 Task: Explore Airbnb accommodation in Plymouth, Montserrat from 10th December, 2023 to 25th December, 2023 for 3 adults, 1 child. Place can be shared room with 2 bedrooms having 3 beds and 2 bathrooms. Property type can be guest house. Amenities needed are: wifi, TV, free parkinig on premises, gym, breakfast. Booking option can be shelf check-in.
Action: Mouse moved to (415, 60)
Screenshot: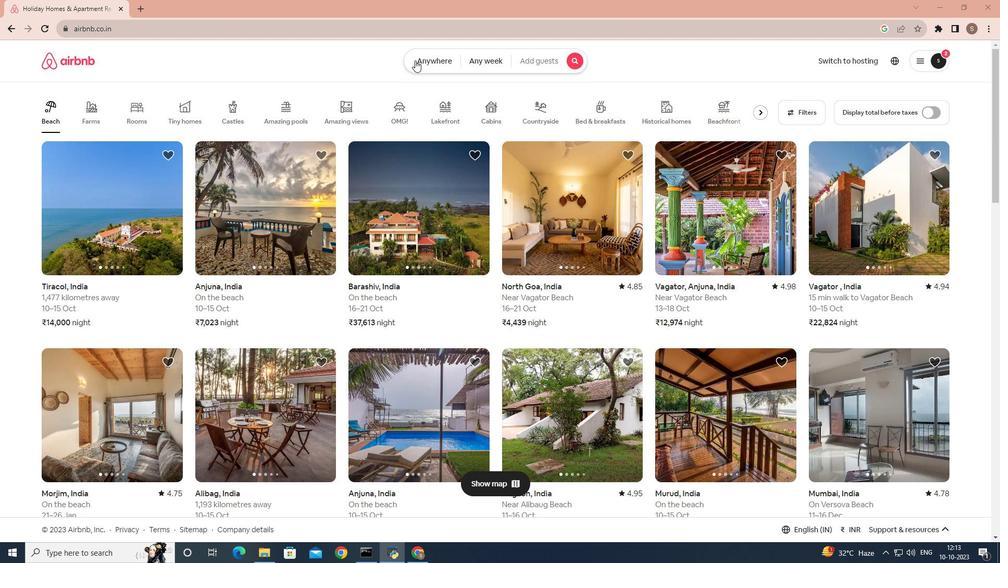 
Action: Mouse pressed left at (415, 60)
Screenshot: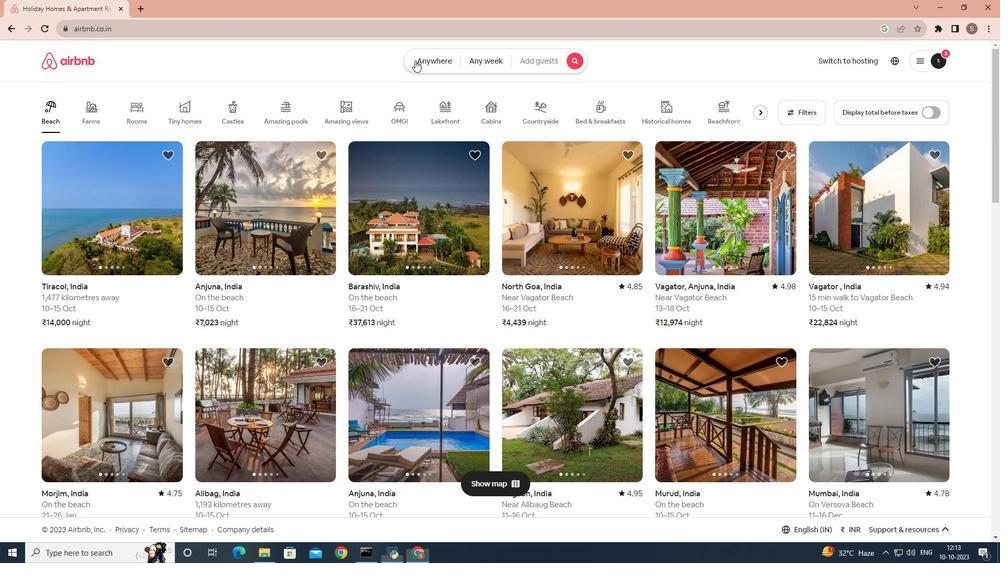 
Action: Mouse moved to (338, 103)
Screenshot: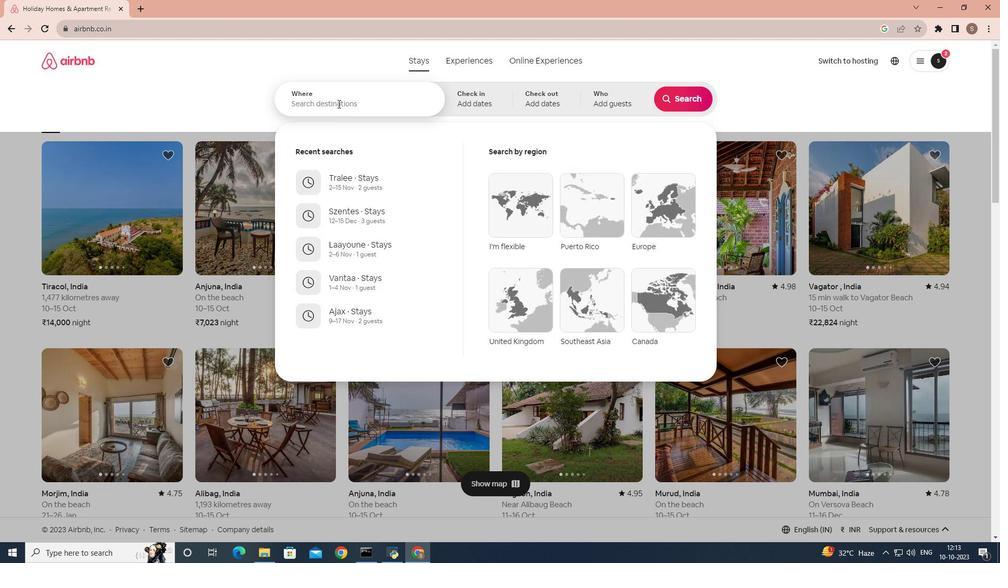 
Action: Mouse pressed left at (338, 103)
Screenshot: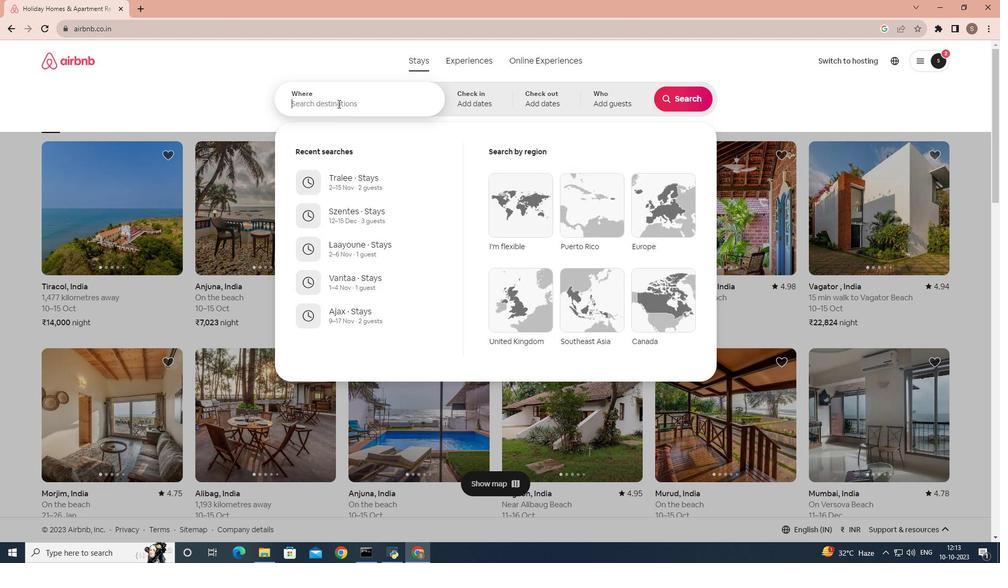 
Action: Mouse moved to (338, 103)
Screenshot: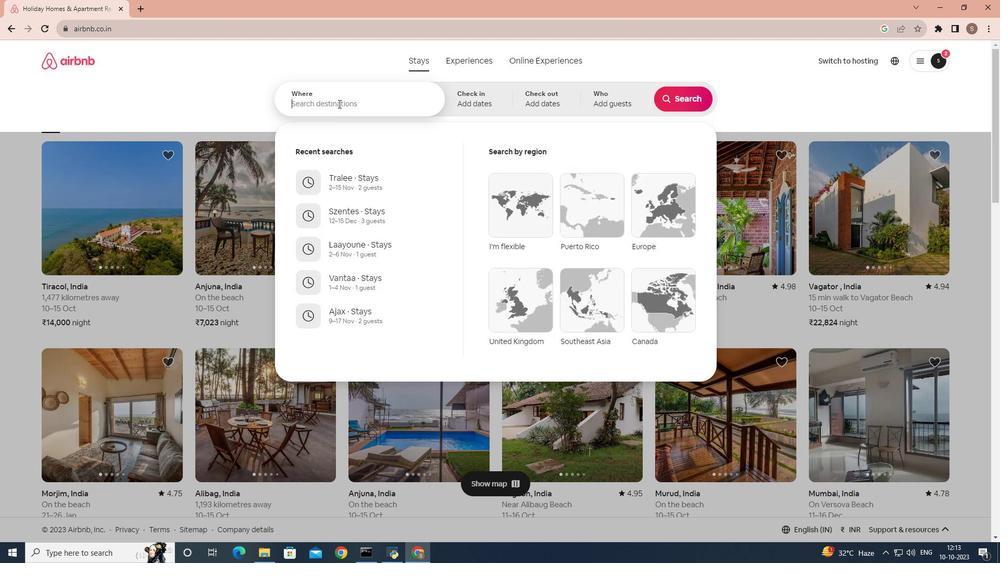 
Action: Key pressed plymouth
Screenshot: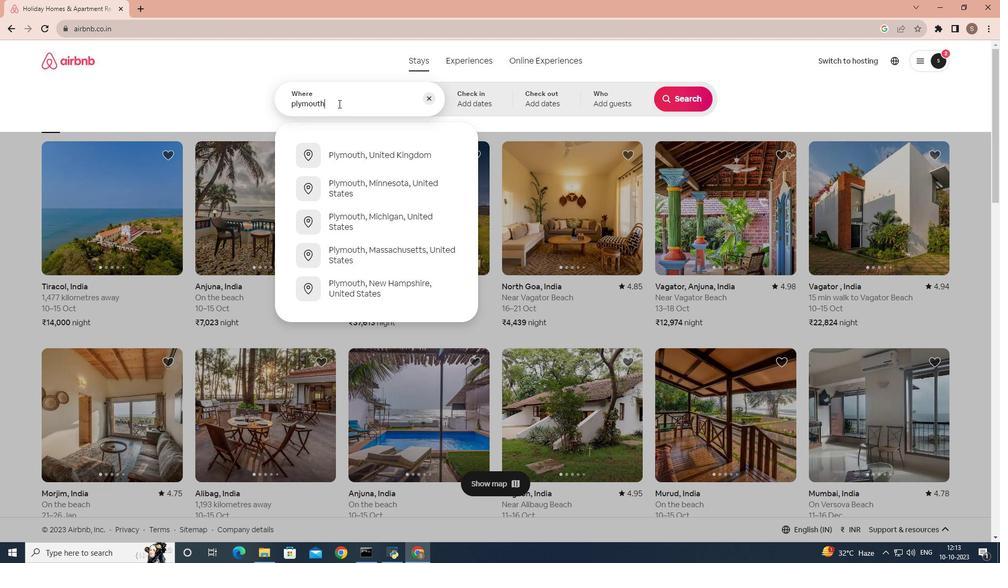 
Action: Mouse moved to (350, 153)
Screenshot: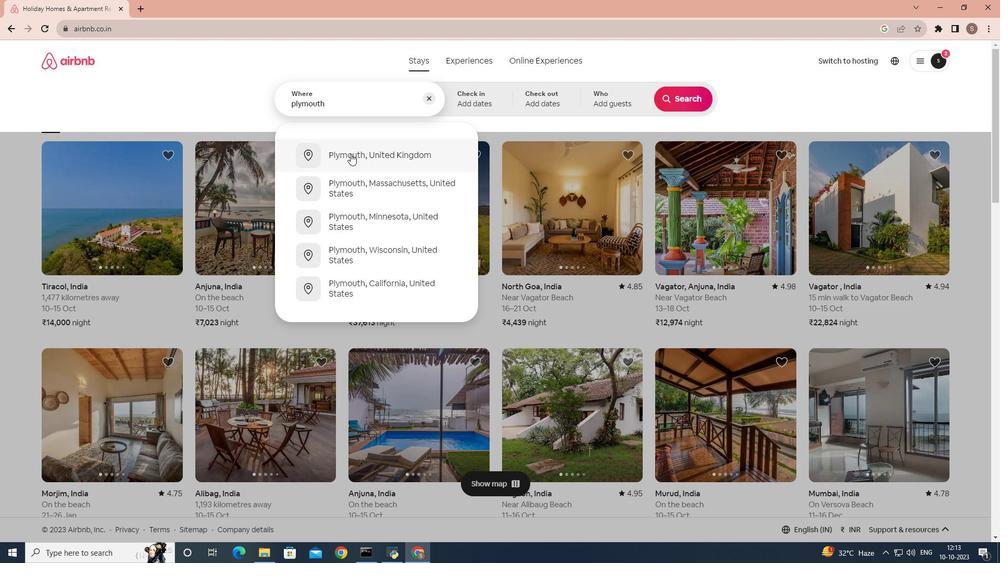 
Action: Mouse pressed left at (350, 153)
Screenshot: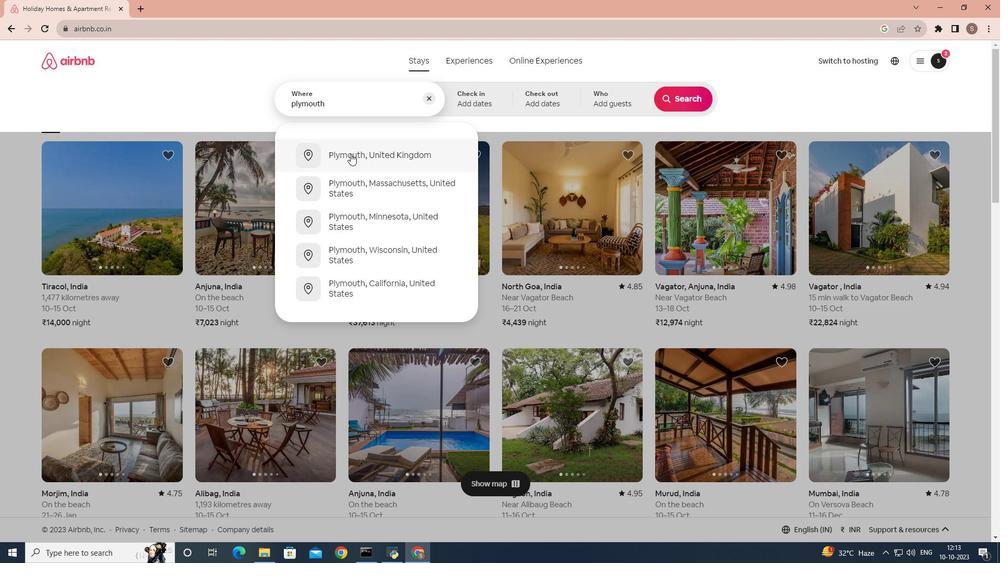 
Action: Mouse moved to (678, 182)
Screenshot: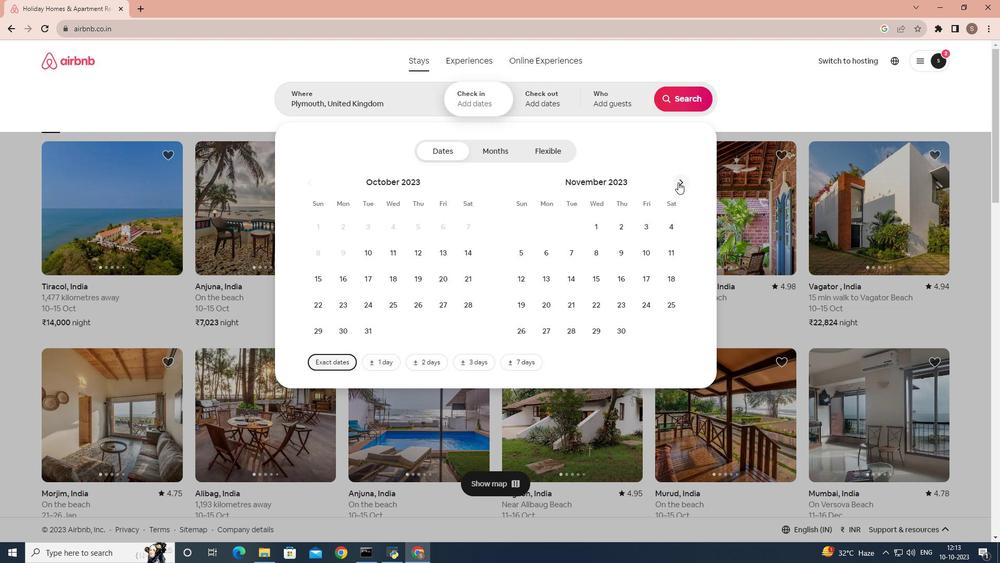 
Action: Mouse pressed left at (678, 182)
Screenshot: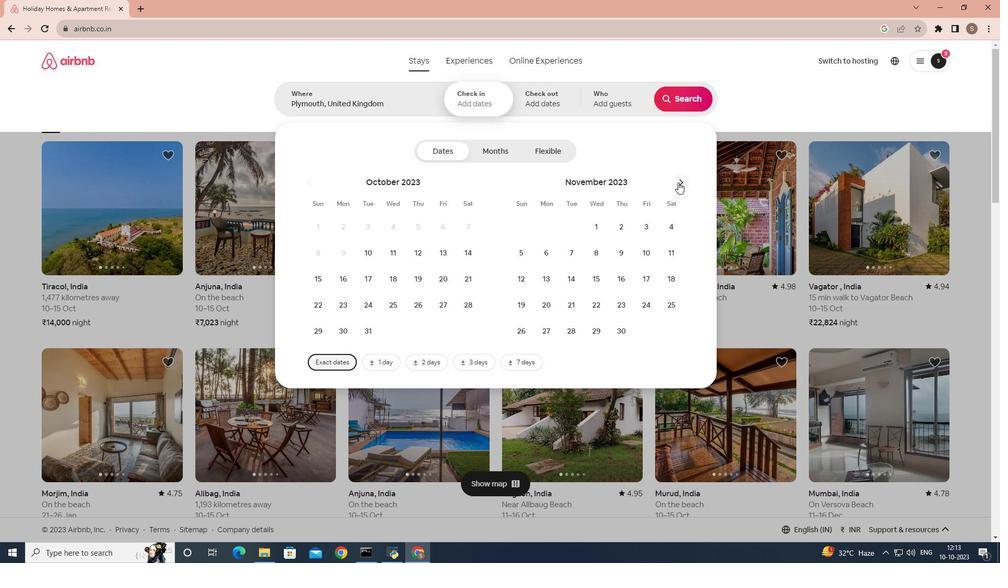 
Action: Mouse moved to (527, 283)
Screenshot: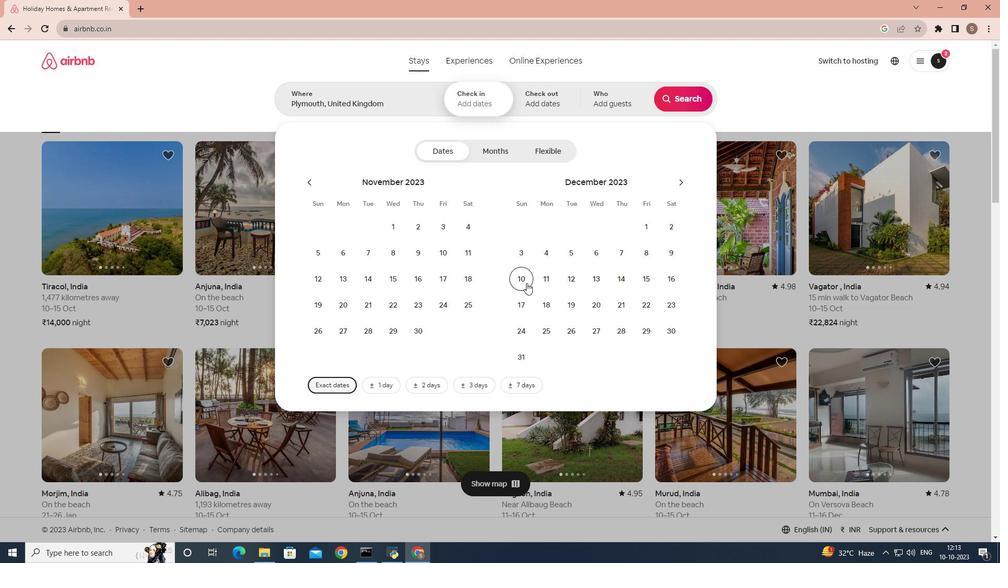 
Action: Mouse pressed left at (527, 283)
Screenshot: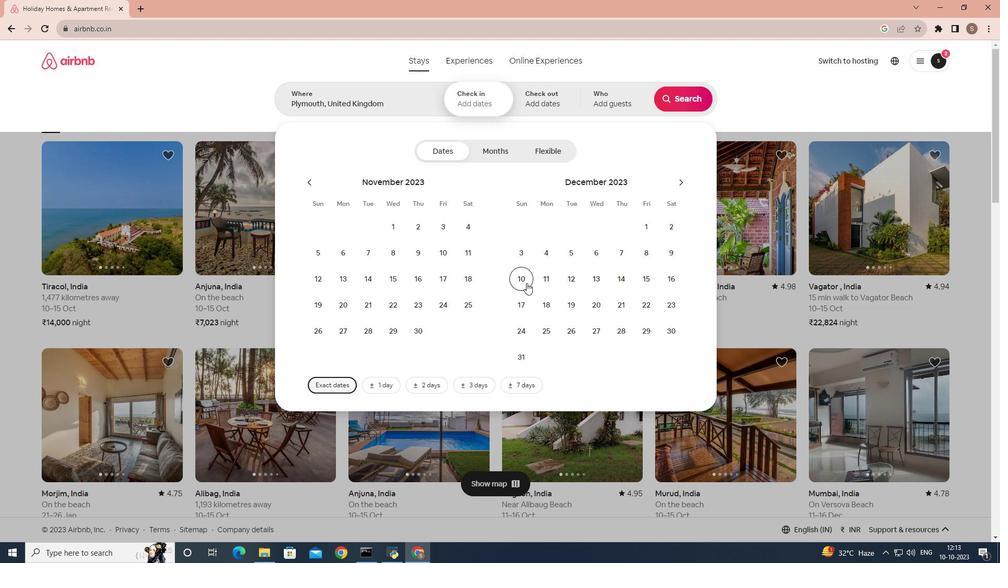 
Action: Mouse moved to (549, 330)
Screenshot: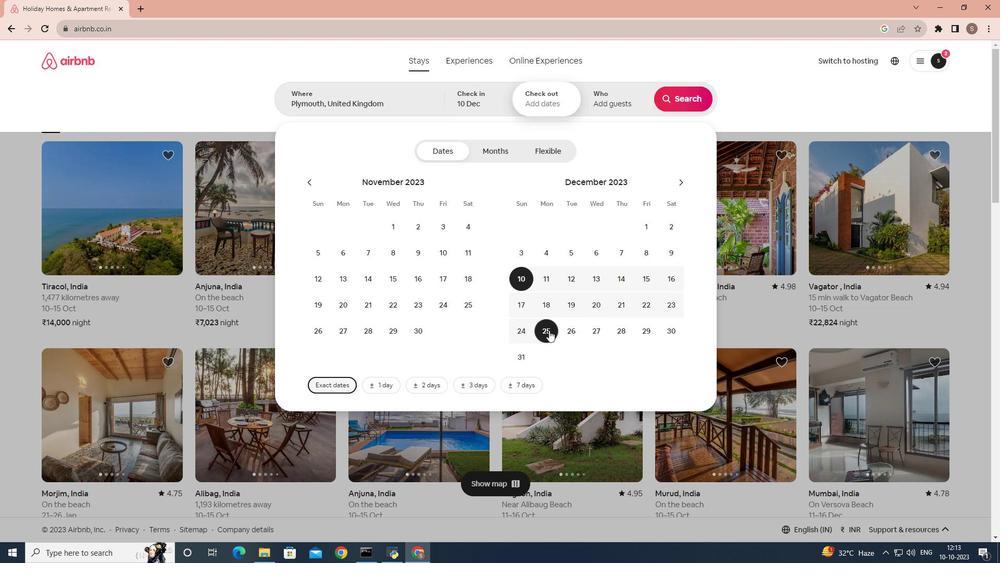 
Action: Mouse pressed left at (549, 330)
Screenshot: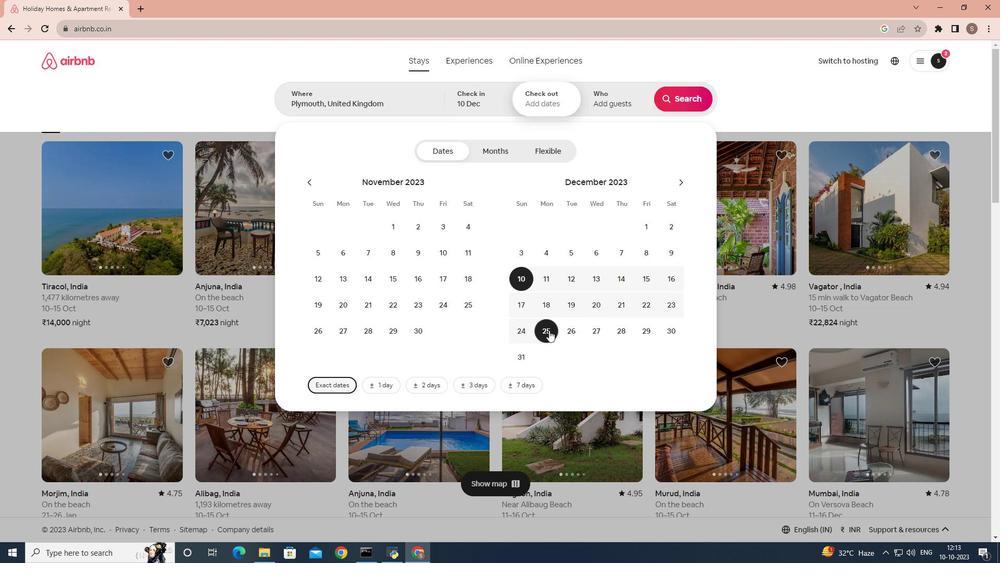 
Action: Mouse moved to (604, 88)
Screenshot: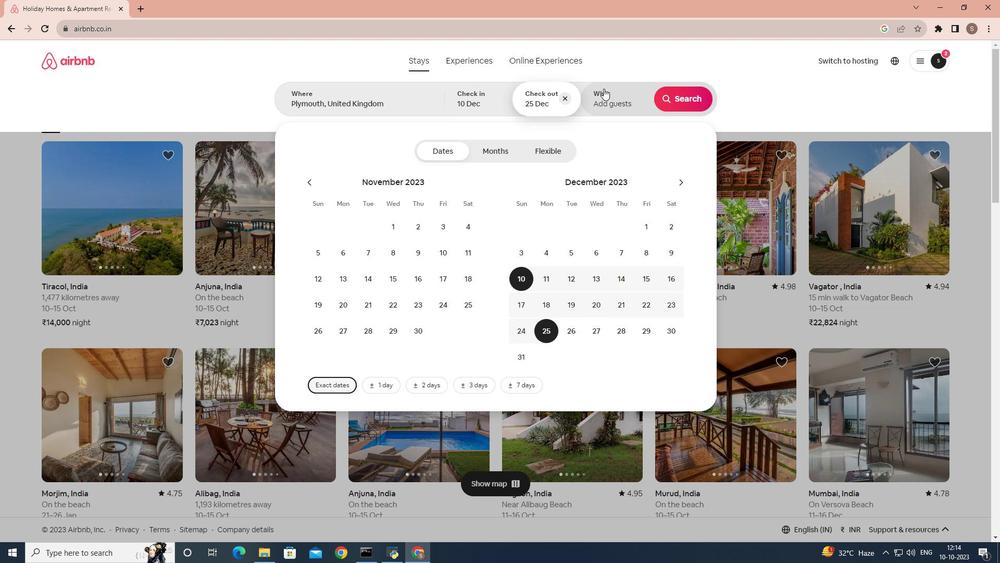 
Action: Mouse pressed left at (604, 88)
Screenshot: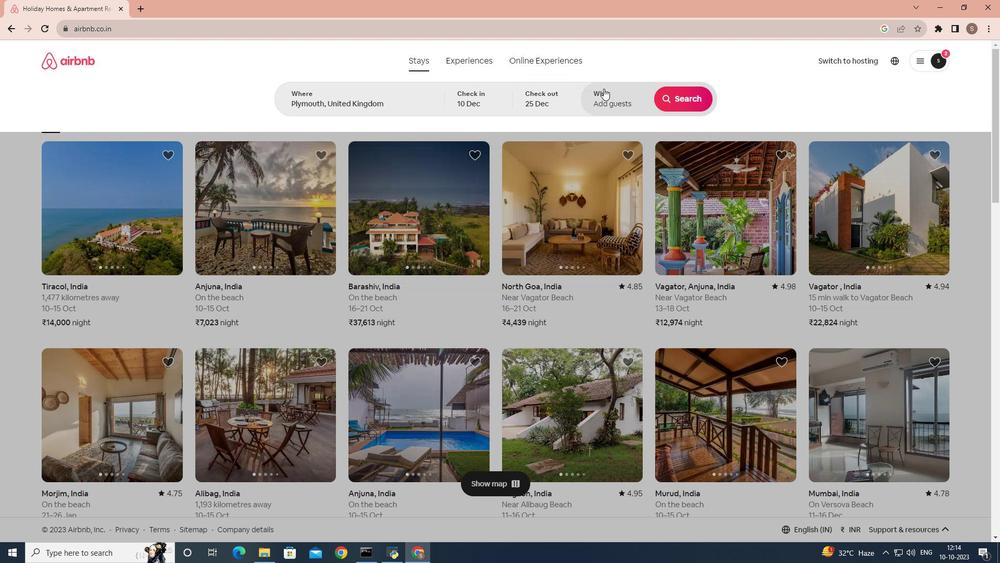 
Action: Mouse moved to (684, 154)
Screenshot: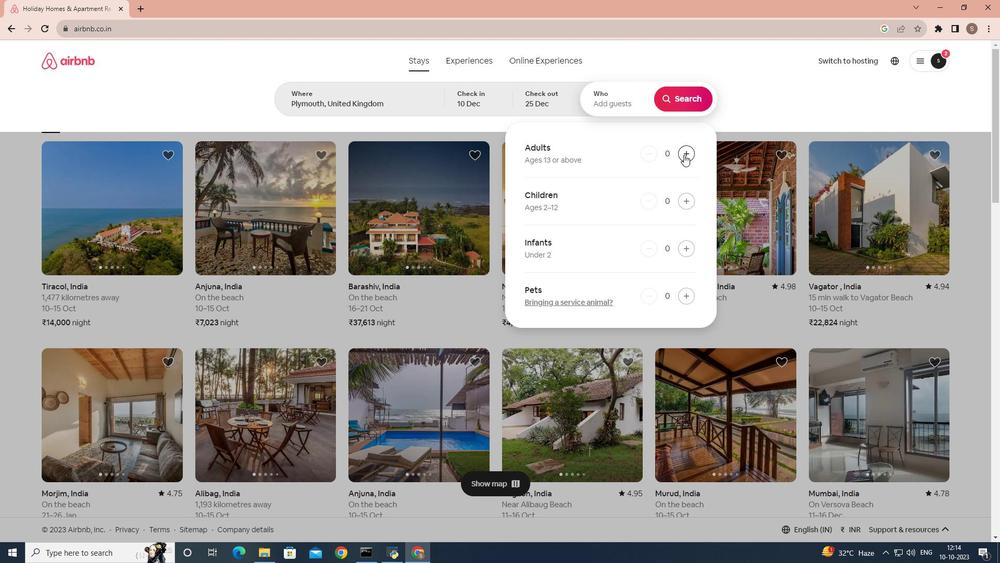 
Action: Mouse pressed left at (684, 154)
Screenshot: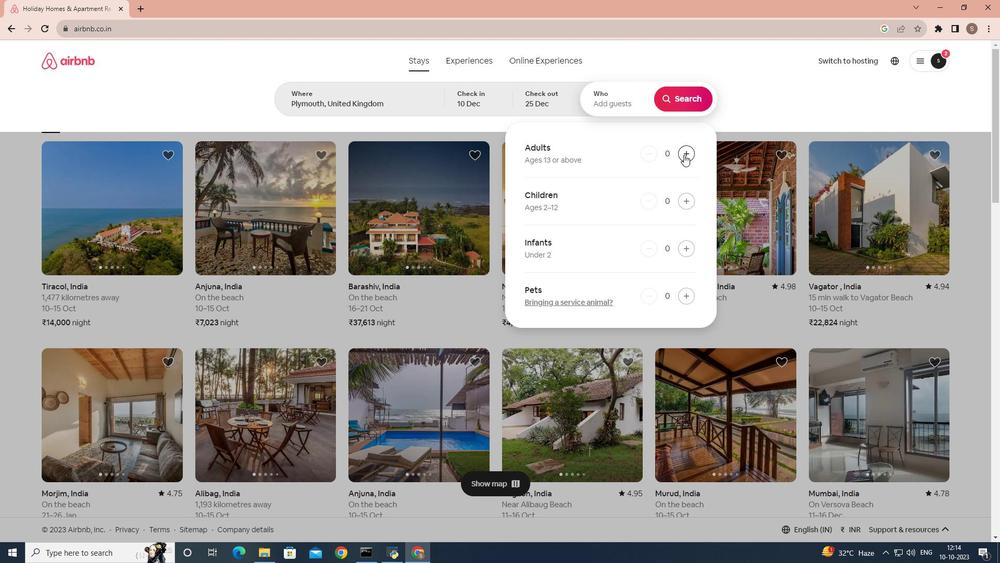 
Action: Mouse pressed left at (684, 154)
Screenshot: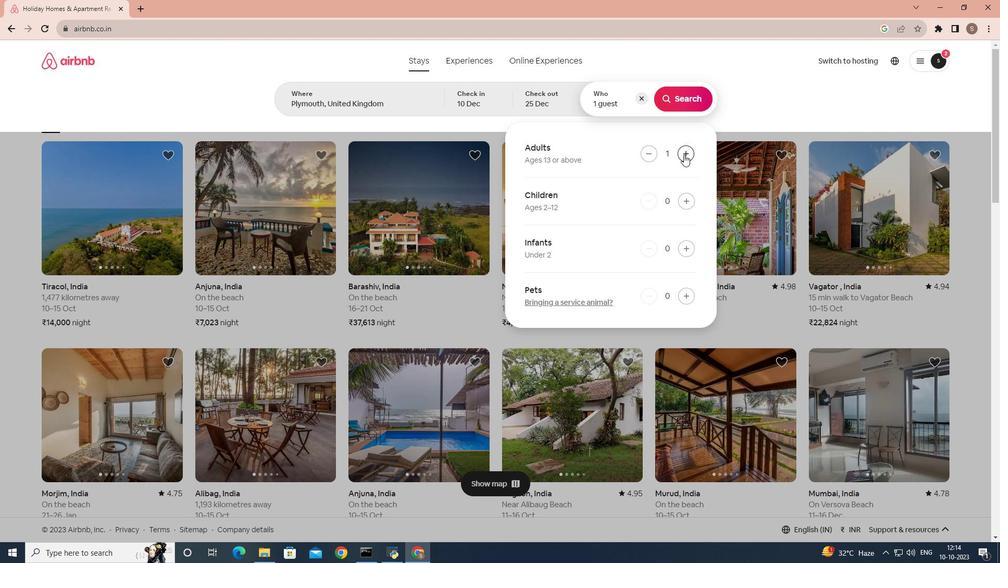 
Action: Mouse pressed left at (684, 154)
Screenshot: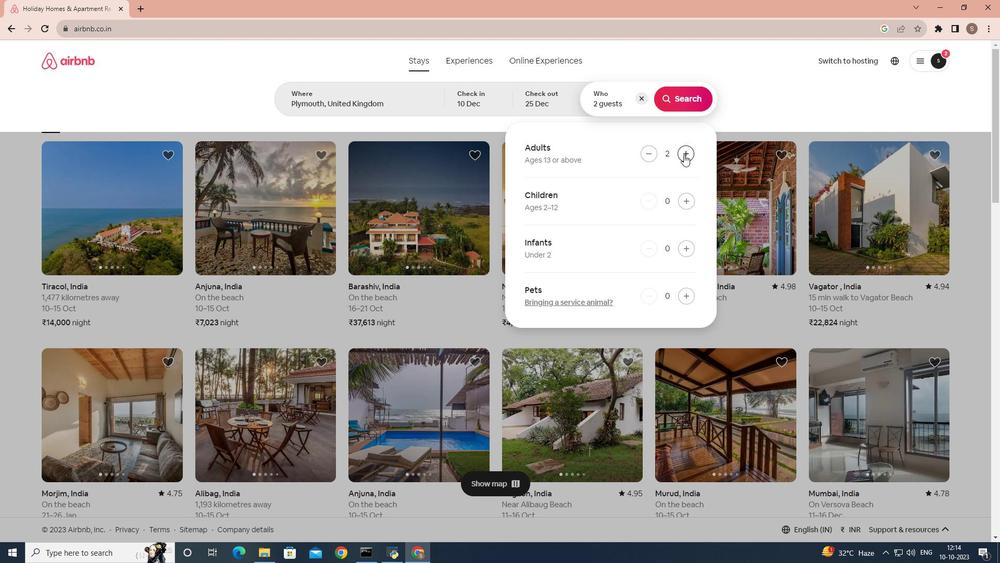 
Action: Mouse moved to (684, 200)
Screenshot: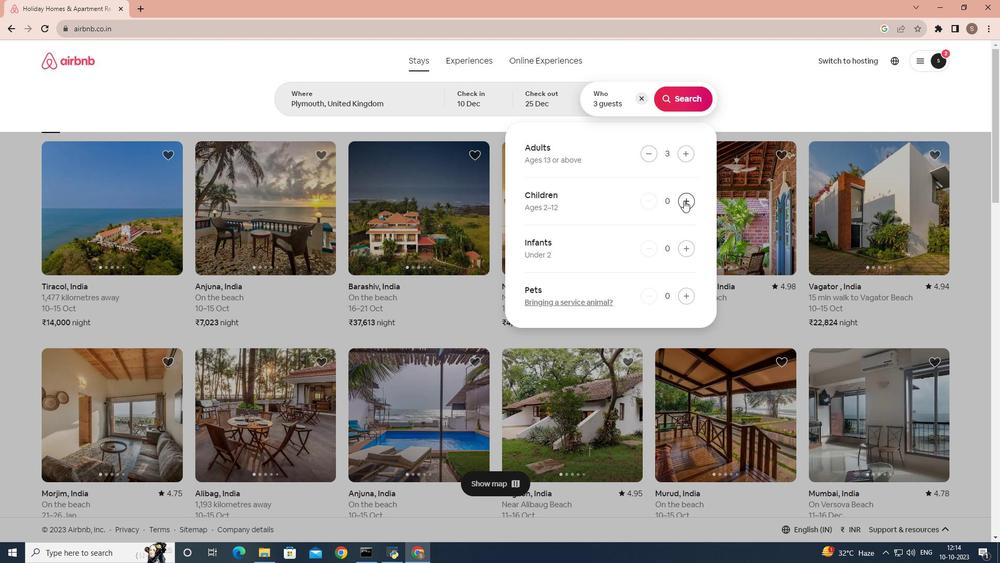 
Action: Mouse pressed left at (684, 200)
Screenshot: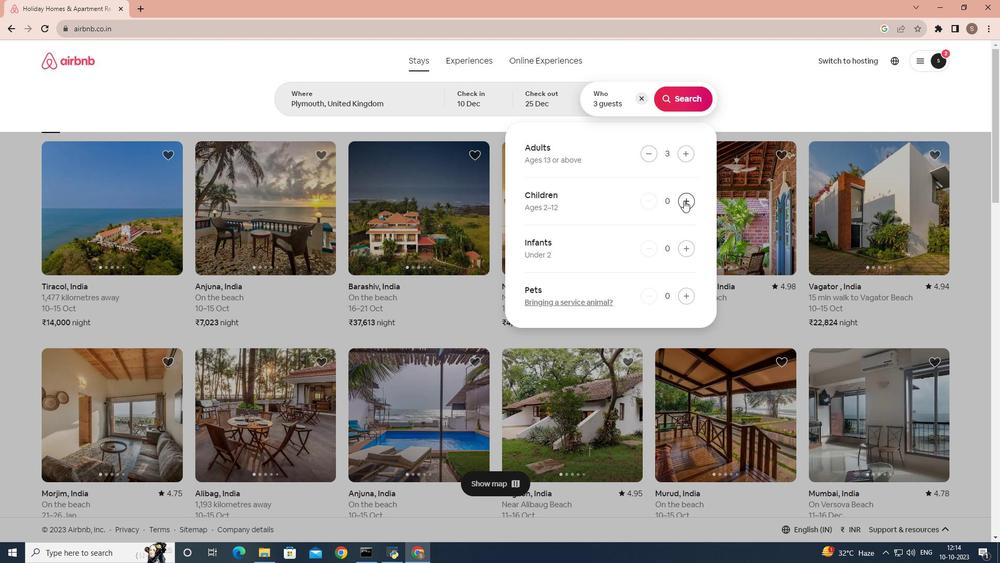 
Action: Mouse moved to (702, 92)
Screenshot: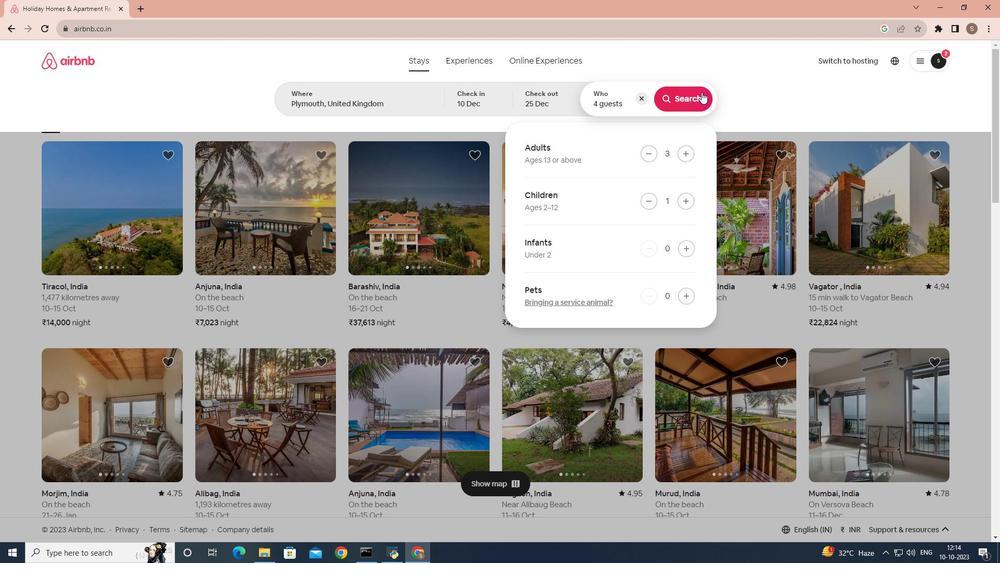 
Action: Mouse pressed left at (702, 92)
Screenshot: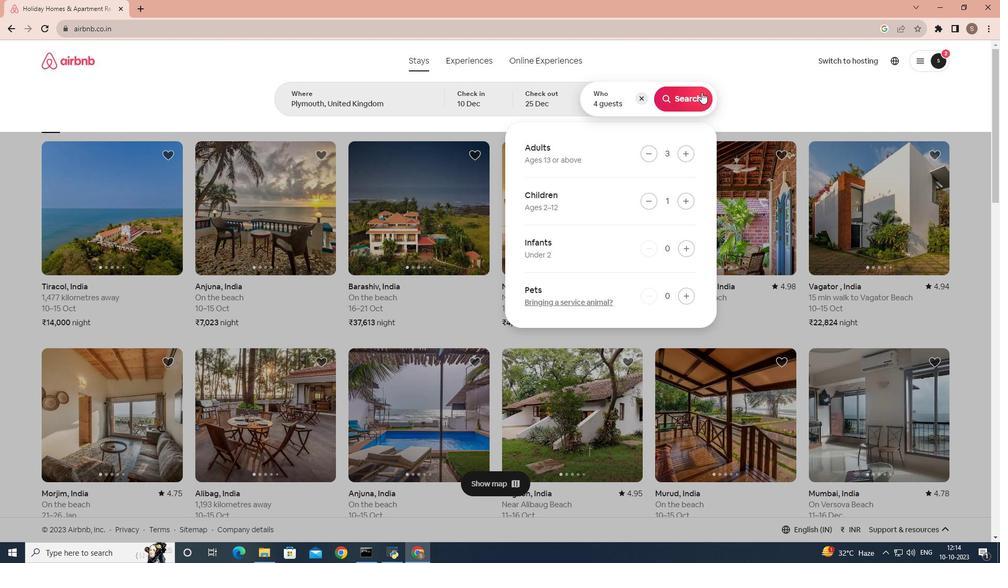 
Action: Mouse moved to (817, 103)
Screenshot: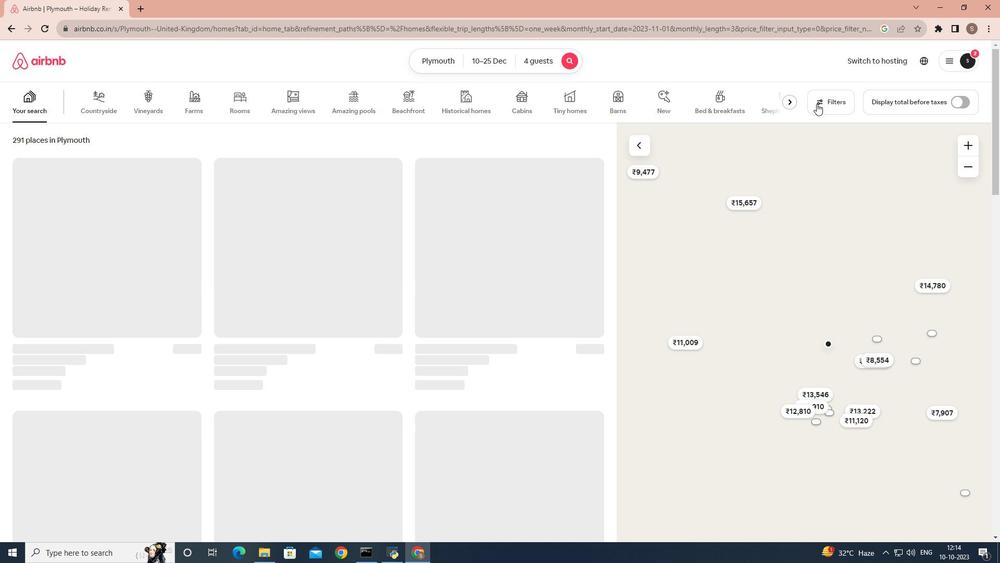 
Action: Mouse pressed left at (817, 103)
Screenshot: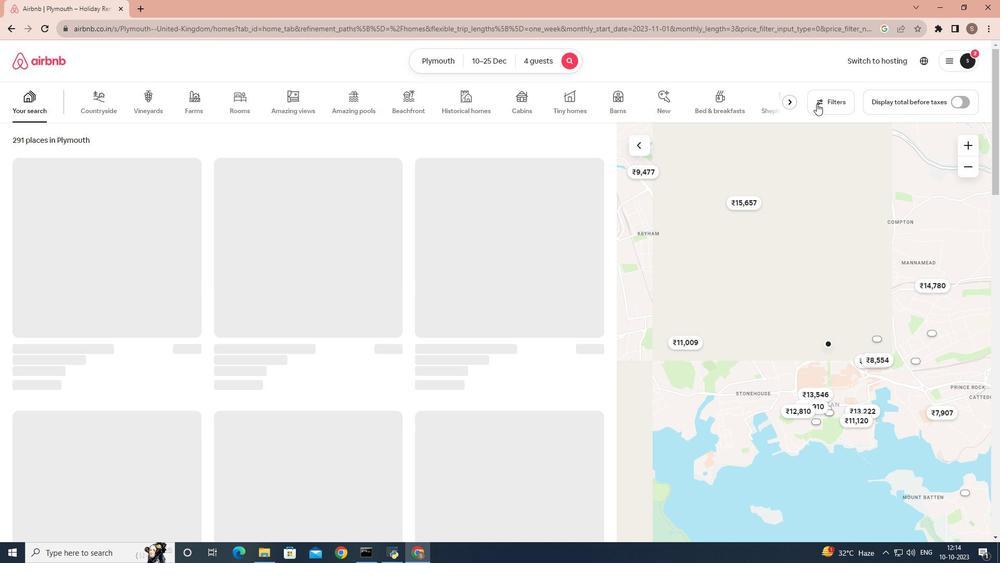 
Action: Mouse moved to (821, 105)
Screenshot: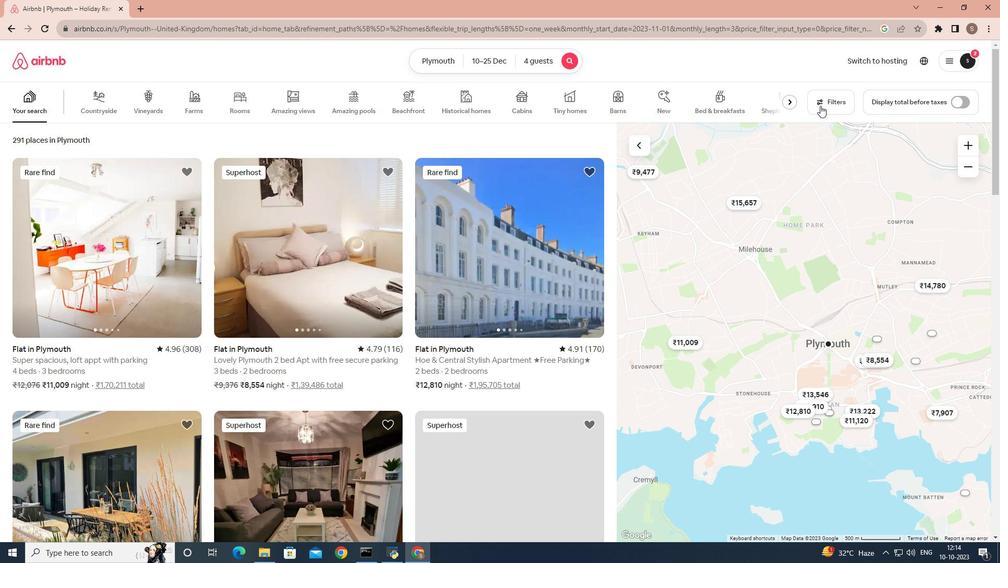 
Action: Mouse pressed left at (821, 105)
Screenshot: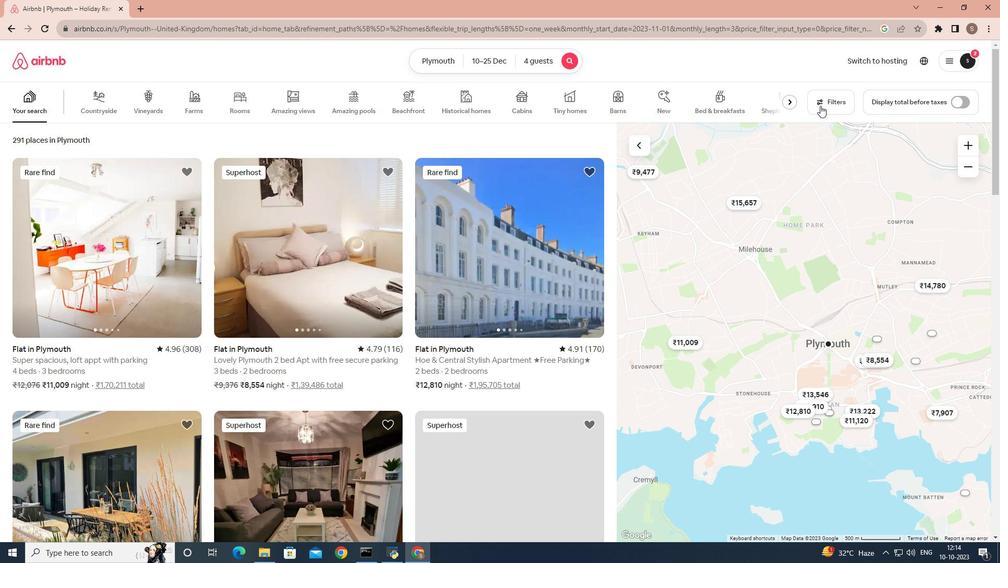 
Action: Mouse moved to (455, 218)
Screenshot: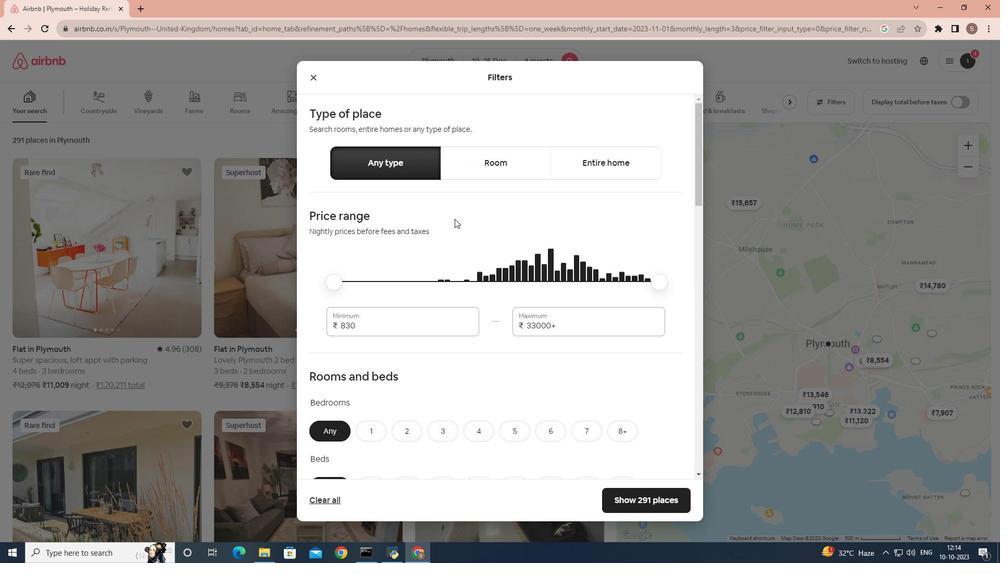 
Action: Mouse scrolled (455, 218) with delta (0, 0)
Screenshot: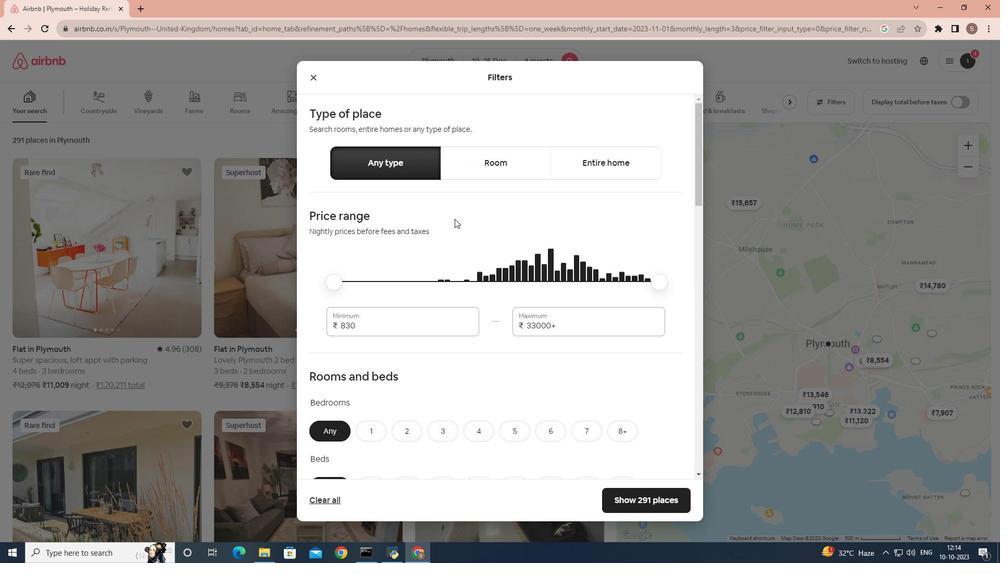 
Action: Mouse scrolled (455, 218) with delta (0, 0)
Screenshot: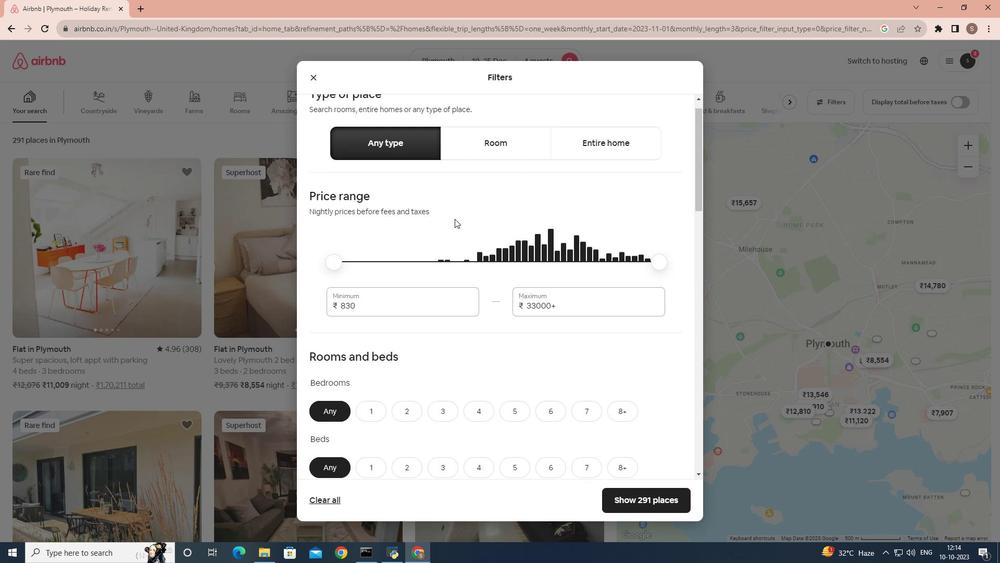 
Action: Mouse scrolled (455, 218) with delta (0, 0)
Screenshot: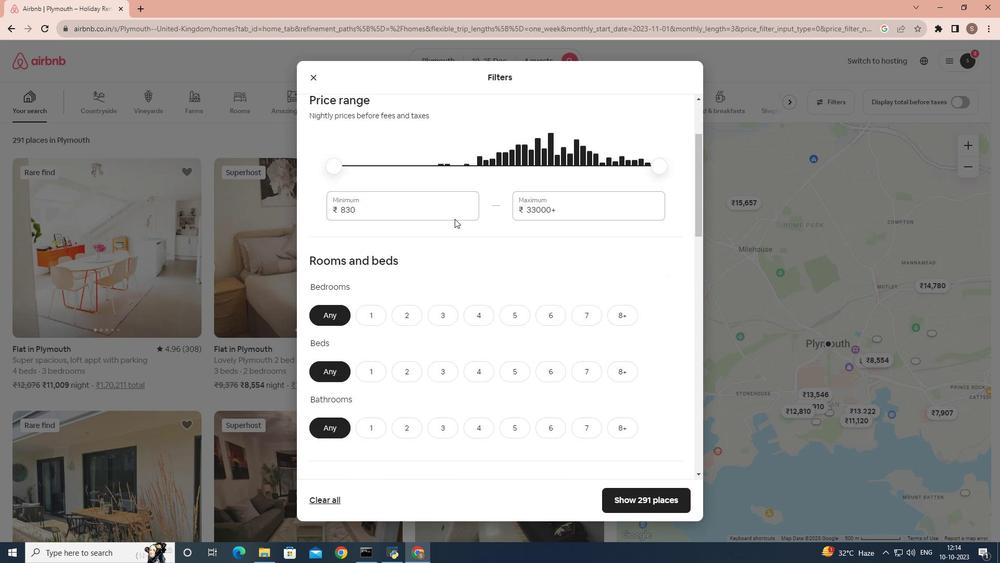 
Action: Mouse scrolled (455, 218) with delta (0, 0)
Screenshot: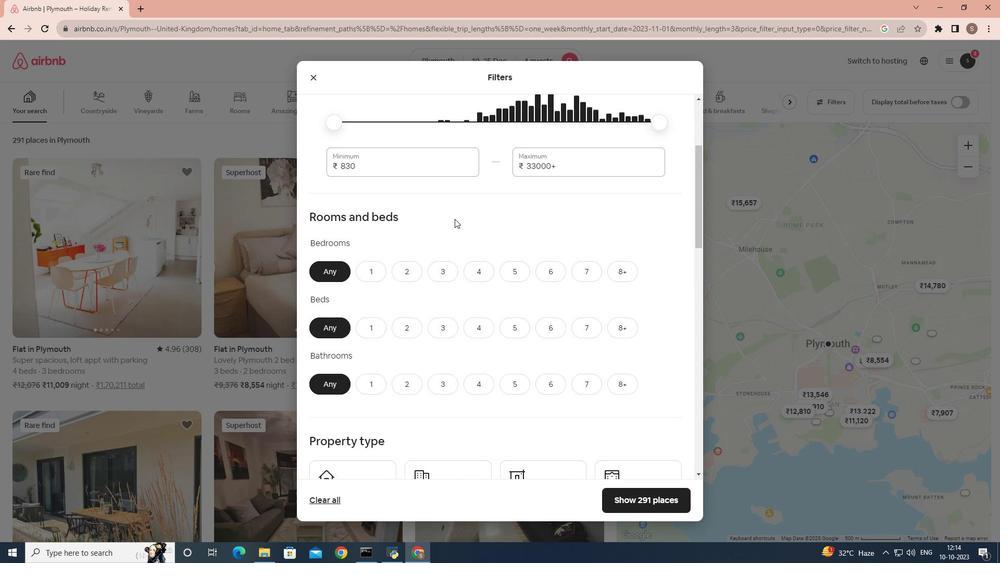 
Action: Mouse moved to (418, 227)
Screenshot: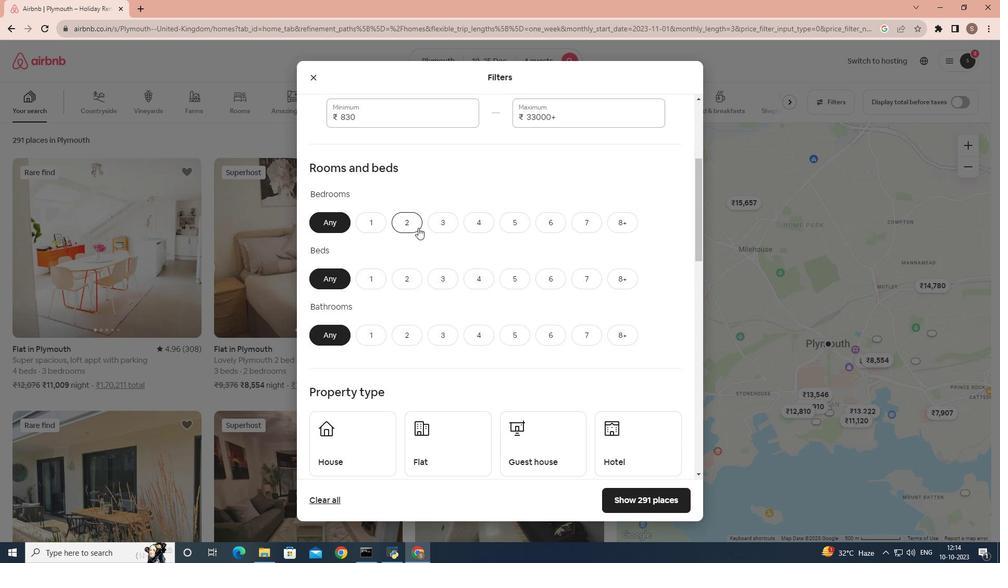 
Action: Mouse pressed left at (418, 227)
Screenshot: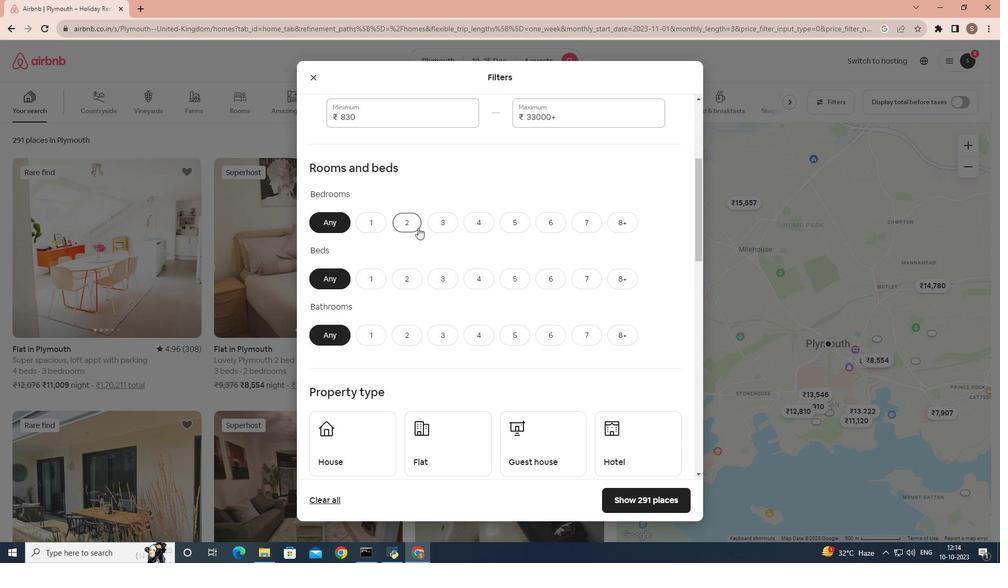 
Action: Mouse moved to (448, 280)
Screenshot: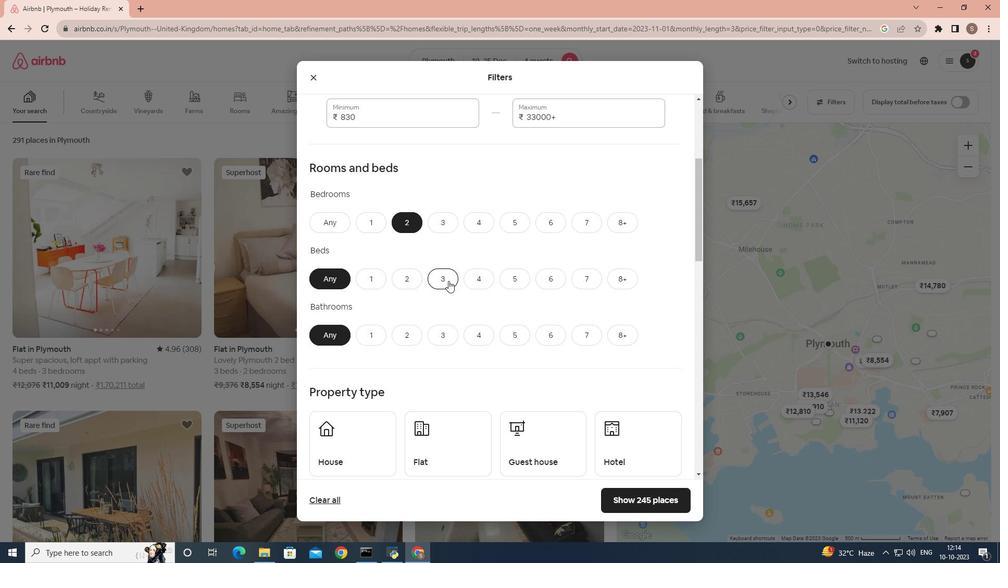 
Action: Mouse pressed left at (448, 280)
Screenshot: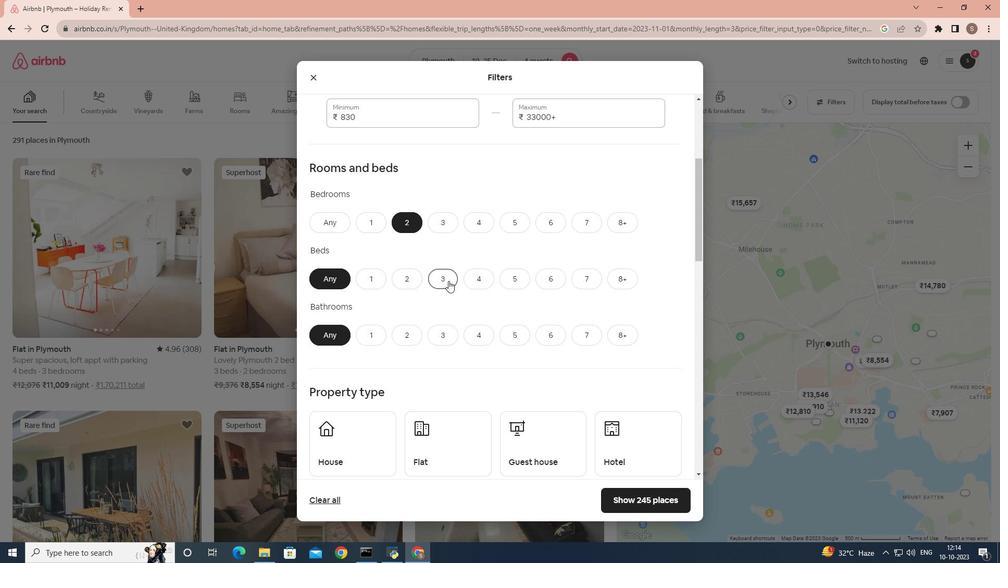 
Action: Mouse moved to (385, 332)
Screenshot: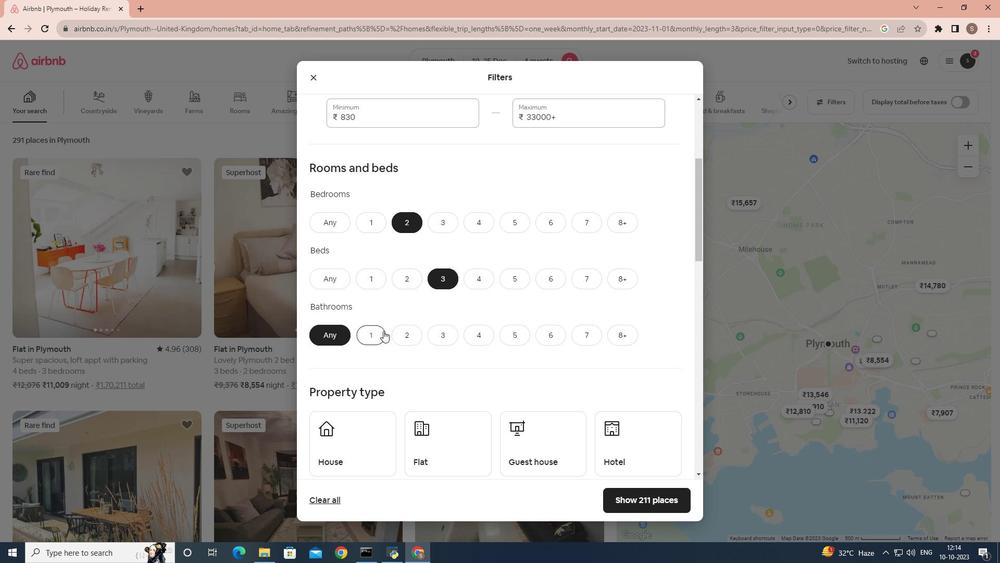 
Action: Mouse pressed left at (385, 332)
Screenshot: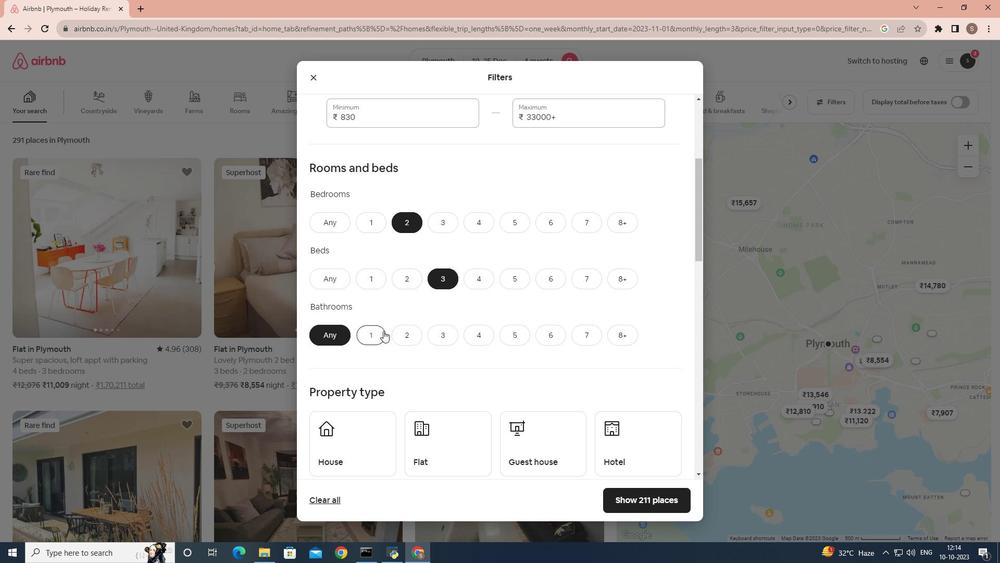 
Action: Mouse moved to (405, 331)
Screenshot: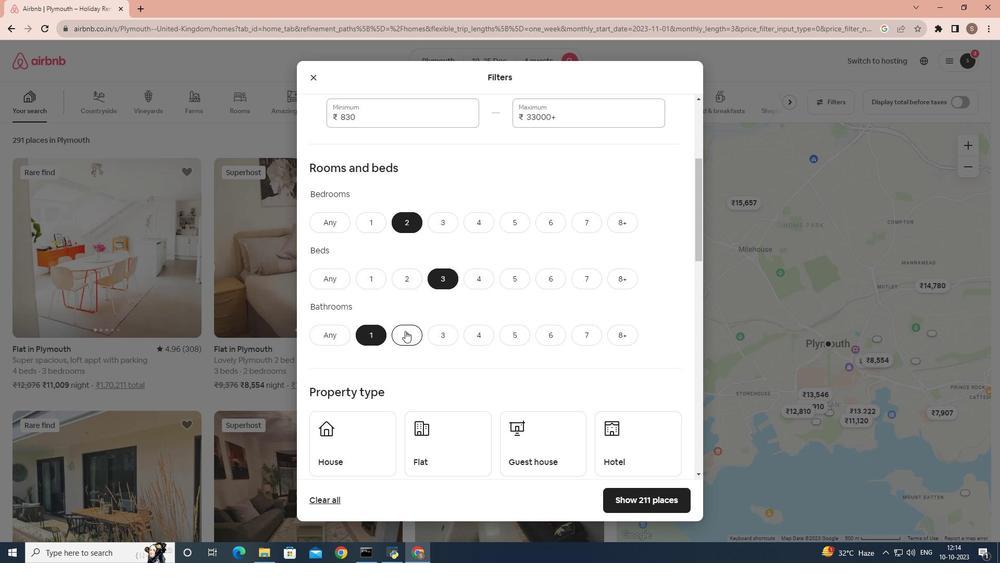 
Action: Mouse pressed left at (405, 331)
Screenshot: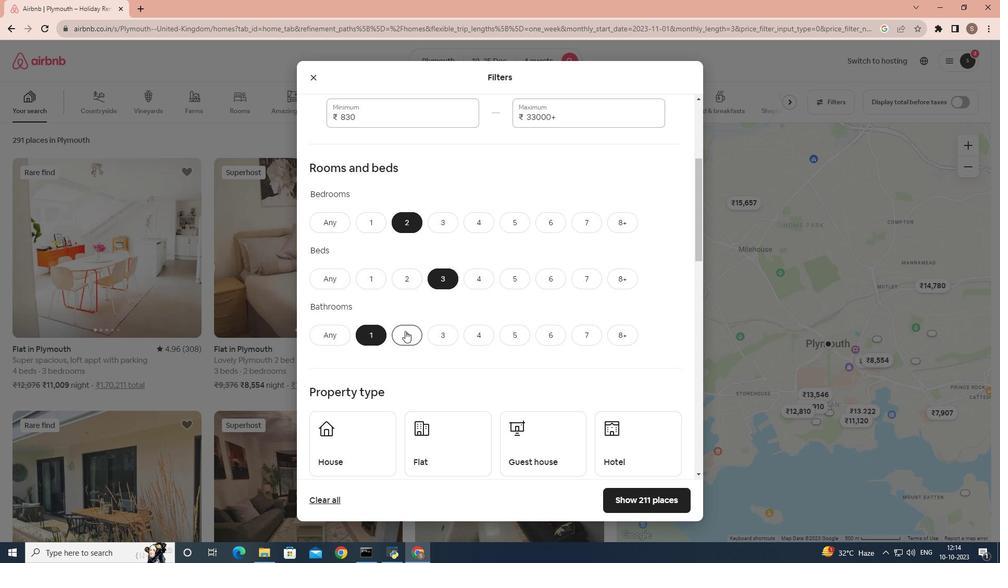 
Action: Mouse moved to (372, 259)
Screenshot: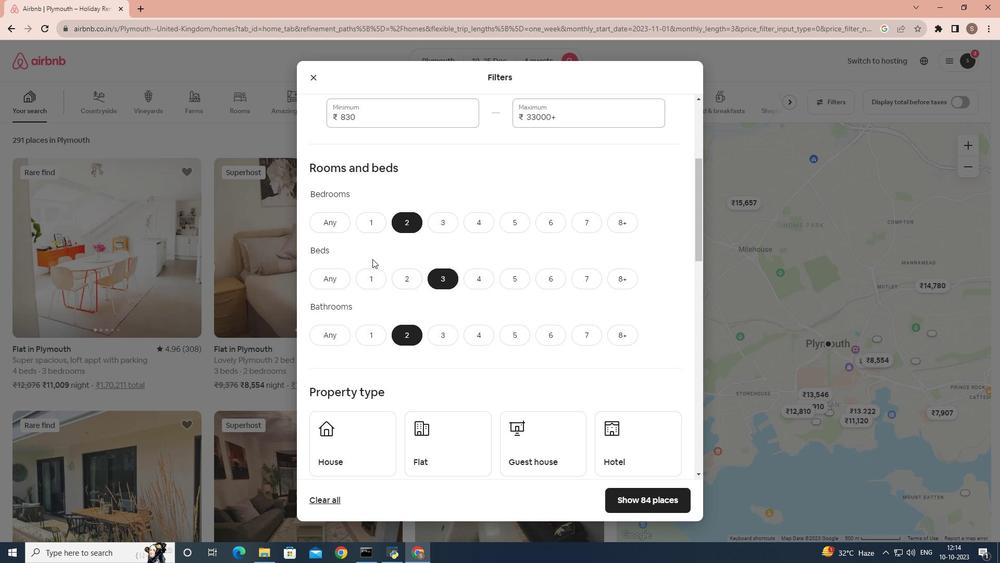 
Action: Mouse scrolled (372, 258) with delta (0, 0)
Screenshot: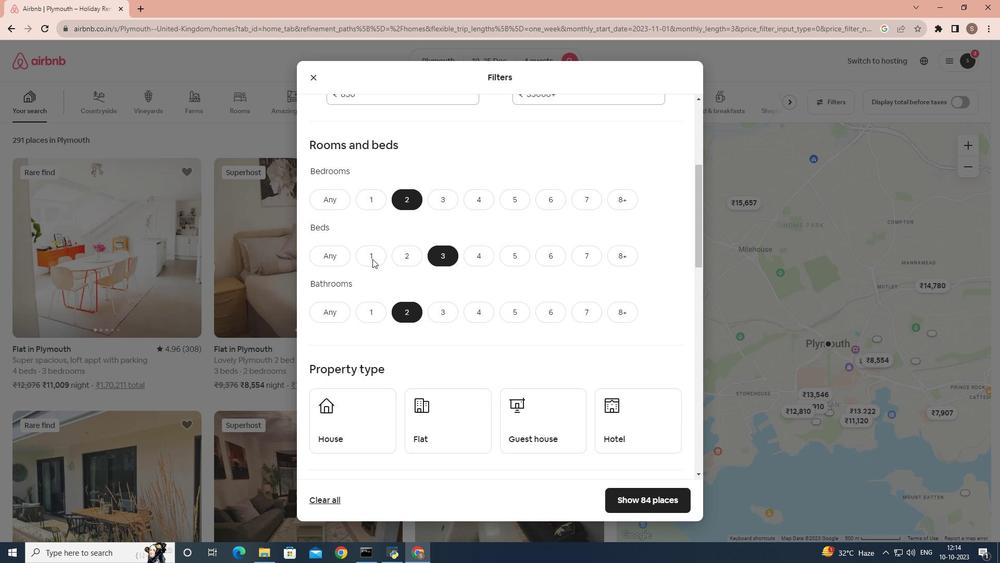 
Action: Mouse scrolled (372, 258) with delta (0, 0)
Screenshot: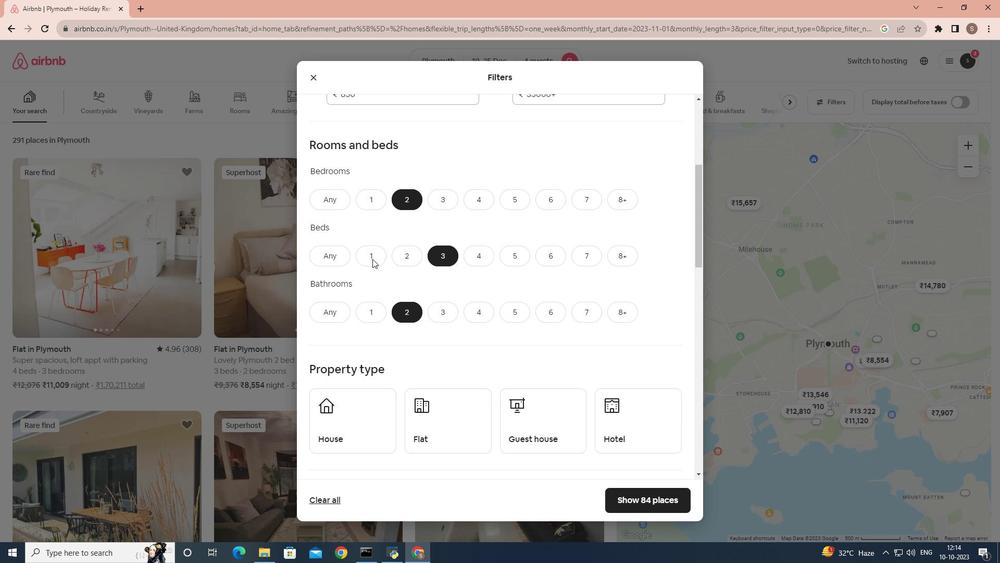 
Action: Mouse scrolled (372, 258) with delta (0, 0)
Screenshot: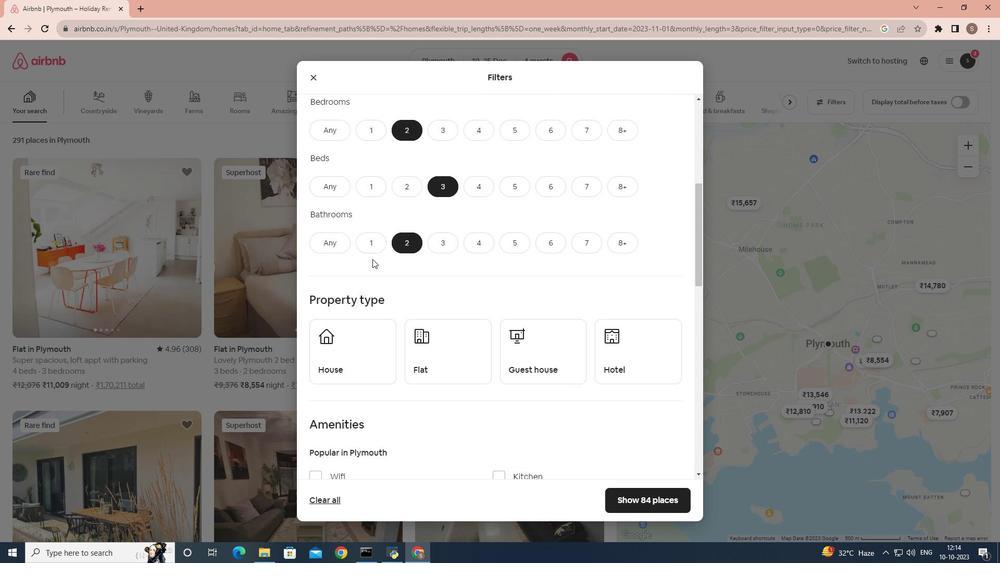 
Action: Mouse scrolled (372, 258) with delta (0, 0)
Screenshot: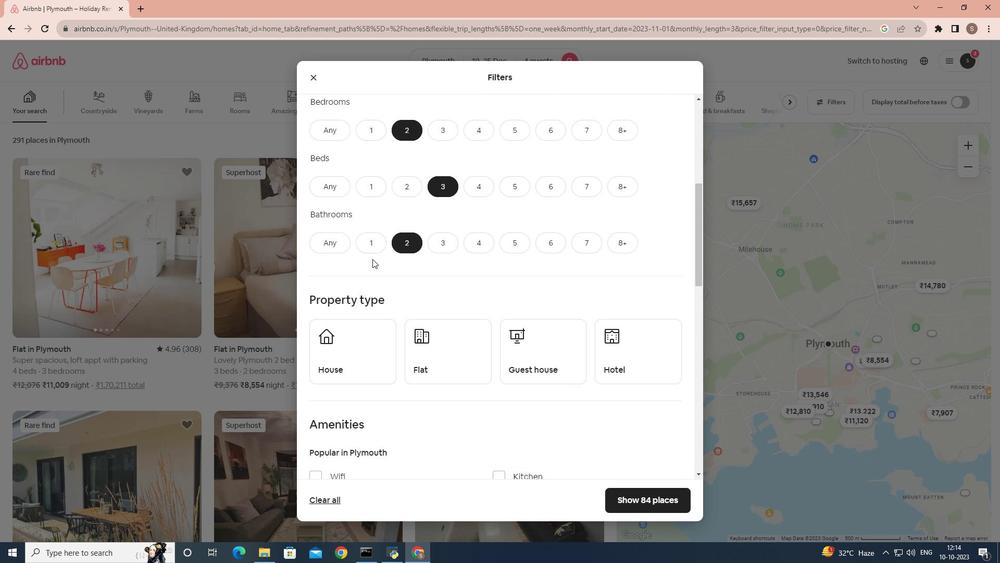 
Action: Mouse scrolled (372, 258) with delta (0, 0)
Screenshot: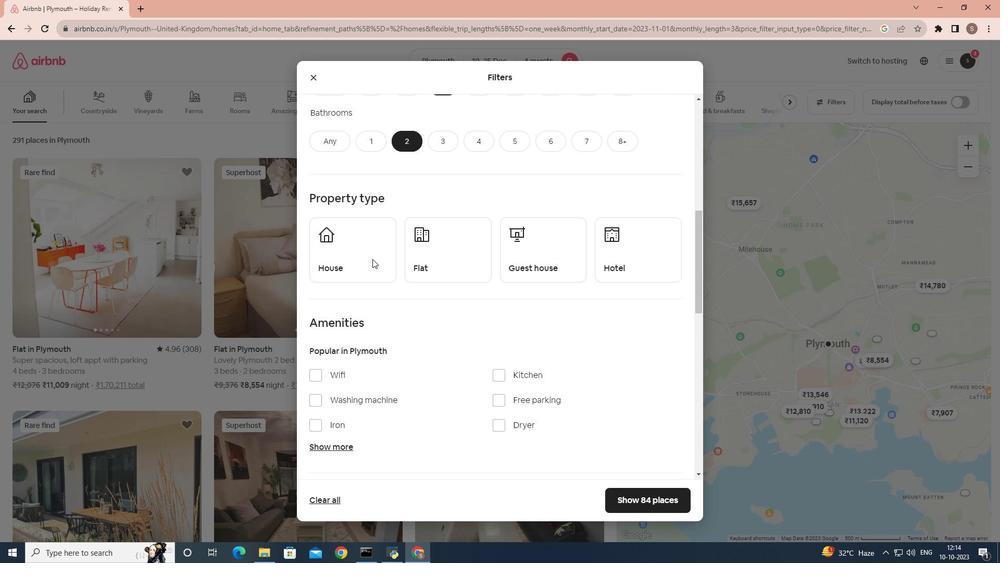
Action: Mouse moved to (568, 201)
Screenshot: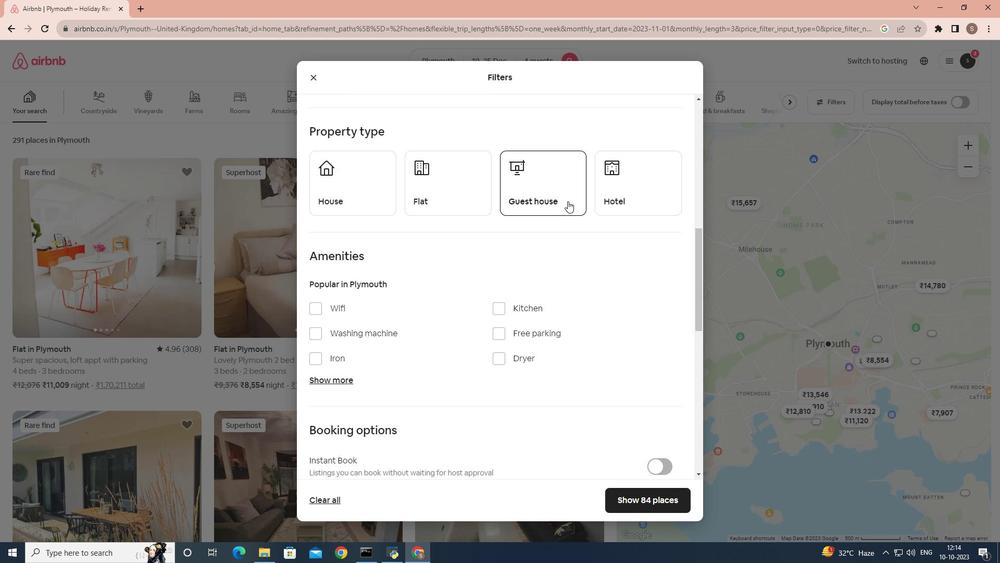 
Action: Mouse pressed left at (568, 201)
Screenshot: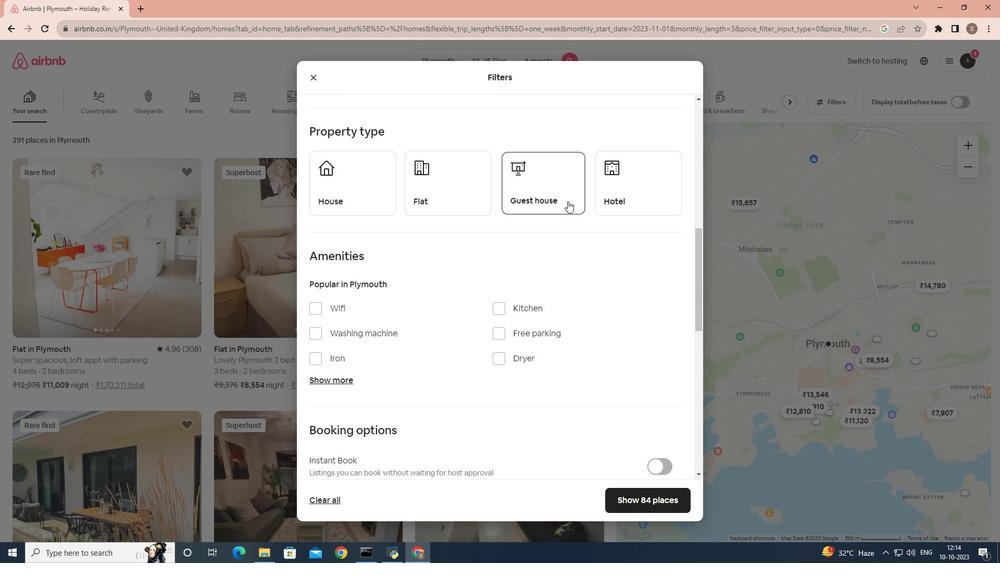 
Action: Mouse moved to (377, 346)
Screenshot: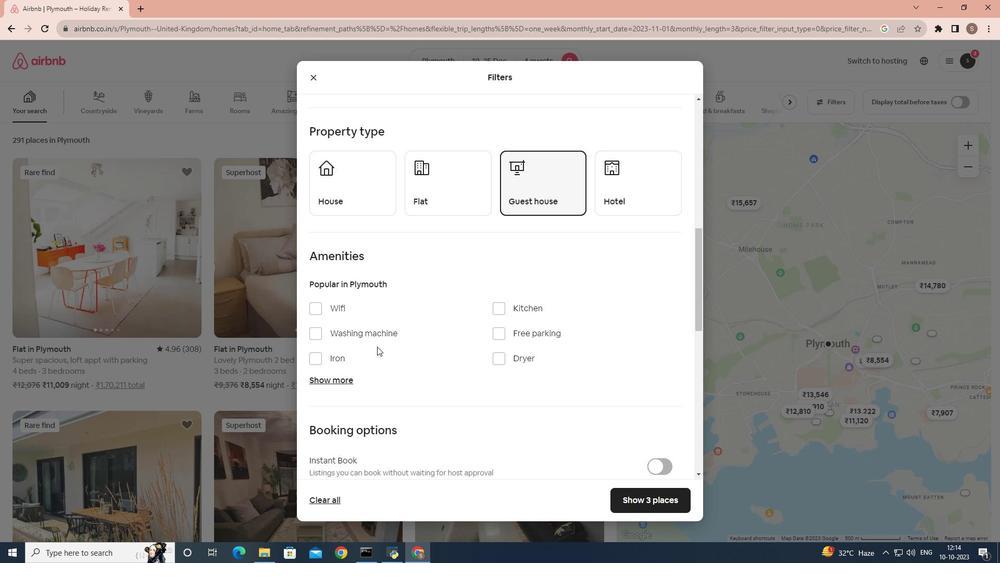 
Action: Mouse scrolled (377, 347) with delta (0, 0)
Screenshot: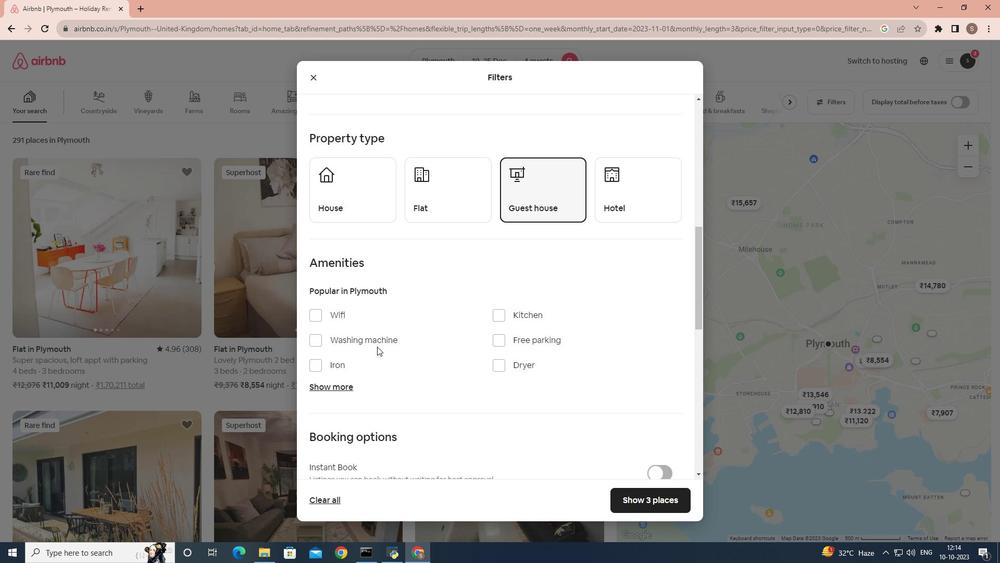 
Action: Mouse scrolled (377, 347) with delta (0, 0)
Screenshot: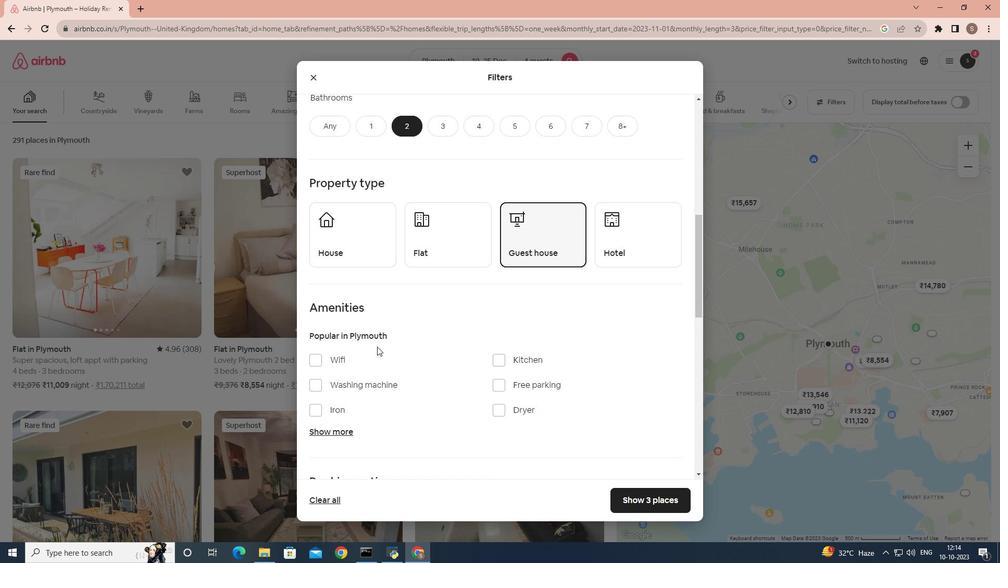 
Action: Mouse scrolled (377, 347) with delta (0, 0)
Screenshot: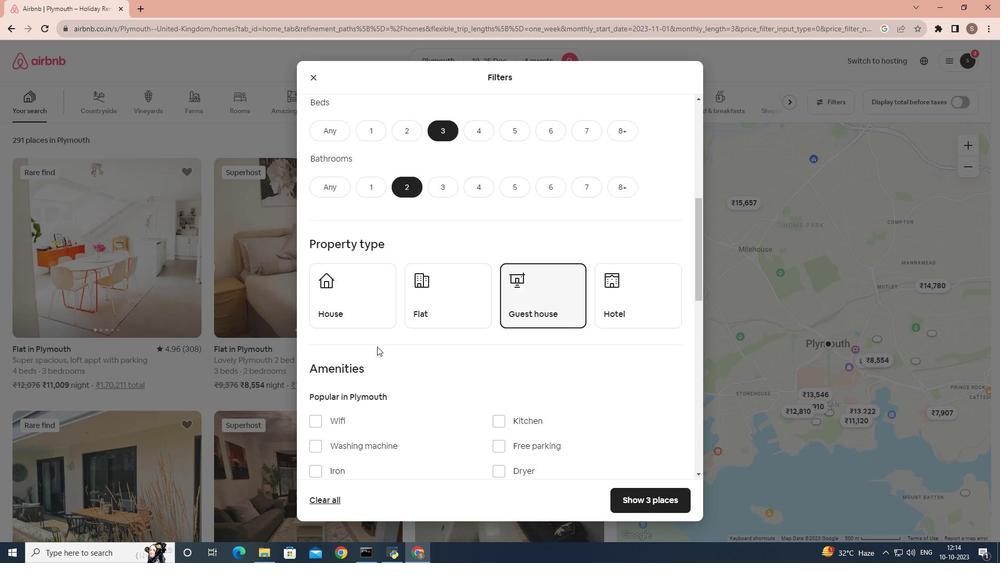 
Action: Mouse scrolled (377, 347) with delta (0, 0)
Screenshot: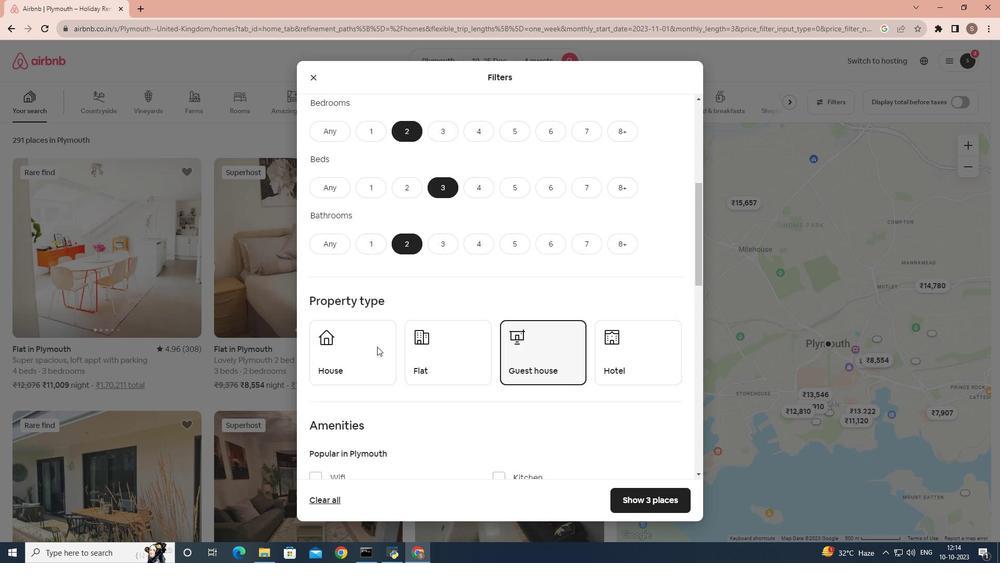 
Action: Mouse scrolled (377, 347) with delta (0, 0)
Screenshot: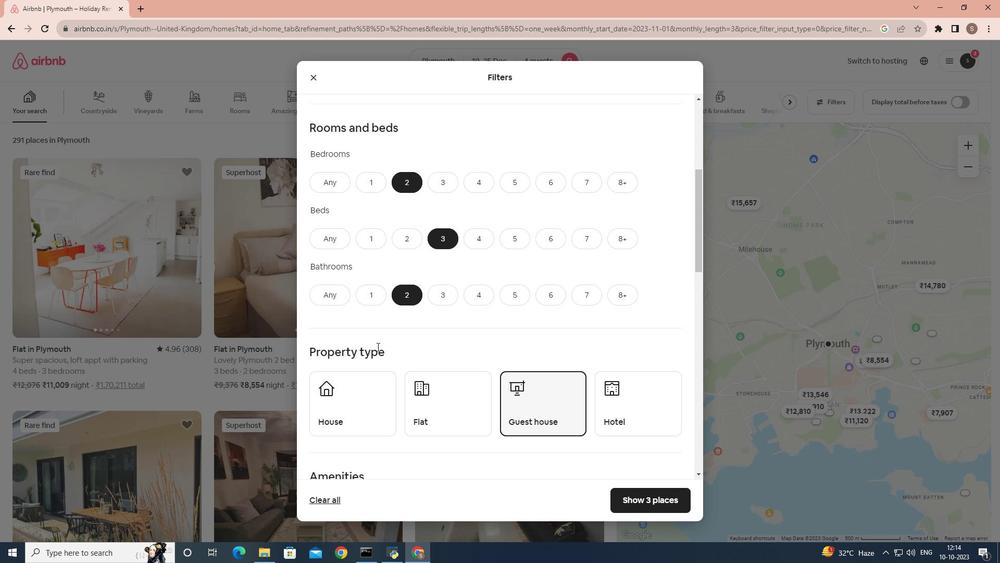 
Action: Mouse scrolled (377, 346) with delta (0, 0)
Screenshot: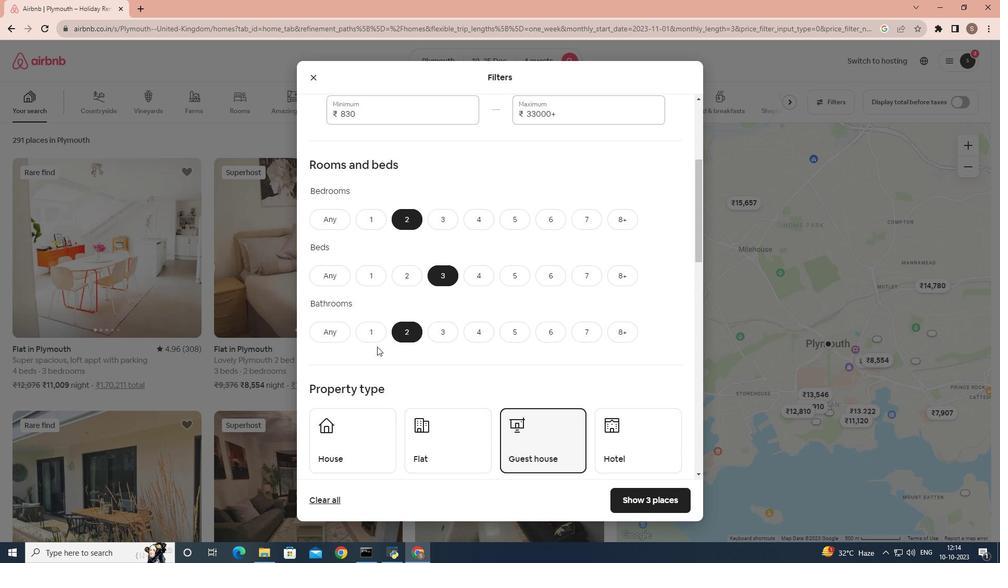 
Action: Mouse scrolled (377, 346) with delta (0, 0)
Screenshot: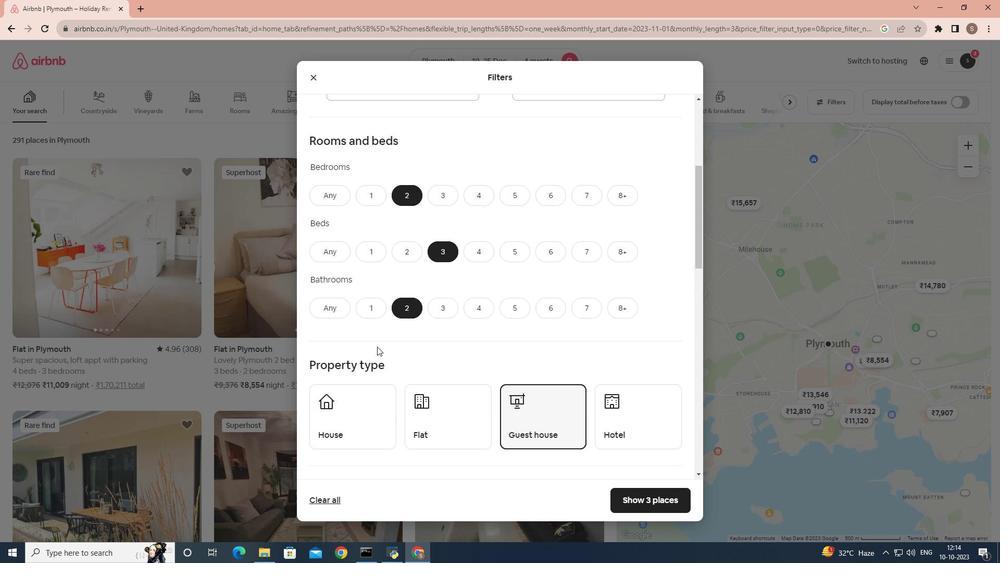 
Action: Mouse scrolled (377, 346) with delta (0, 0)
Screenshot: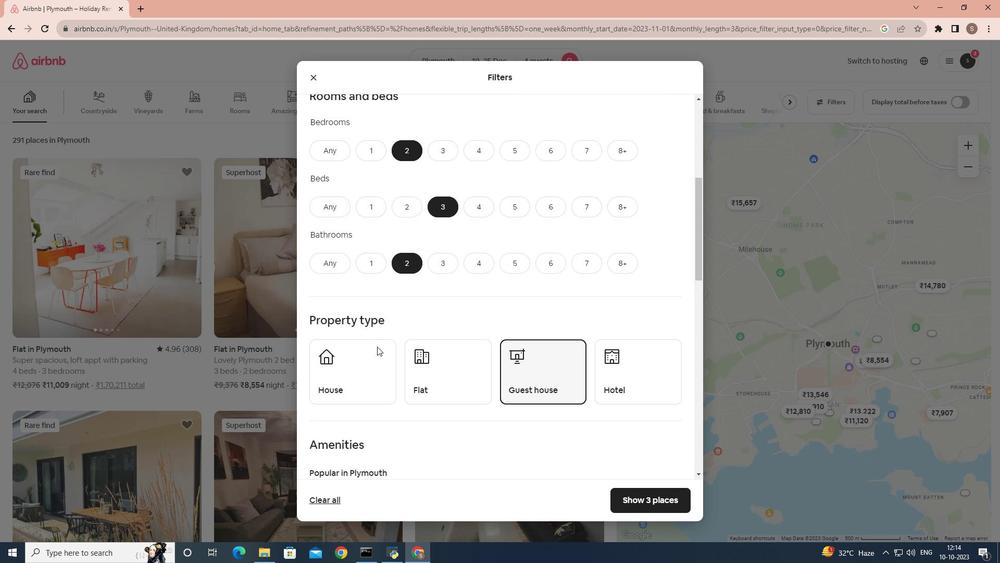 
Action: Mouse scrolled (377, 346) with delta (0, 0)
Screenshot: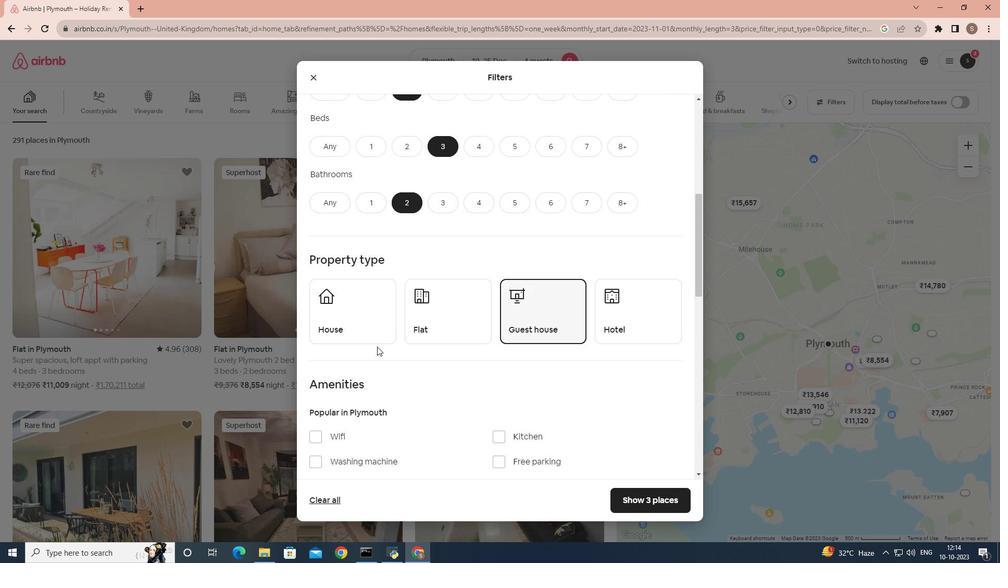 
Action: Mouse scrolled (377, 346) with delta (0, 0)
Screenshot: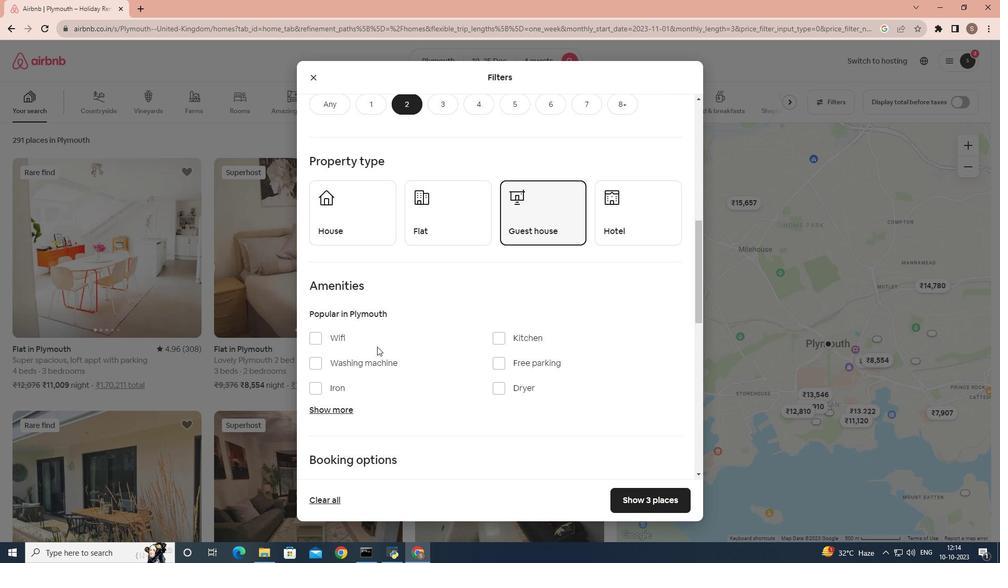 
Action: Mouse scrolled (377, 346) with delta (0, 0)
Screenshot: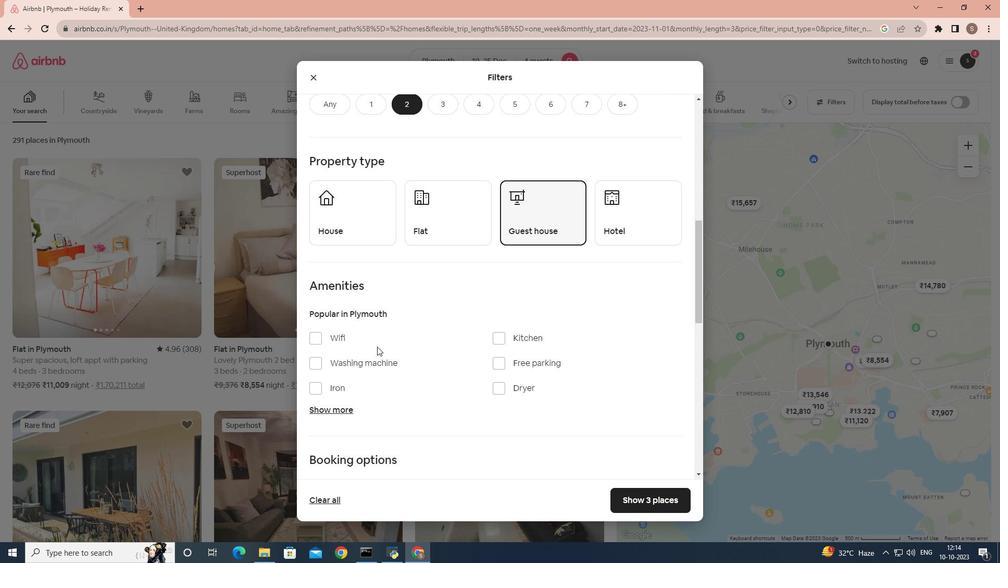 
Action: Mouse scrolled (377, 346) with delta (0, 0)
Screenshot: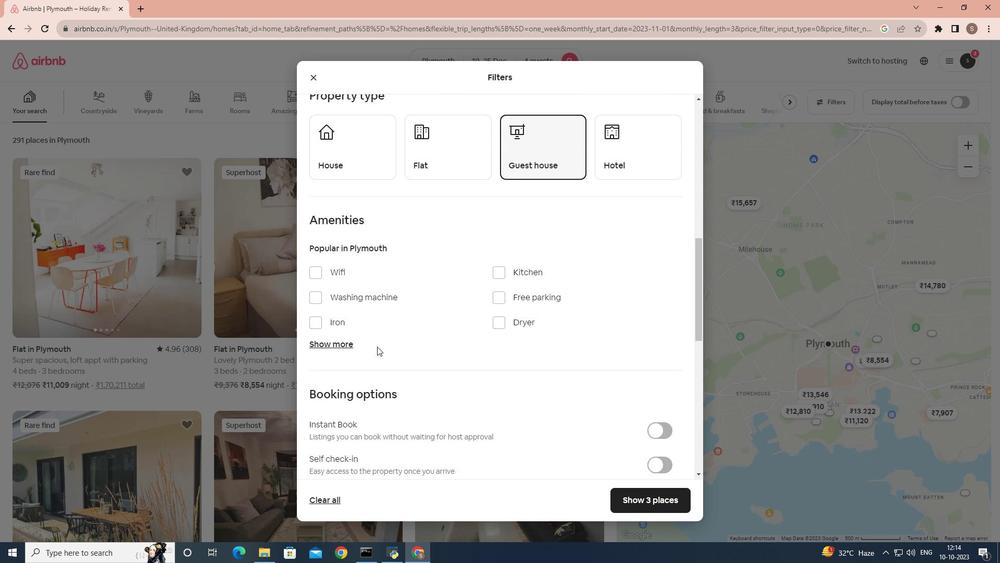 
Action: Mouse scrolled (377, 346) with delta (0, 0)
Screenshot: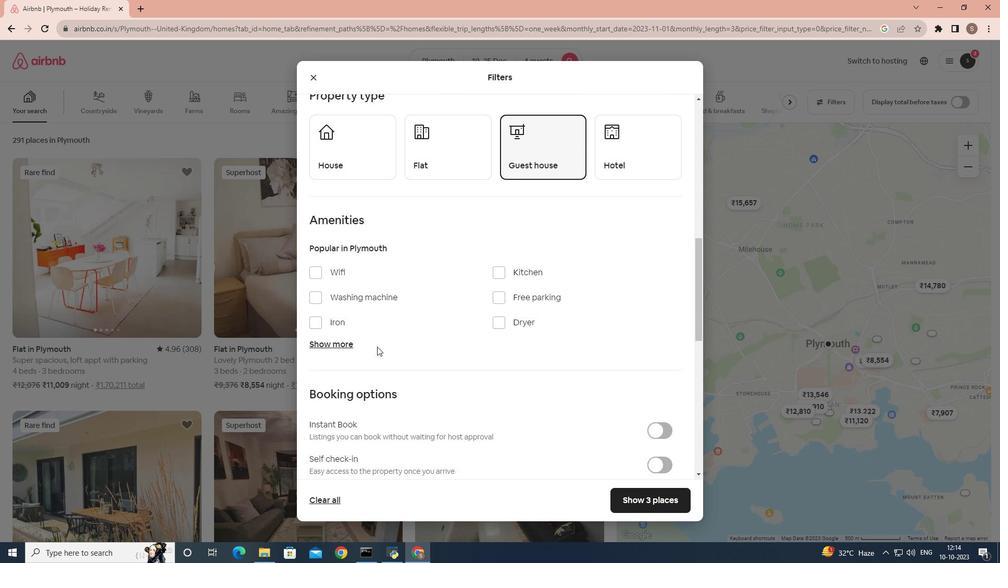 
Action: Mouse scrolled (377, 346) with delta (0, 0)
Screenshot: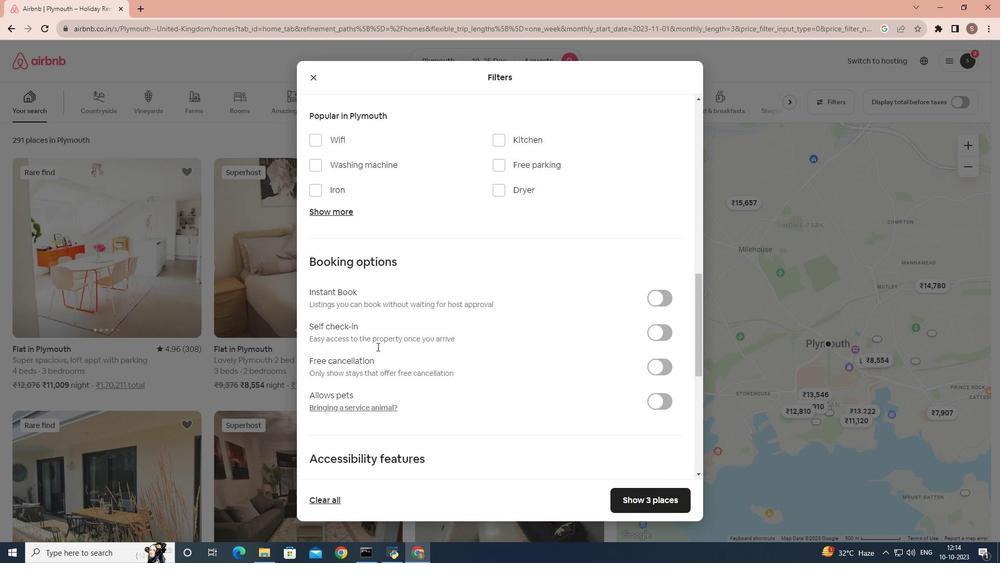 
Action: Mouse scrolled (377, 346) with delta (0, 0)
Screenshot: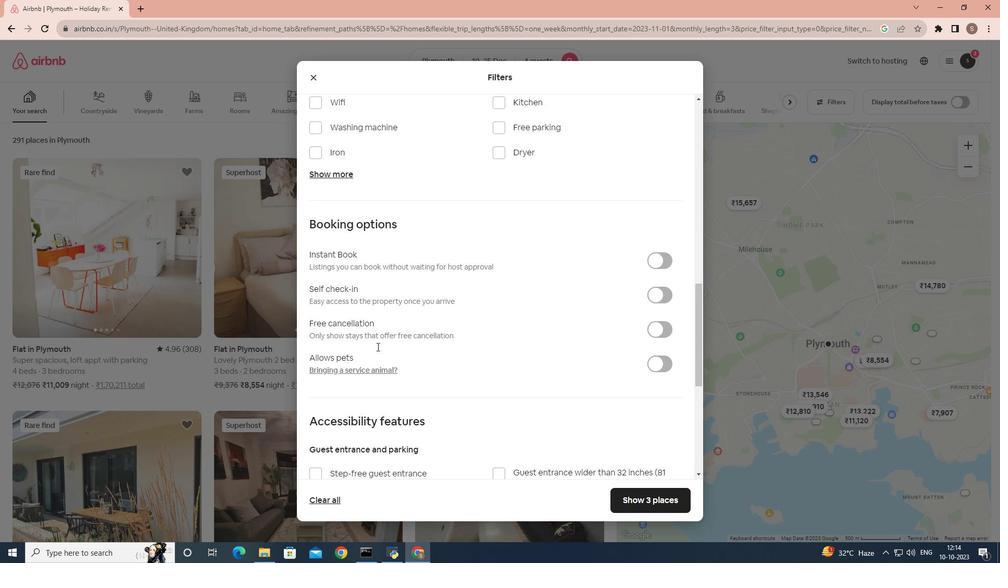 
Action: Mouse scrolled (377, 346) with delta (0, 0)
Screenshot: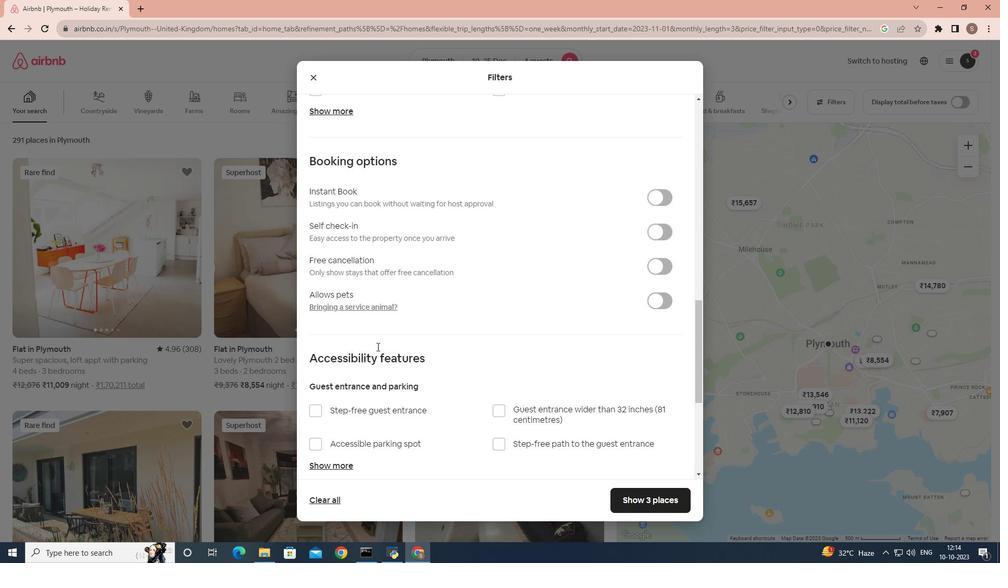 
Action: Mouse scrolled (377, 346) with delta (0, 0)
Screenshot: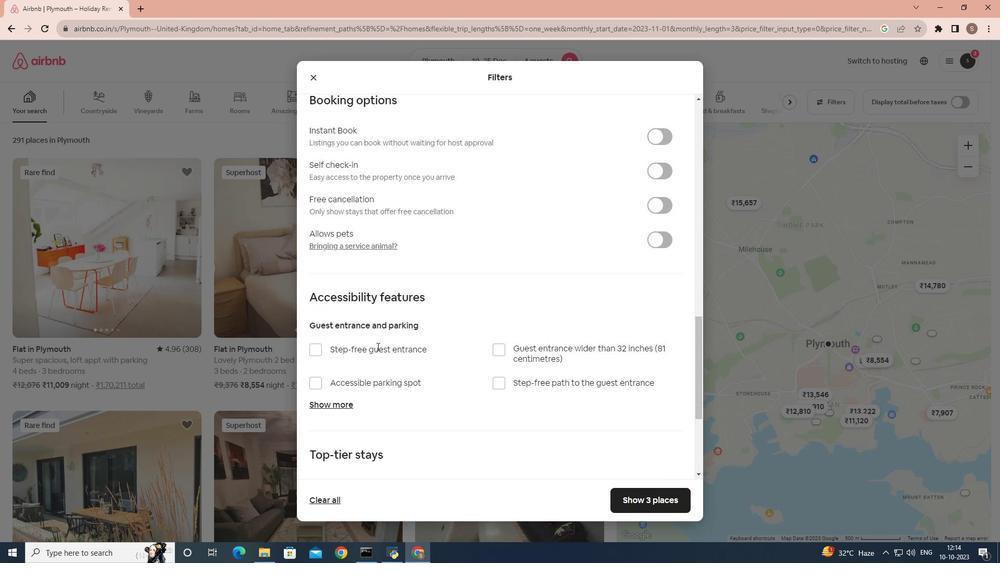 
Action: Mouse moved to (341, 370)
Screenshot: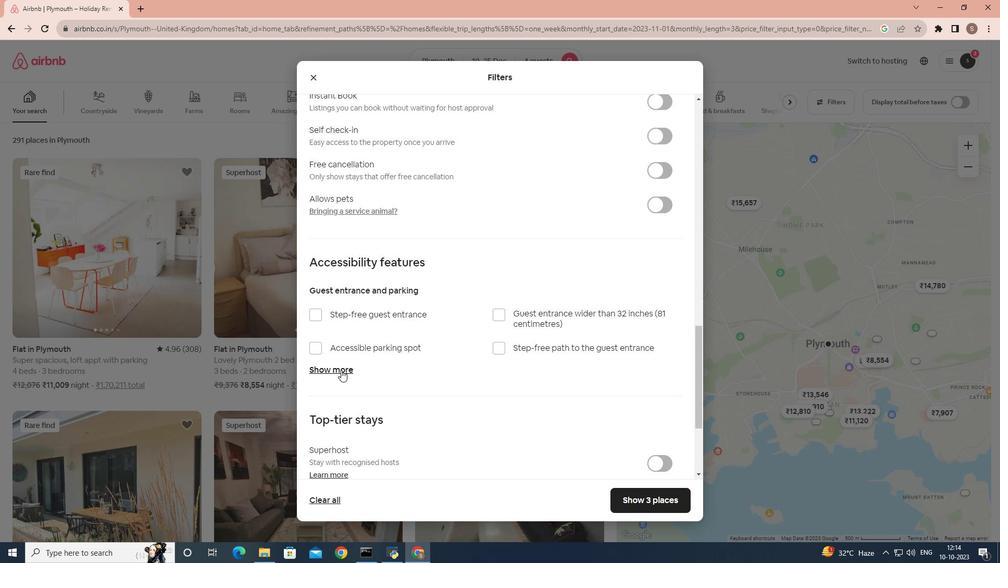 
Action: Mouse pressed left at (341, 370)
Screenshot: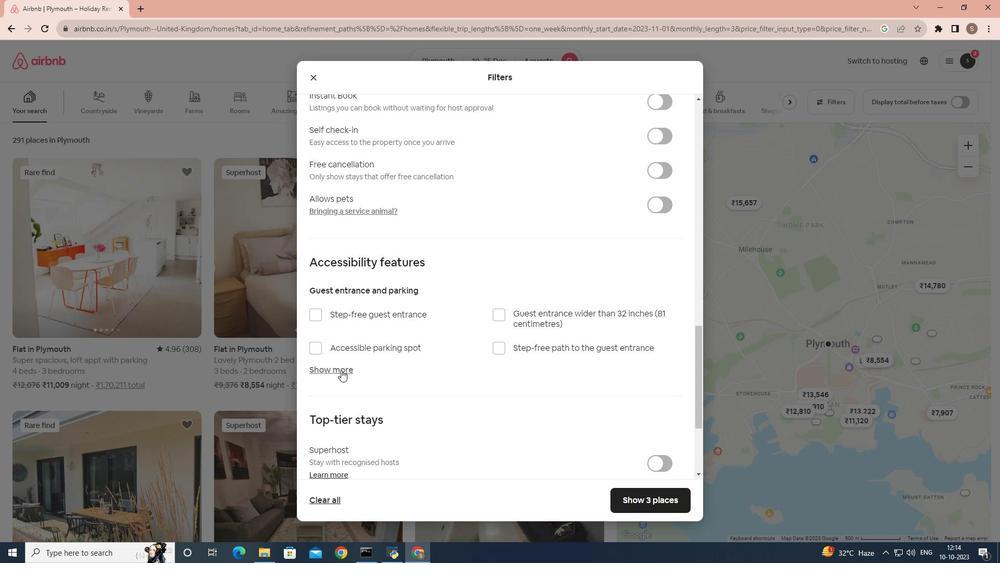 
Action: Mouse moved to (362, 356)
Screenshot: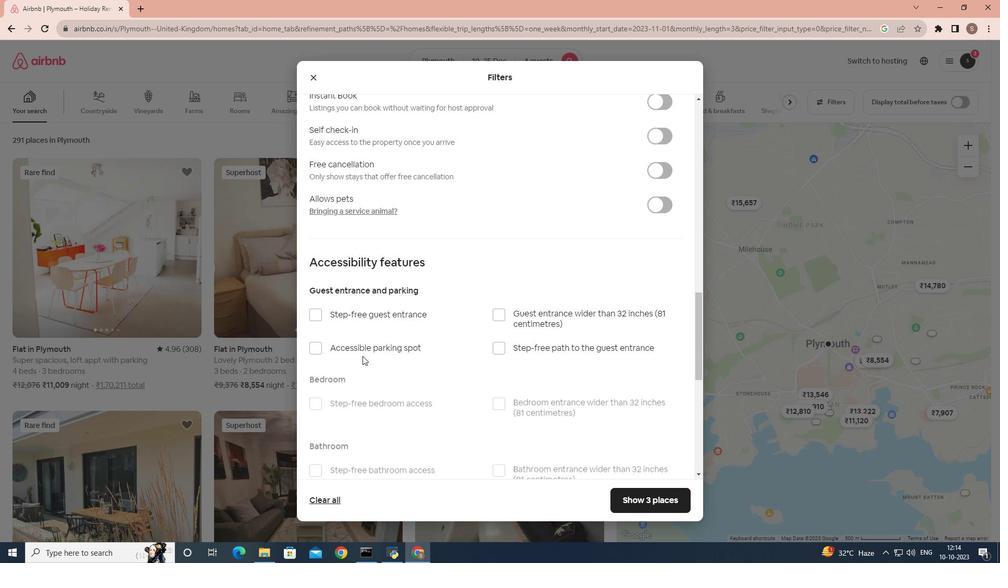 
Action: Mouse scrolled (362, 355) with delta (0, 0)
Screenshot: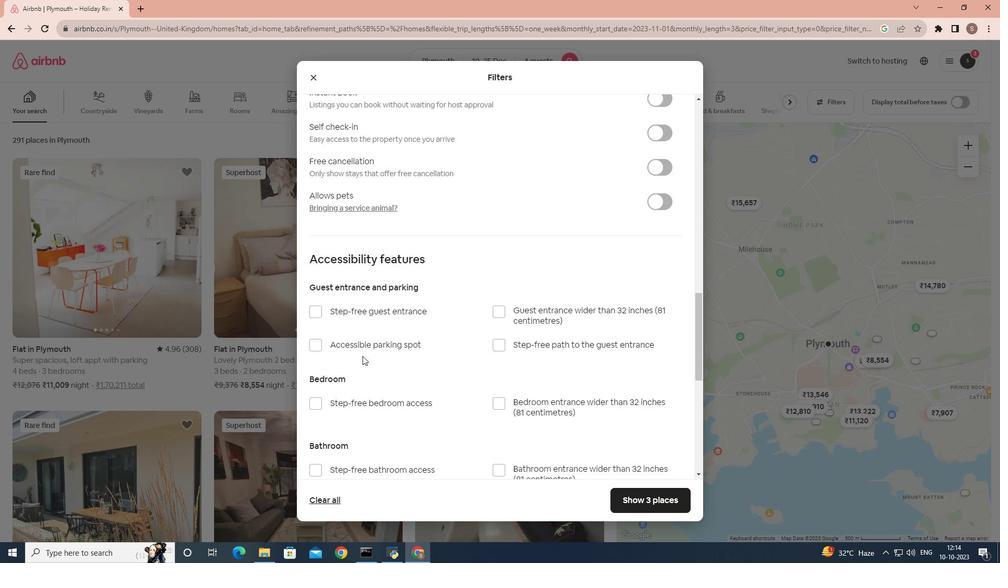 
Action: Mouse scrolled (362, 355) with delta (0, 0)
Screenshot: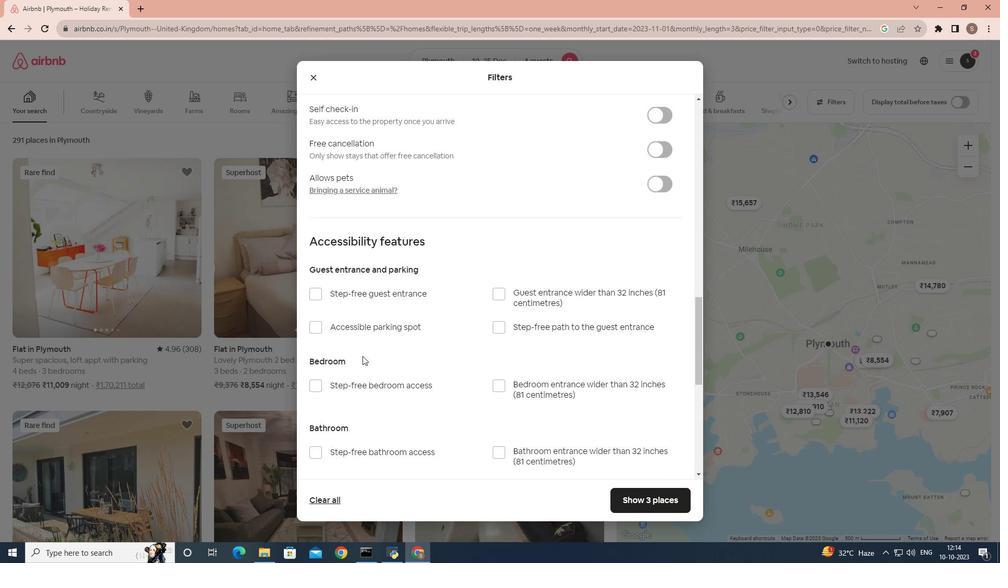 
Action: Mouse scrolled (362, 355) with delta (0, 0)
Screenshot: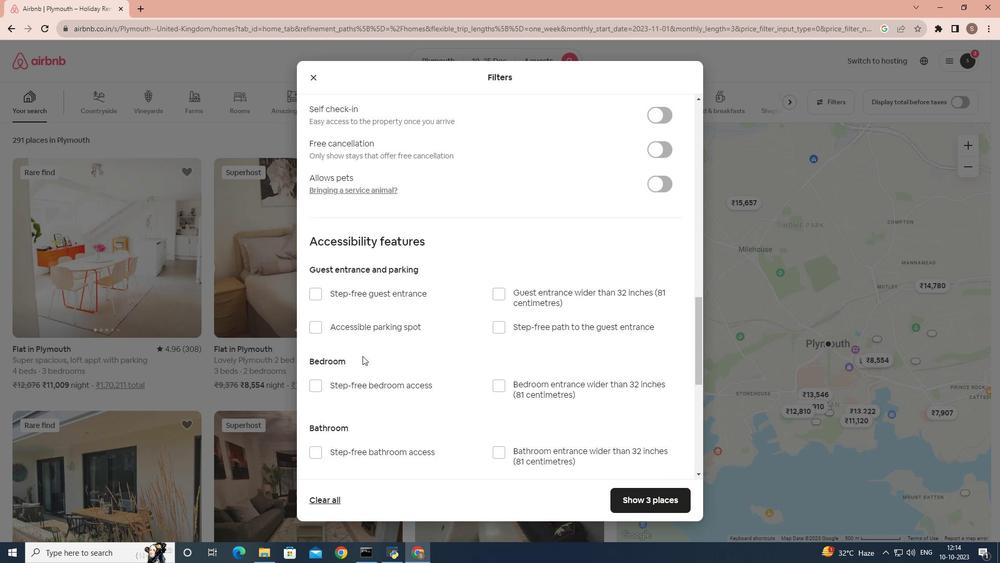 
Action: Mouse scrolled (362, 355) with delta (0, 0)
Screenshot: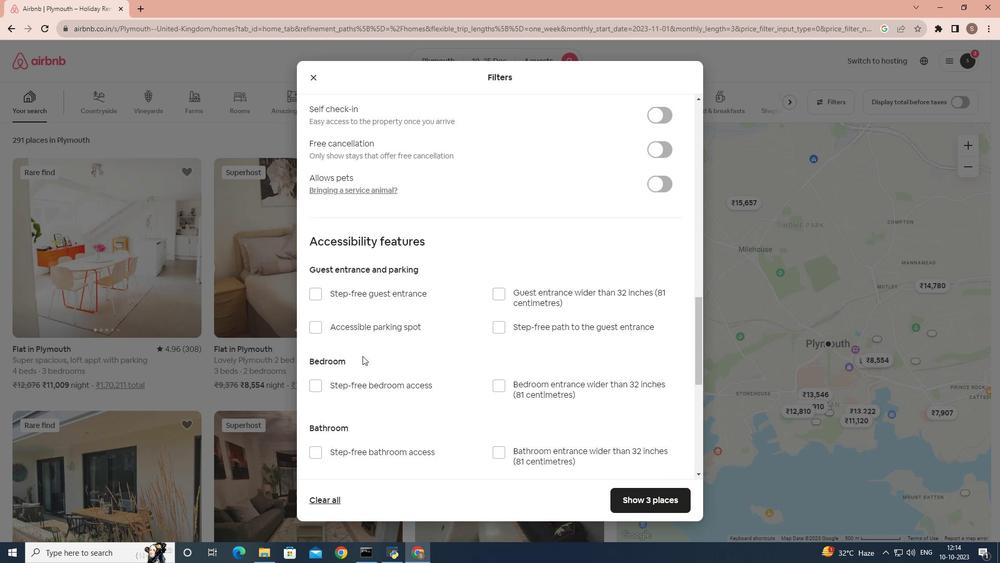 
Action: Mouse moved to (364, 352)
Screenshot: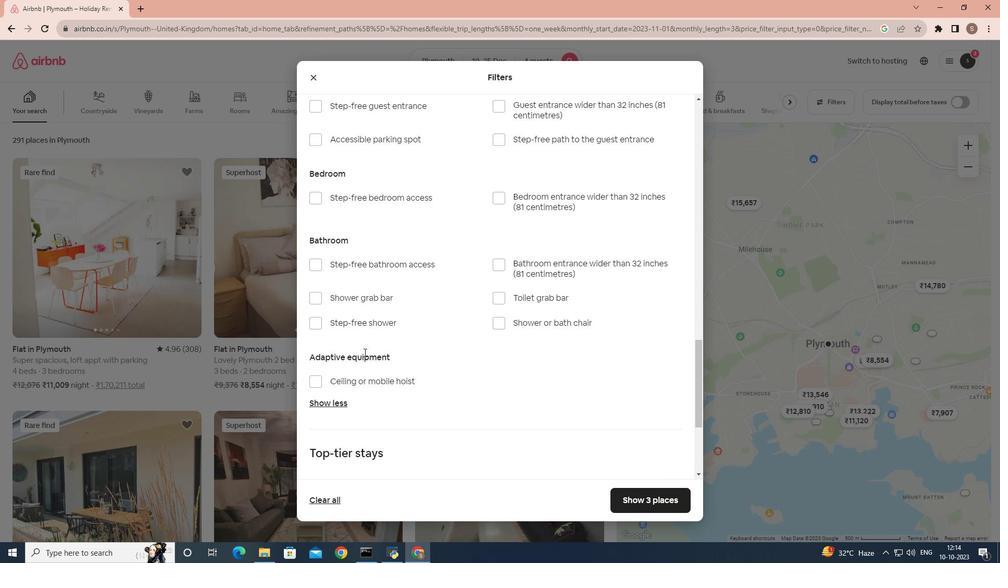 
Action: Mouse scrolled (364, 352) with delta (0, 0)
Screenshot: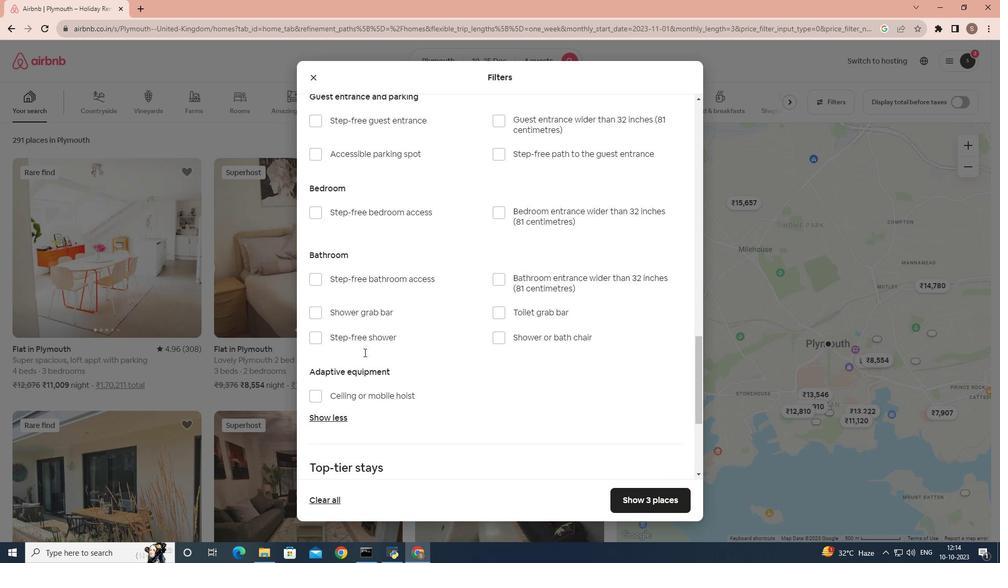 
Action: Mouse scrolled (364, 352) with delta (0, 0)
Screenshot: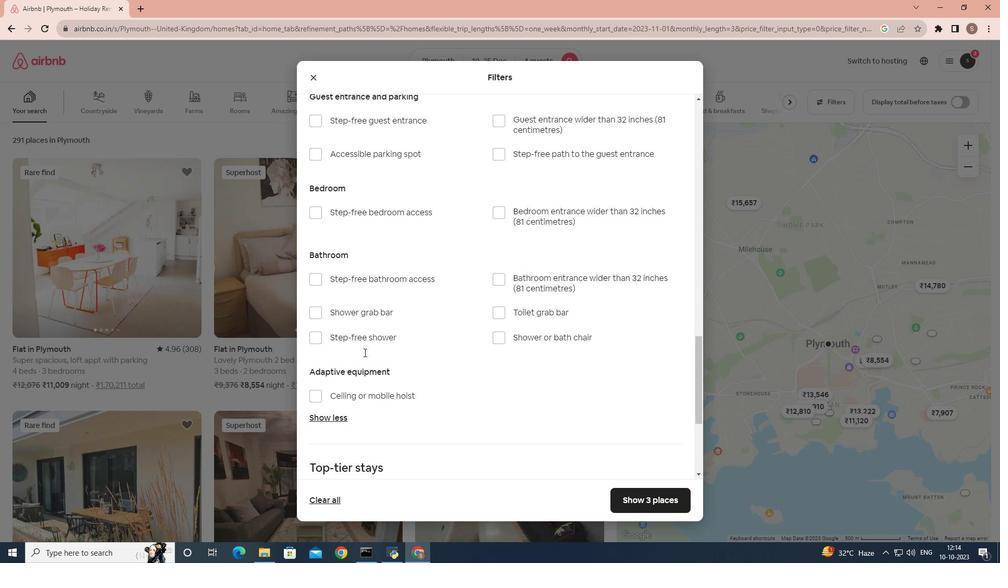 
Action: Mouse scrolled (364, 352) with delta (0, 0)
Screenshot: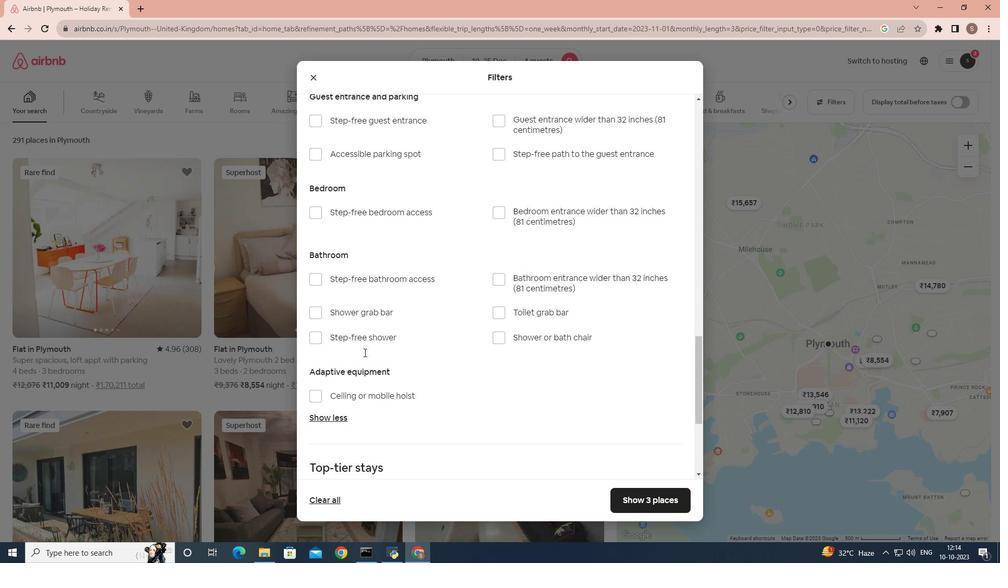 
Action: Mouse scrolled (364, 352) with delta (0, 0)
Screenshot: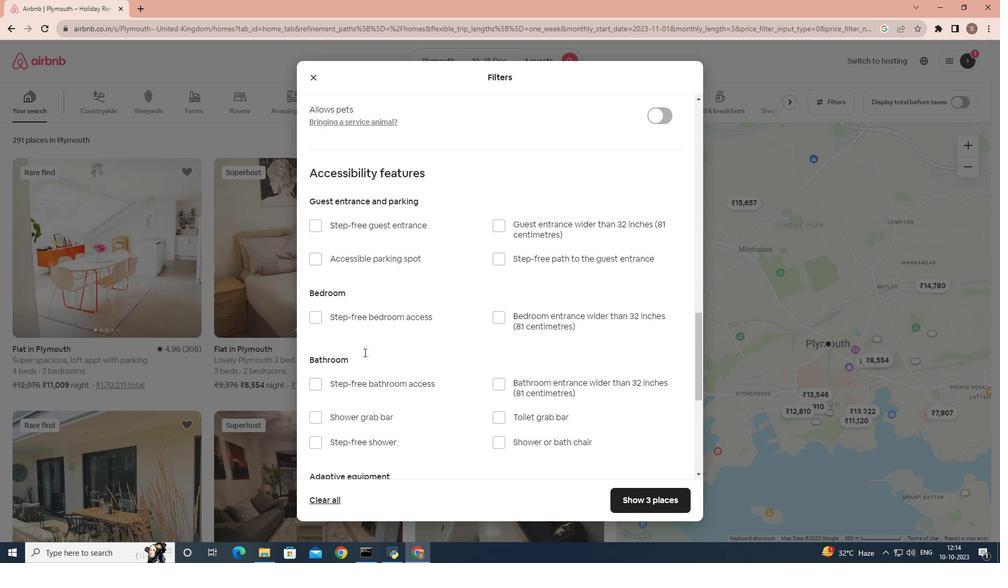 
Action: Mouse scrolled (364, 352) with delta (0, 0)
Screenshot: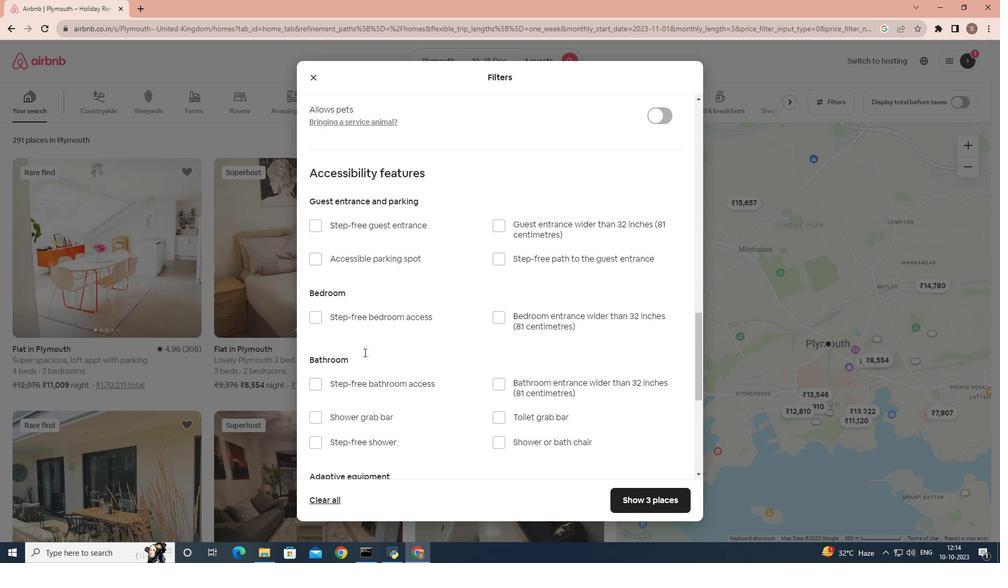 
Action: Mouse scrolled (364, 352) with delta (0, 0)
Screenshot: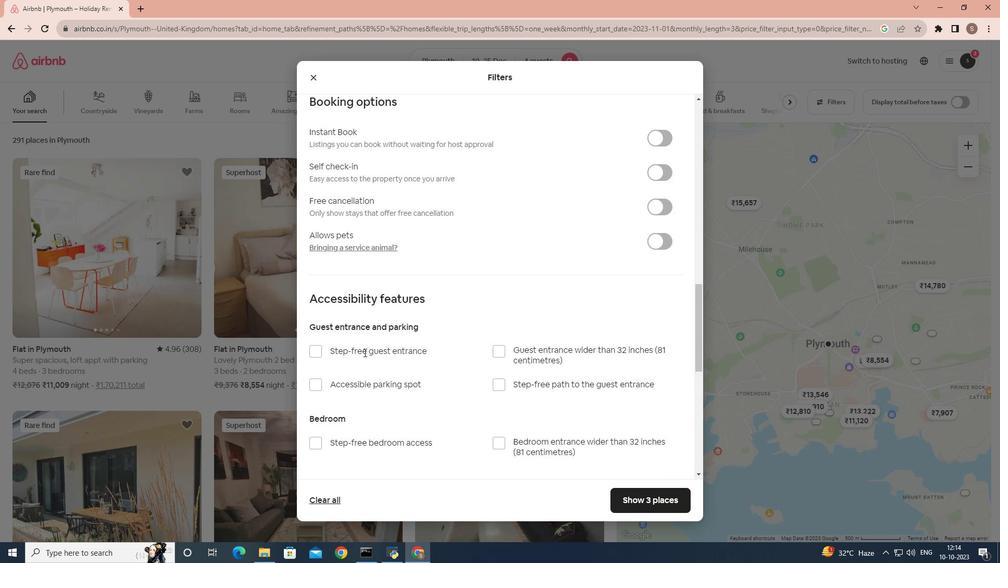 
Action: Mouse scrolled (364, 352) with delta (0, 0)
Screenshot: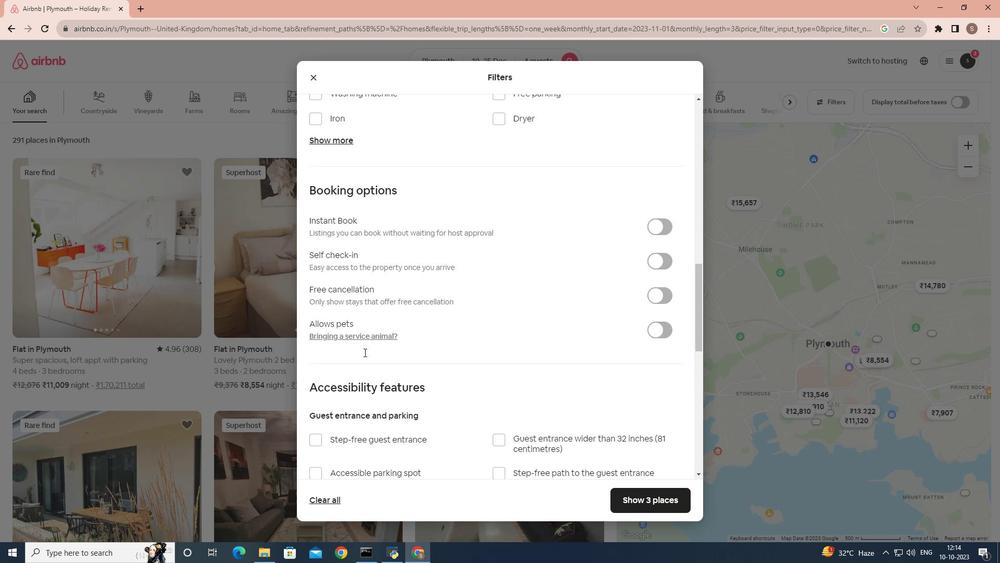 
Action: Mouse scrolled (364, 352) with delta (0, 0)
Screenshot: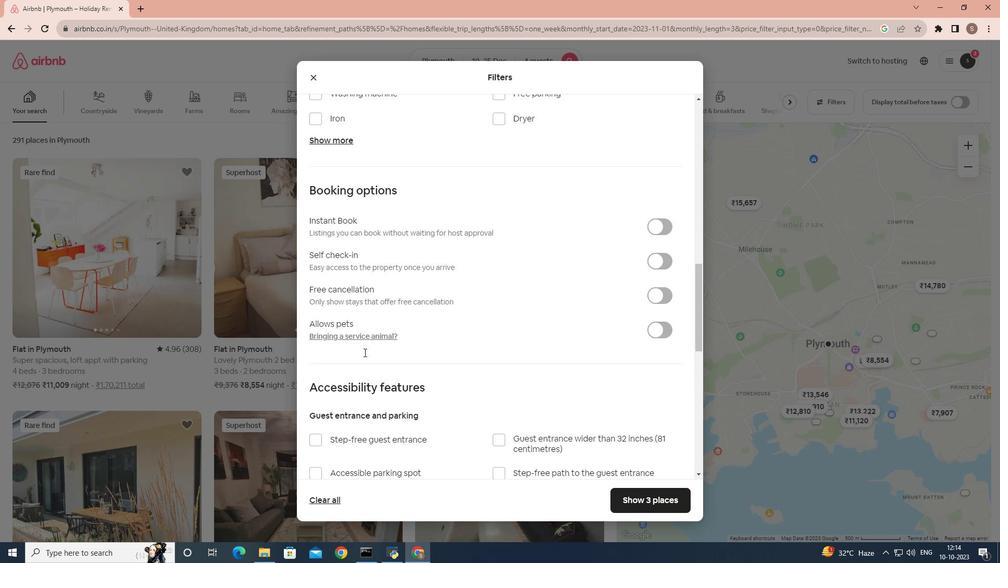 
Action: Mouse scrolled (364, 352) with delta (0, 0)
Screenshot: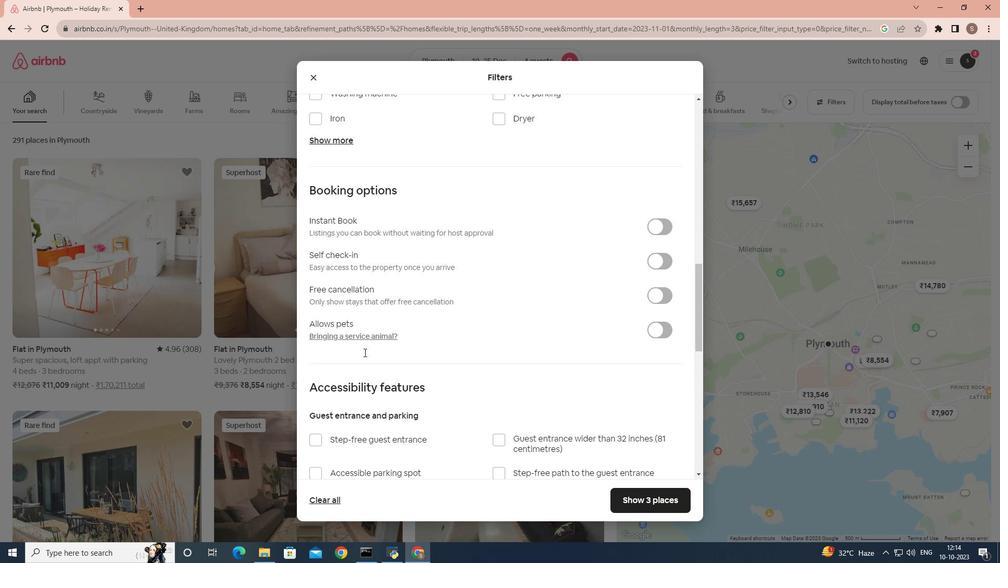 
Action: Mouse scrolled (364, 352) with delta (0, 0)
Screenshot: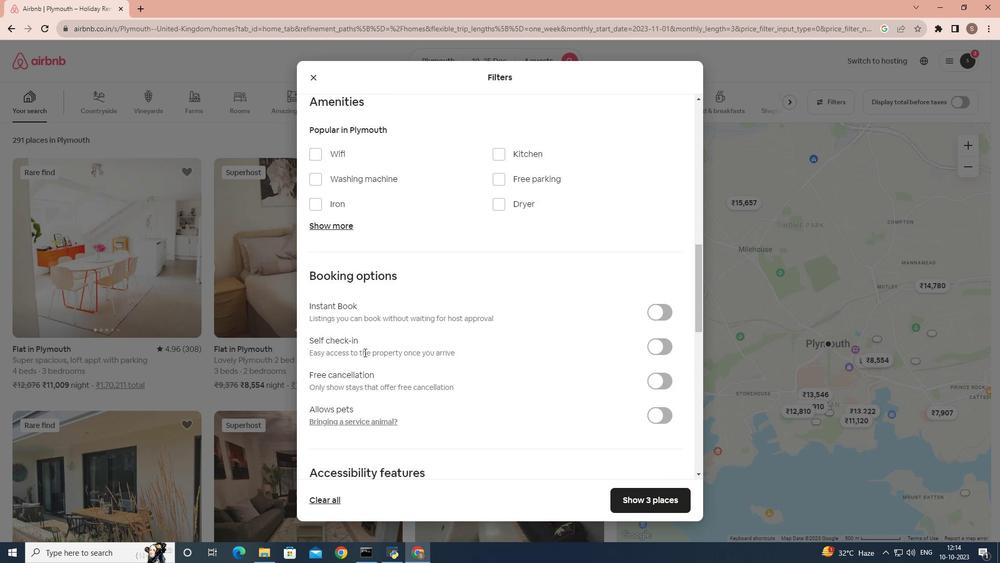 
Action: Mouse scrolled (364, 352) with delta (0, 0)
Screenshot: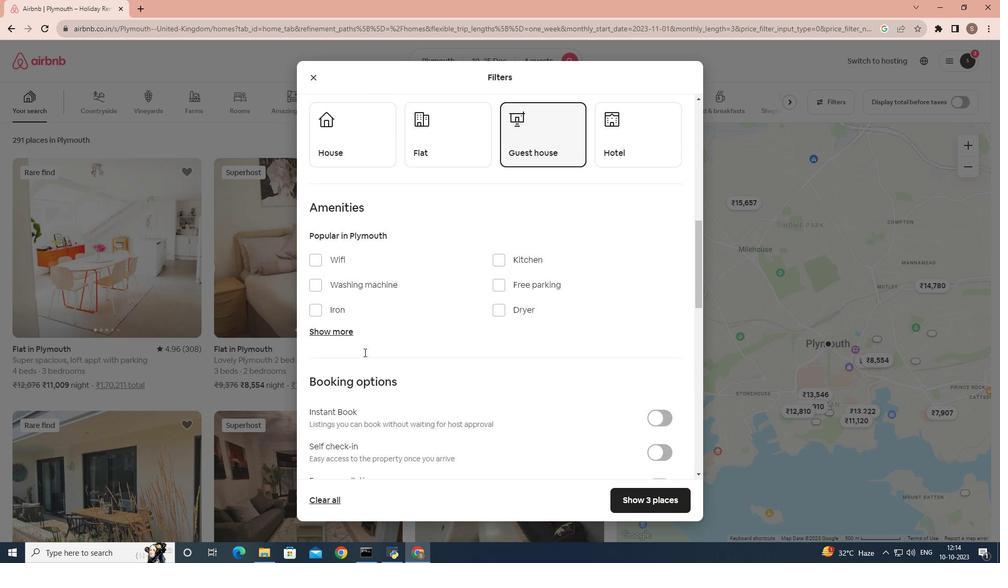 
Action: Mouse scrolled (364, 352) with delta (0, 0)
Screenshot: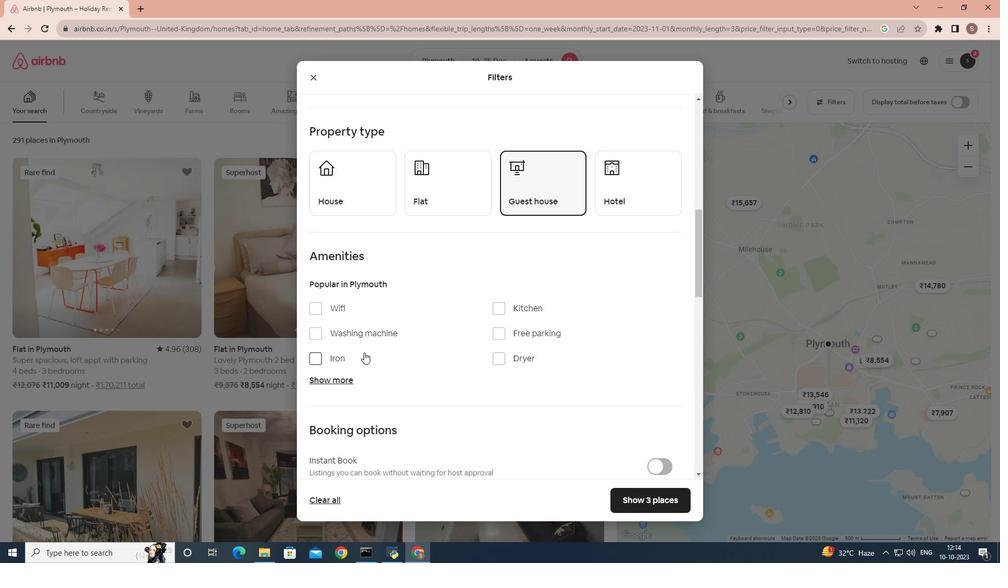 
Action: Mouse scrolled (364, 352) with delta (0, 0)
Screenshot: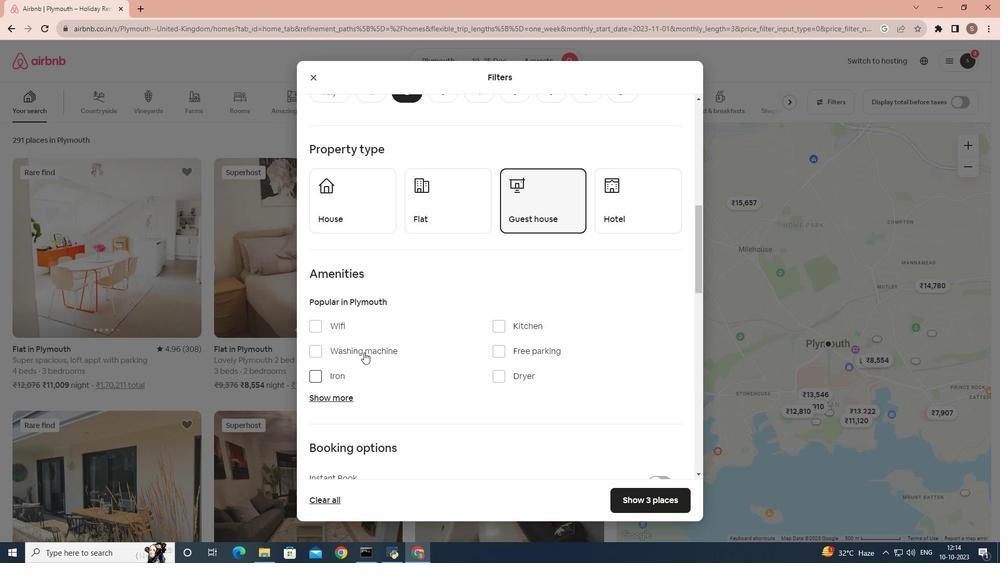 
Action: Mouse scrolled (364, 352) with delta (0, 0)
Screenshot: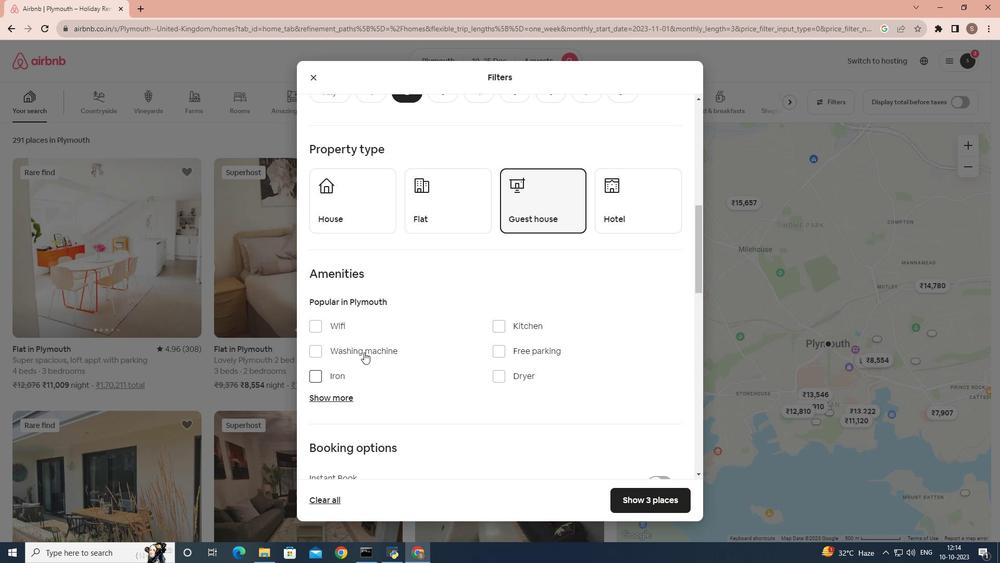 
Action: Mouse scrolled (364, 351) with delta (0, 0)
Screenshot: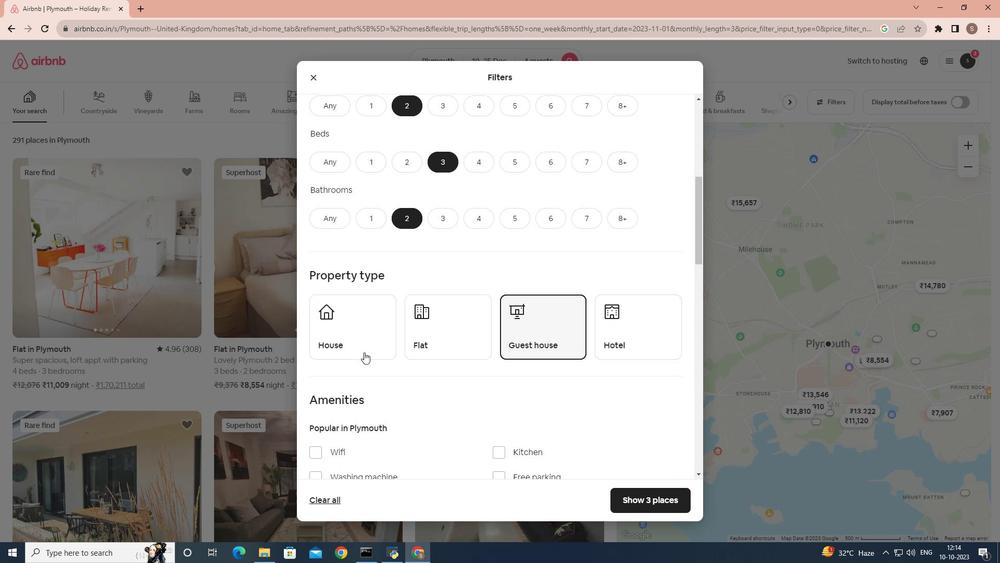 
Action: Mouse scrolled (364, 351) with delta (0, 0)
Screenshot: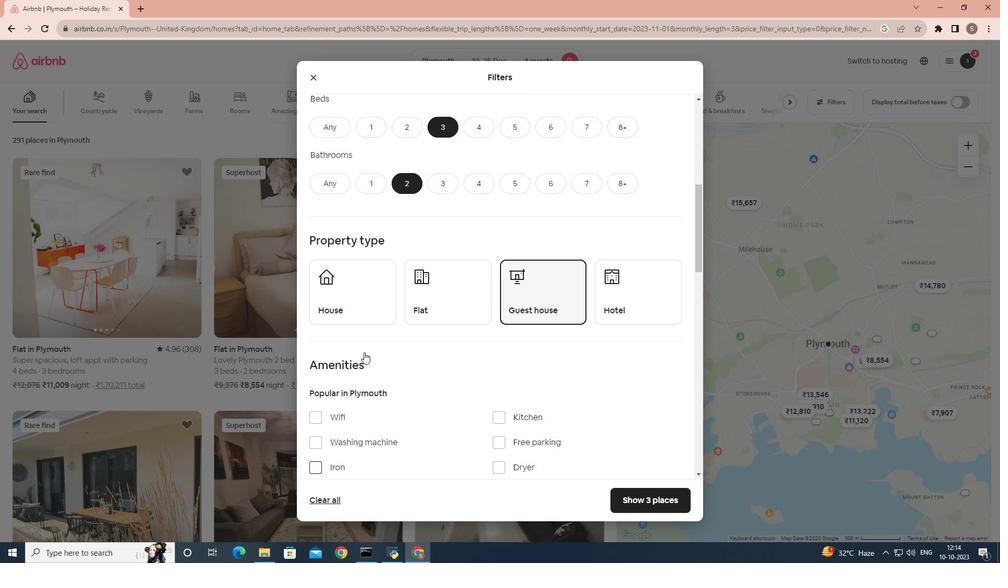 
Action: Mouse moved to (336, 432)
Screenshot: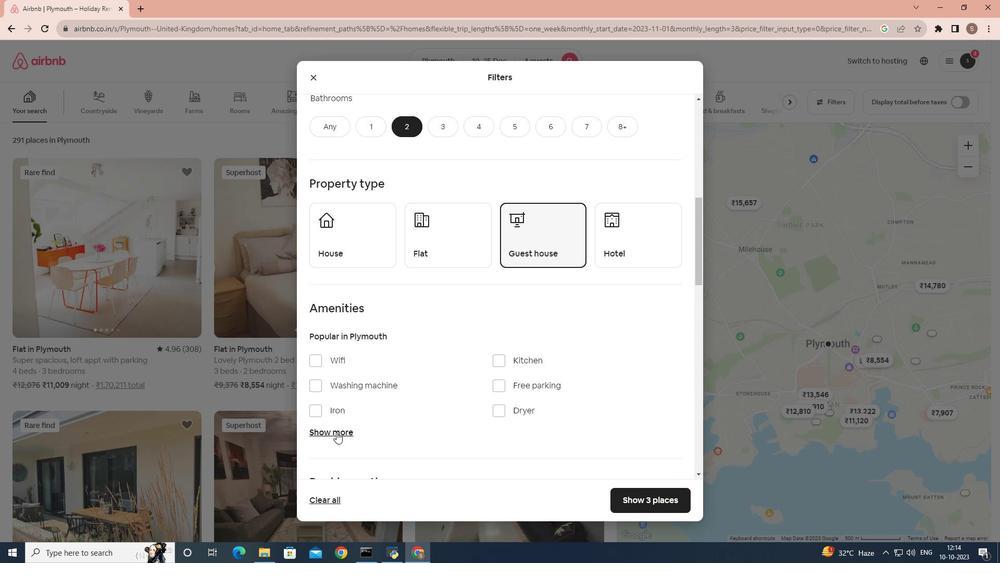 
Action: Mouse pressed left at (336, 432)
Screenshot: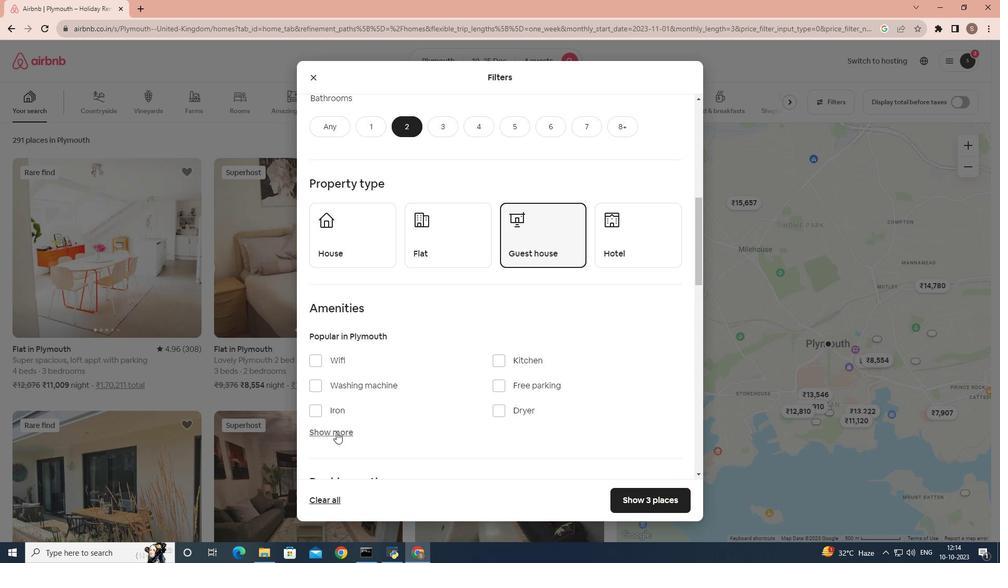 
Action: Mouse moved to (365, 393)
Screenshot: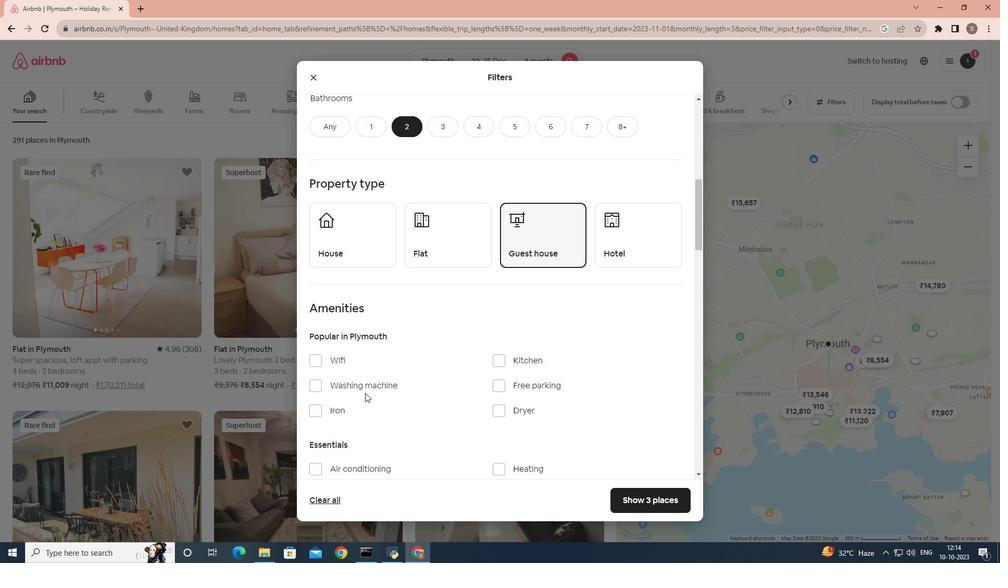 
Action: Mouse scrolled (365, 392) with delta (0, 0)
Screenshot: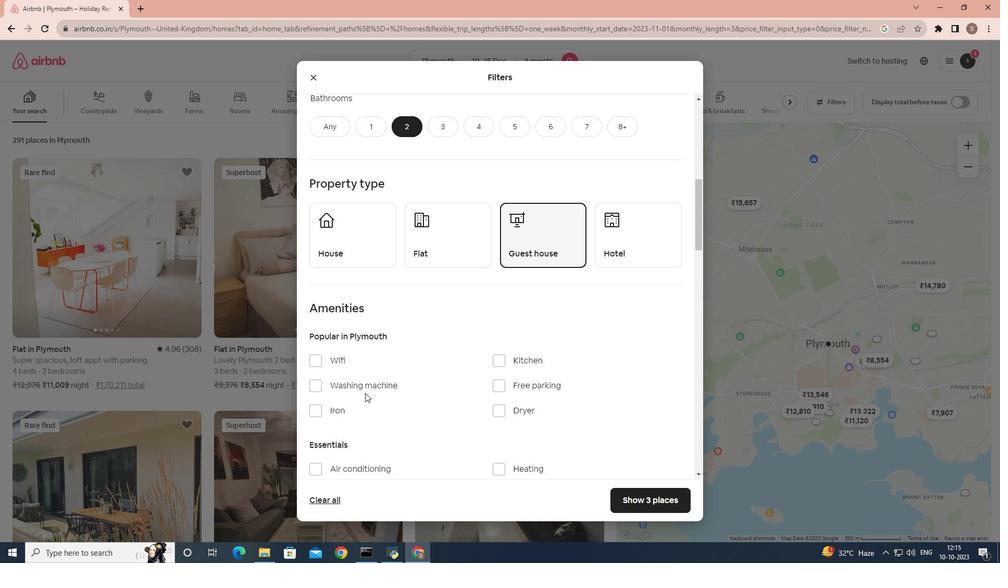 
Action: Mouse scrolled (365, 392) with delta (0, 0)
Screenshot: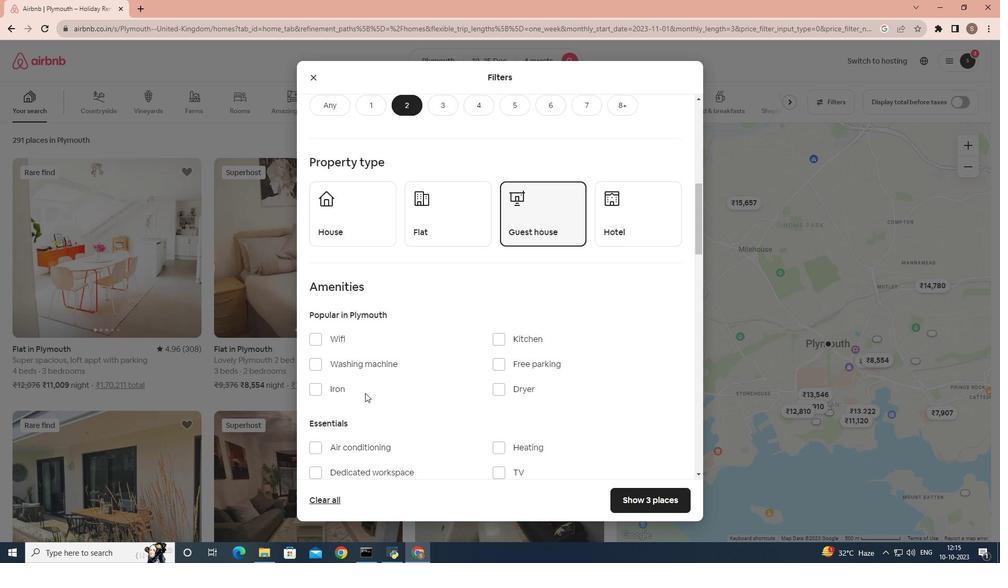 
Action: Mouse scrolled (365, 392) with delta (0, 0)
Screenshot: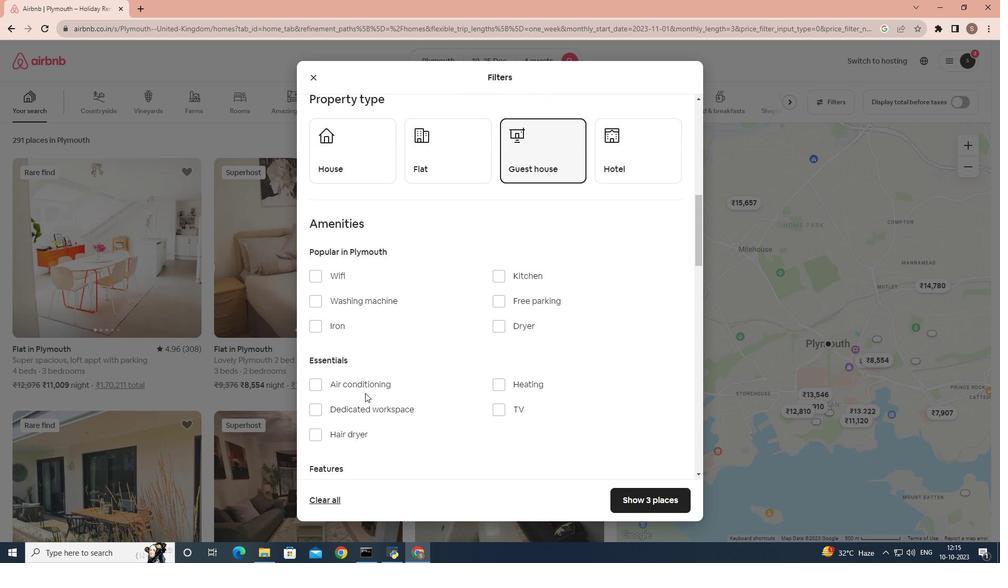 
Action: Mouse moved to (326, 204)
Screenshot: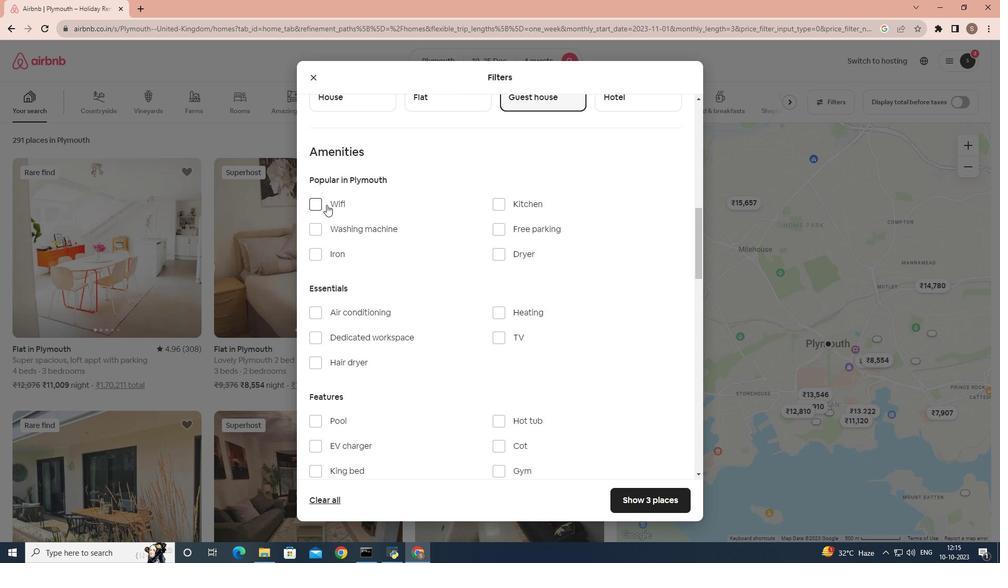 
Action: Mouse pressed left at (326, 204)
Screenshot: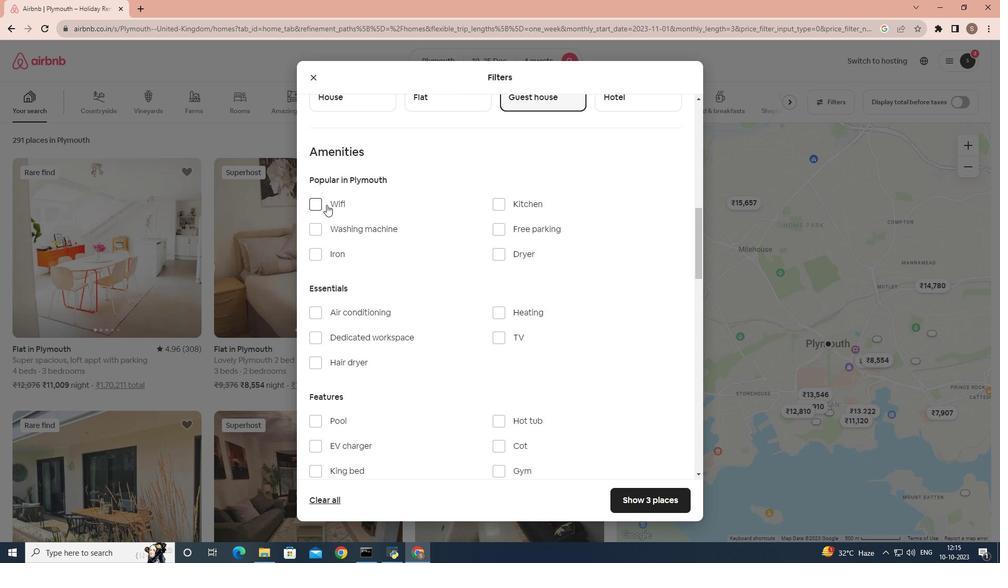 
Action: Mouse moved to (507, 341)
Screenshot: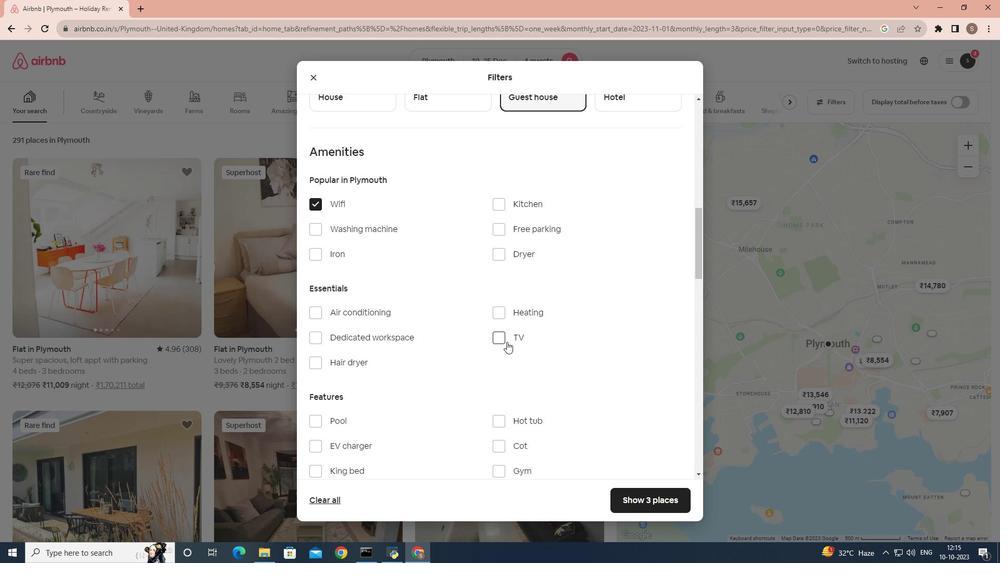 
Action: Mouse pressed left at (507, 341)
Screenshot: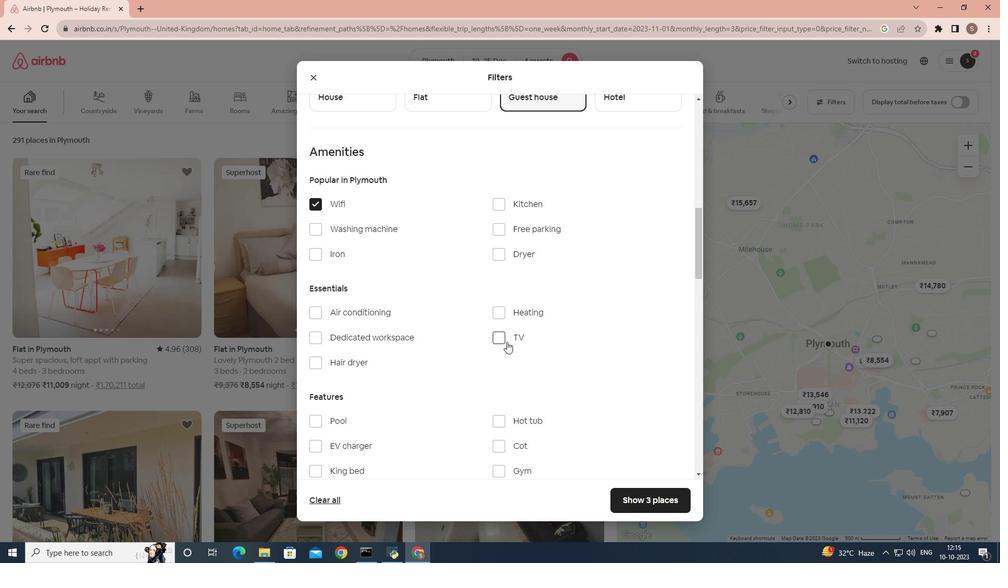 
Action: Mouse scrolled (507, 341) with delta (0, 0)
Screenshot: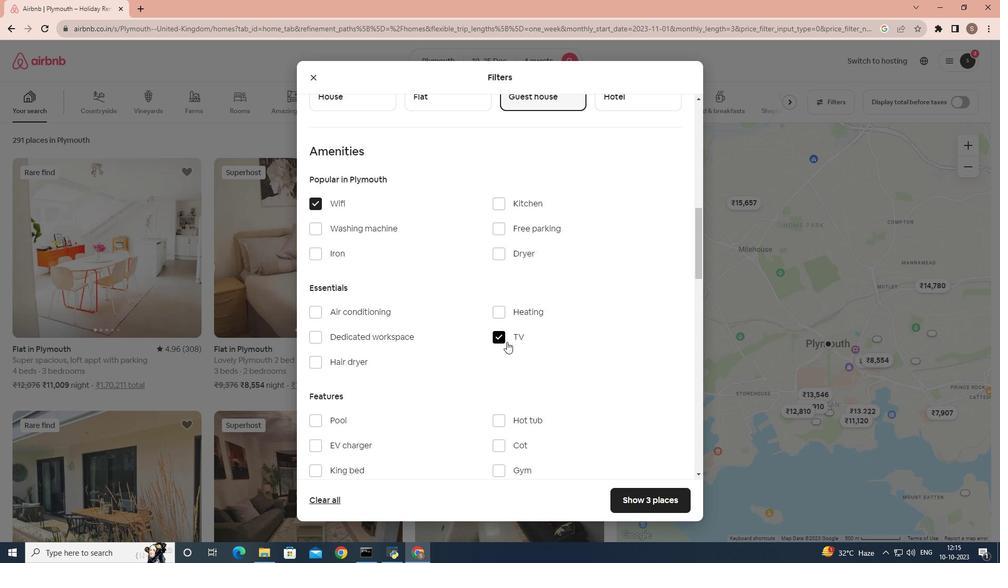 
Action: Mouse scrolled (507, 341) with delta (0, 0)
Screenshot: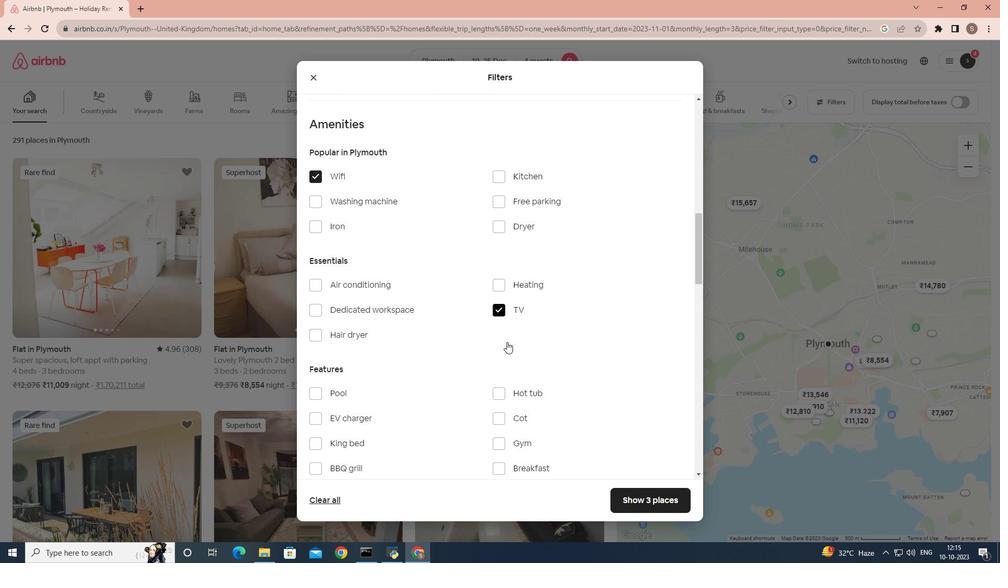 
Action: Mouse scrolled (507, 341) with delta (0, 0)
Screenshot: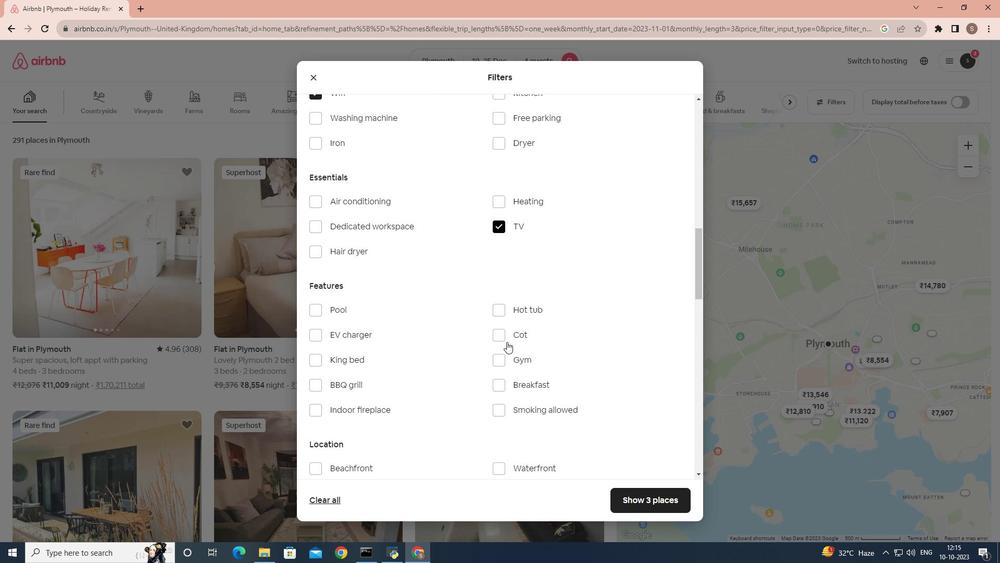 
Action: Mouse moved to (496, 339)
Screenshot: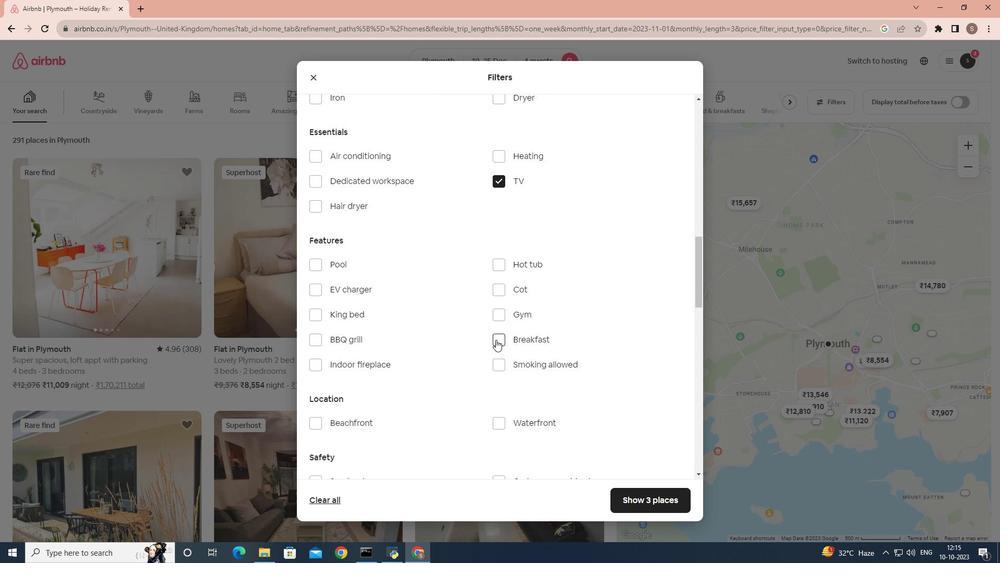
Action: Mouse pressed left at (496, 339)
Screenshot: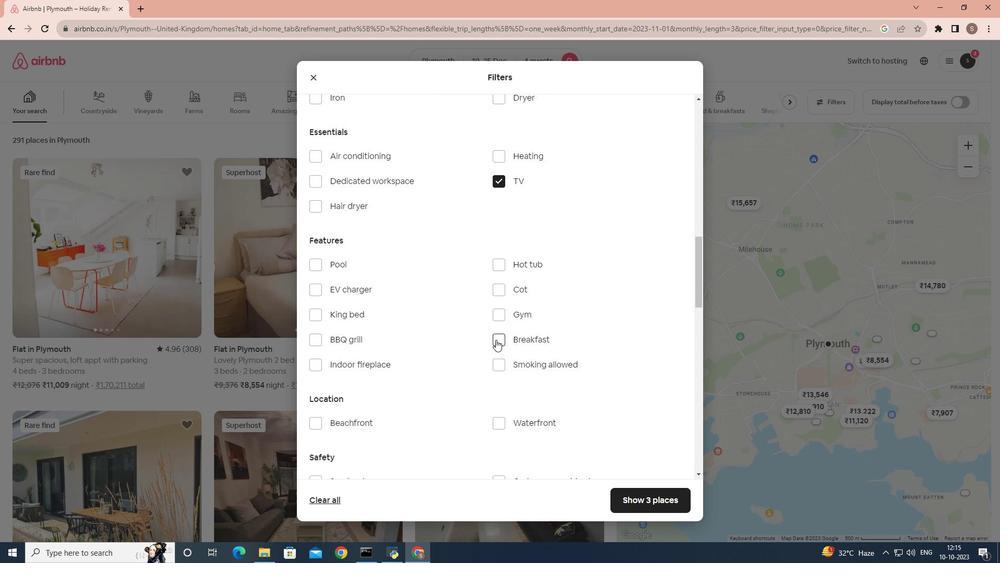 
Action: Mouse moved to (498, 313)
Screenshot: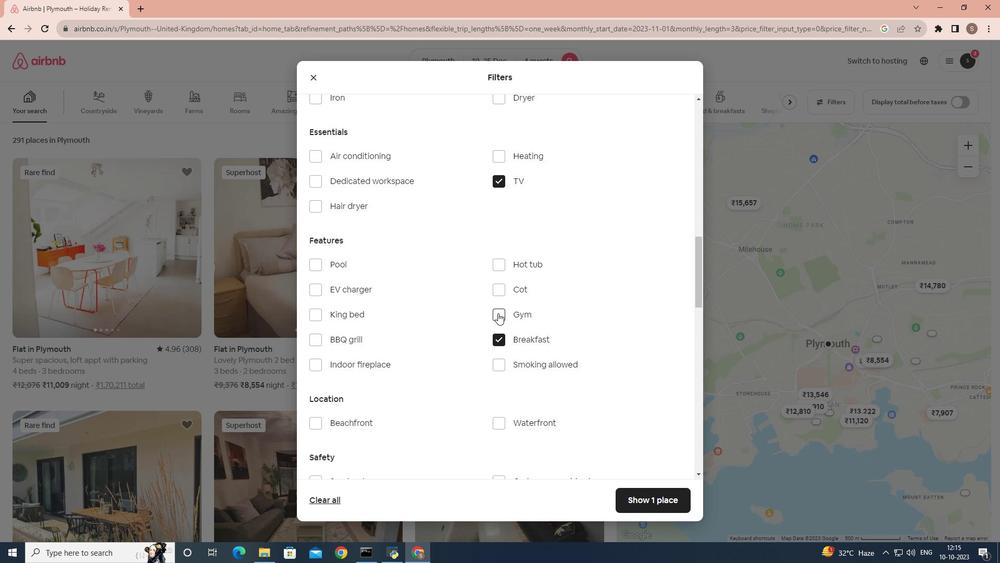 
Action: Mouse pressed left at (498, 313)
Screenshot: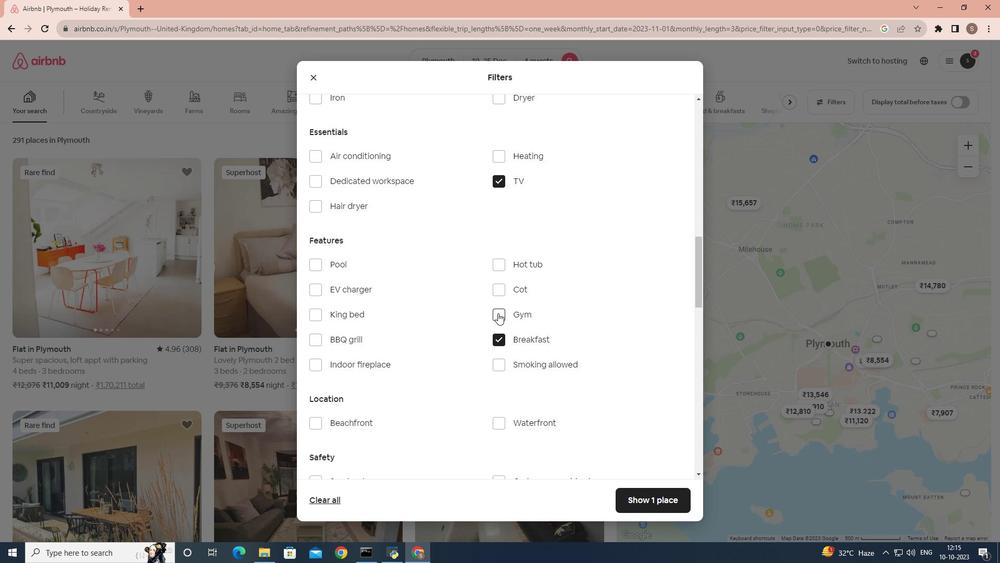 
Action: Mouse moved to (427, 335)
Screenshot: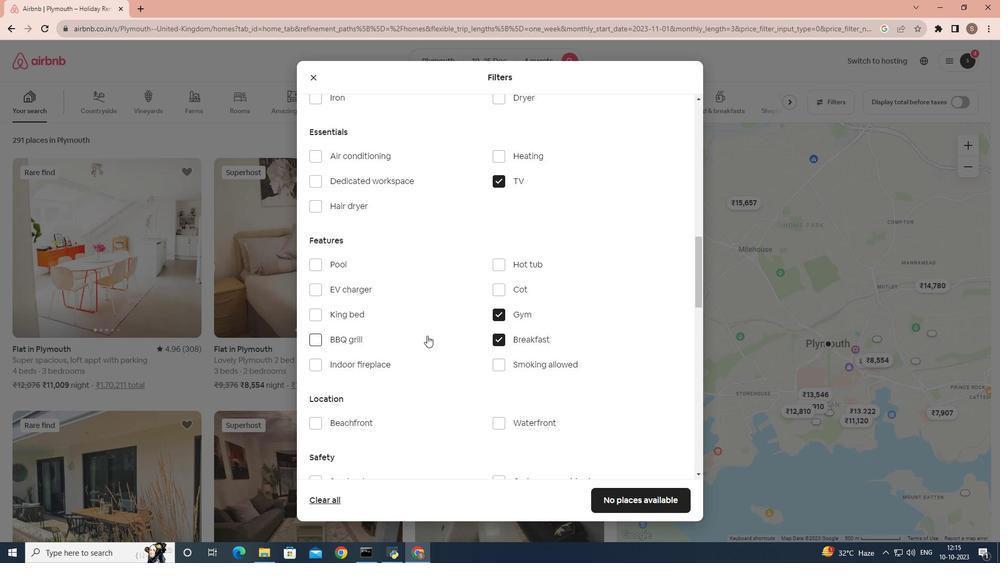 
Action: Mouse scrolled (427, 335) with delta (0, 0)
Screenshot: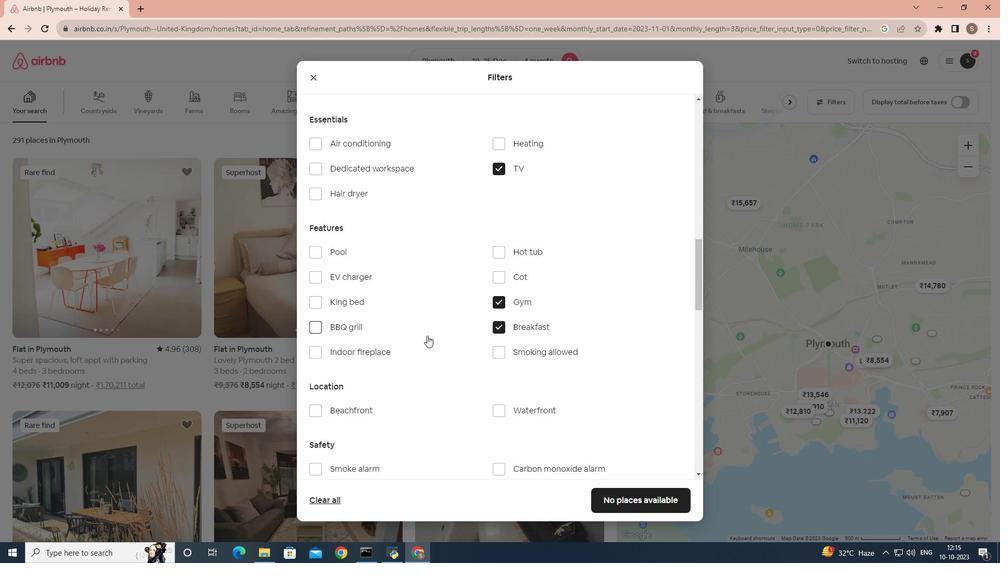 
Action: Mouse scrolled (427, 335) with delta (0, 0)
Screenshot: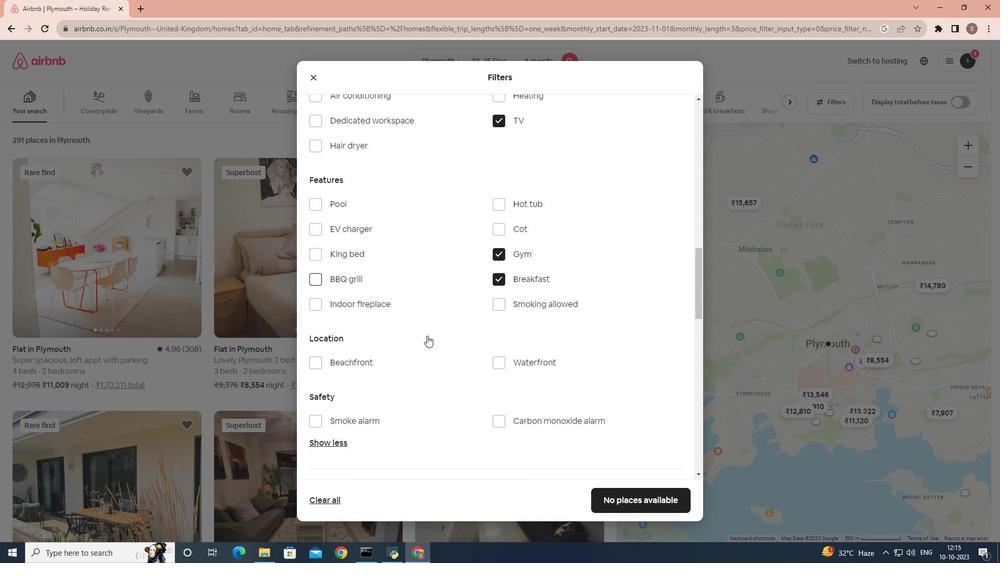 
Action: Mouse scrolled (427, 335) with delta (0, 0)
Screenshot: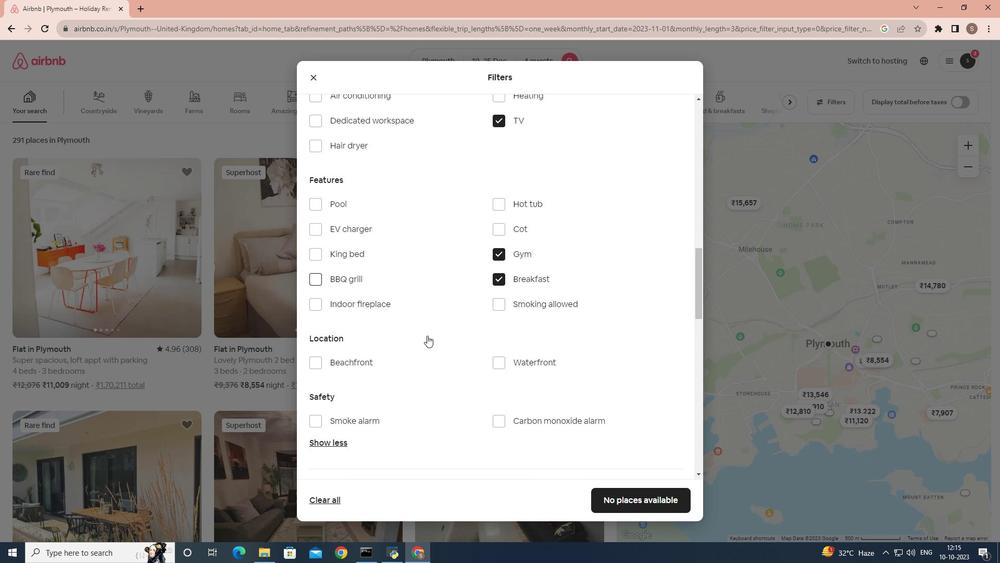 
Action: Mouse scrolled (427, 335) with delta (0, 0)
Screenshot: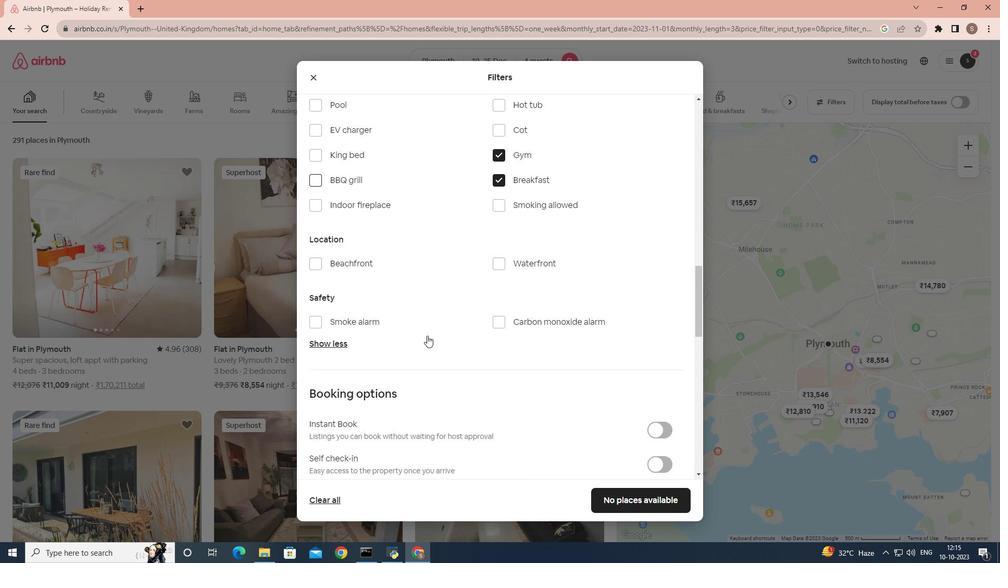 
Action: Mouse scrolled (427, 335) with delta (0, 0)
Screenshot: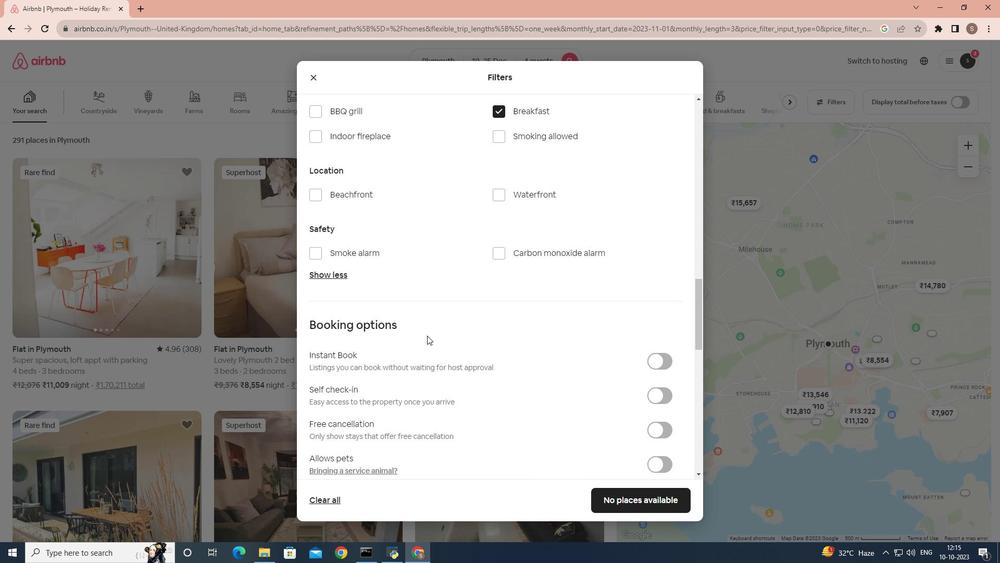 
Action: Mouse scrolled (427, 335) with delta (0, 0)
Screenshot: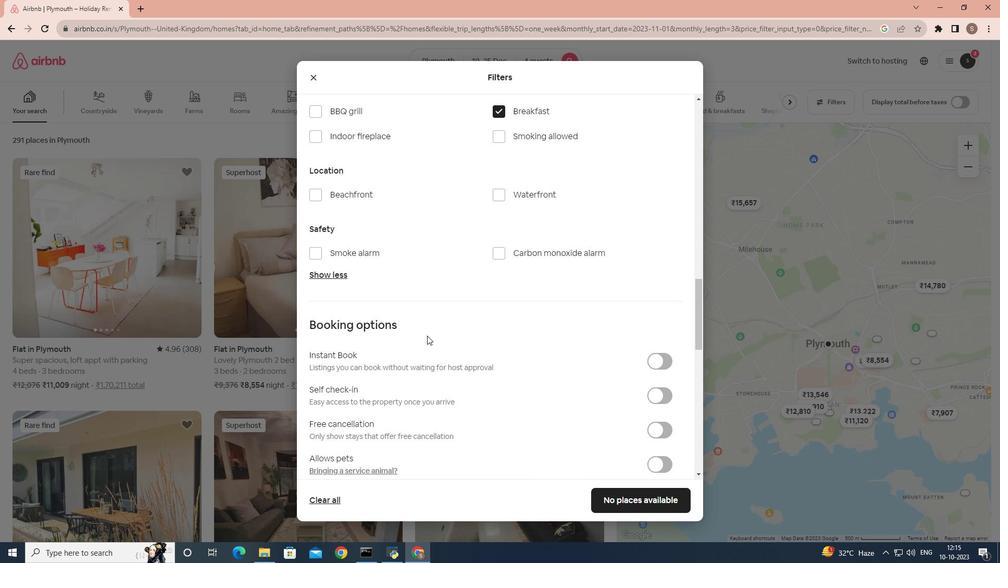 
Action: Mouse moved to (657, 315)
Screenshot: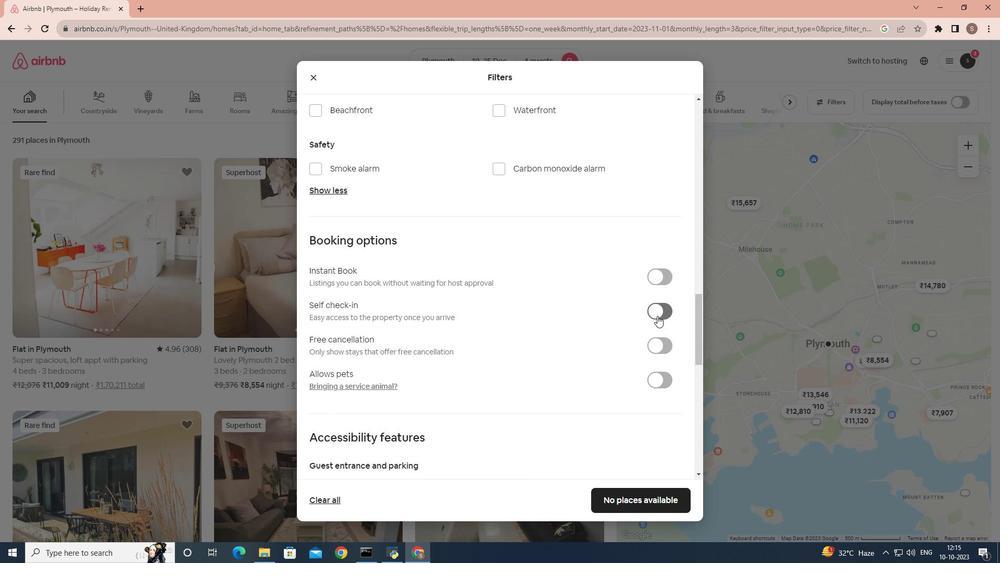 
Action: Mouse pressed left at (657, 315)
Screenshot: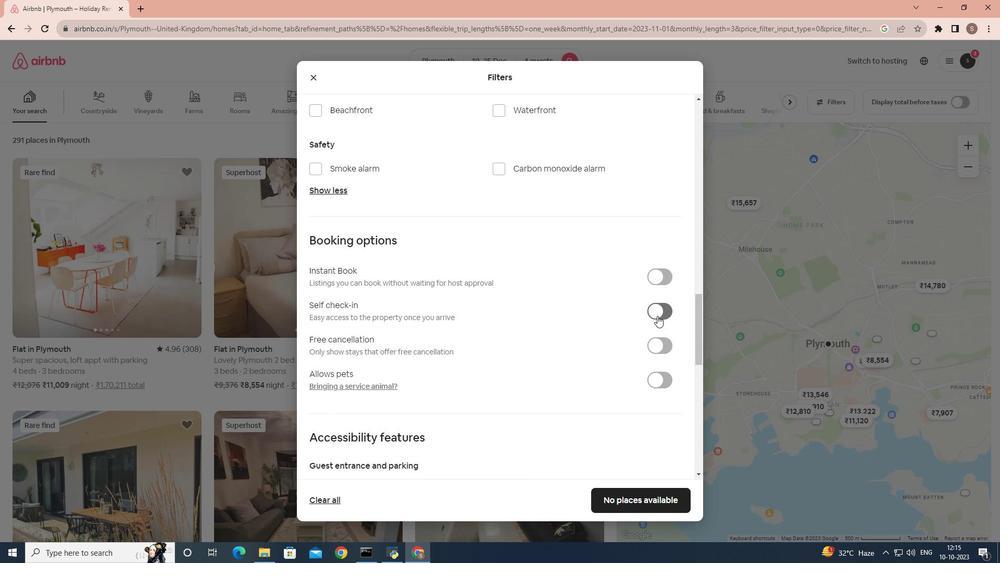 
Action: Mouse moved to (649, 502)
Screenshot: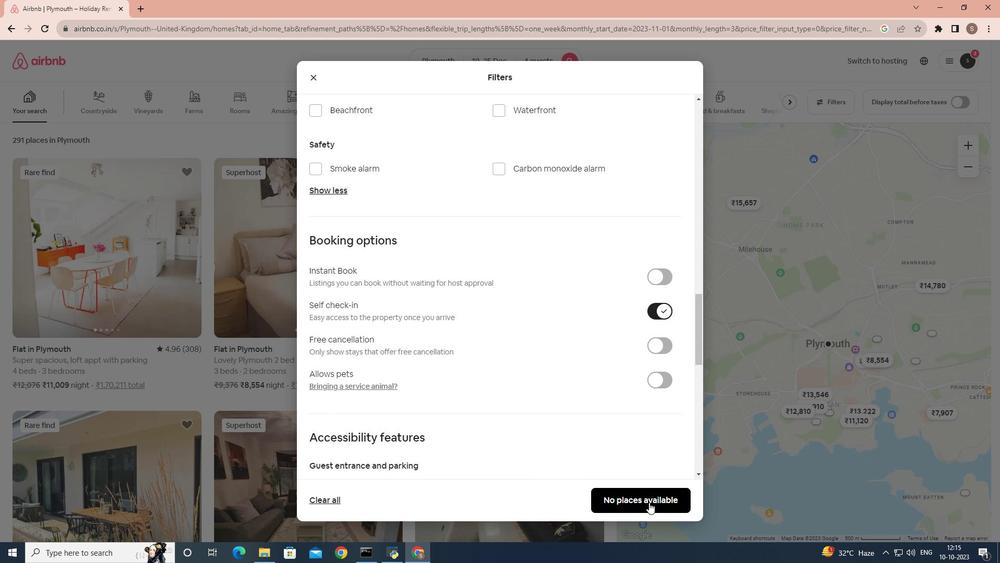 
Action: Mouse pressed left at (649, 502)
Screenshot: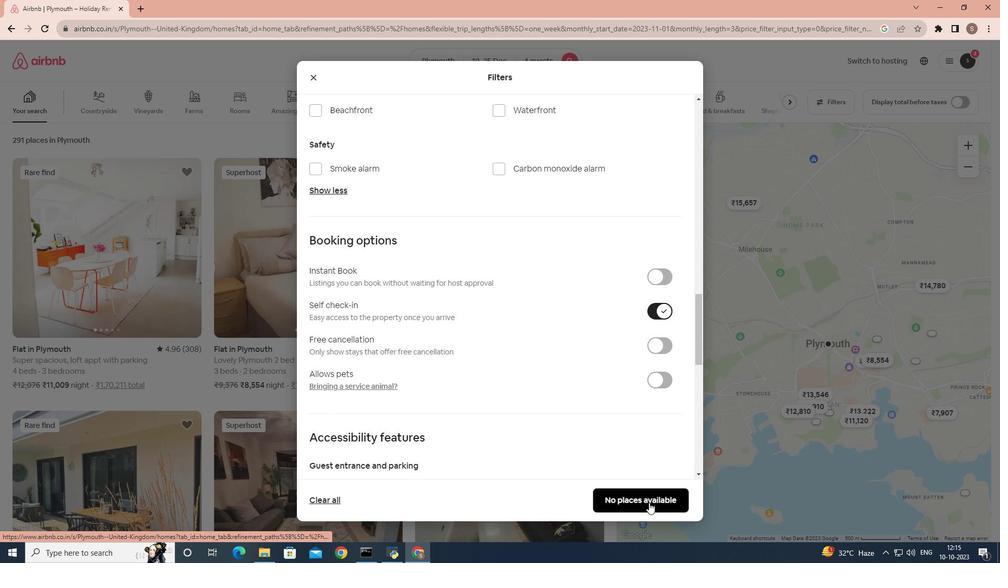 
